 Task: Create a four marketing slide templates set.
Action: Mouse moved to (29, 35)
Screenshot: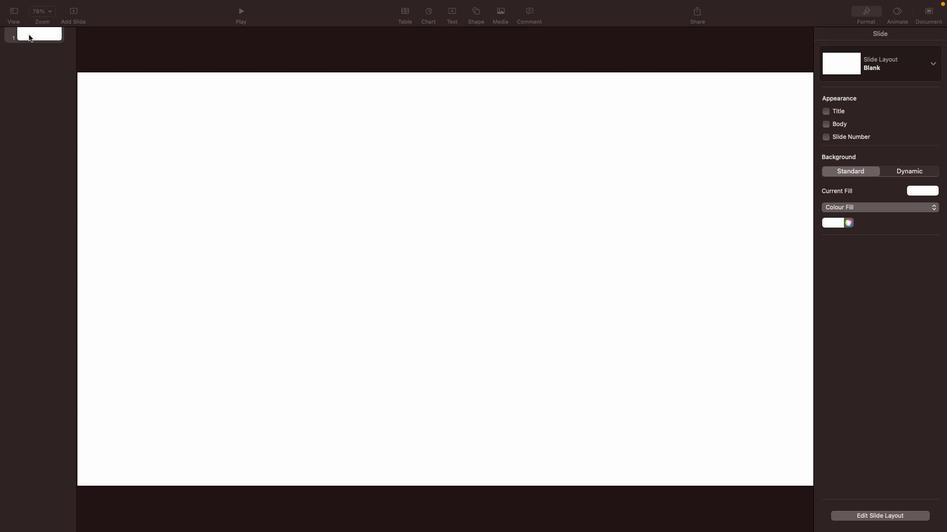 
Action: Mouse pressed right at (29, 35)
Screenshot: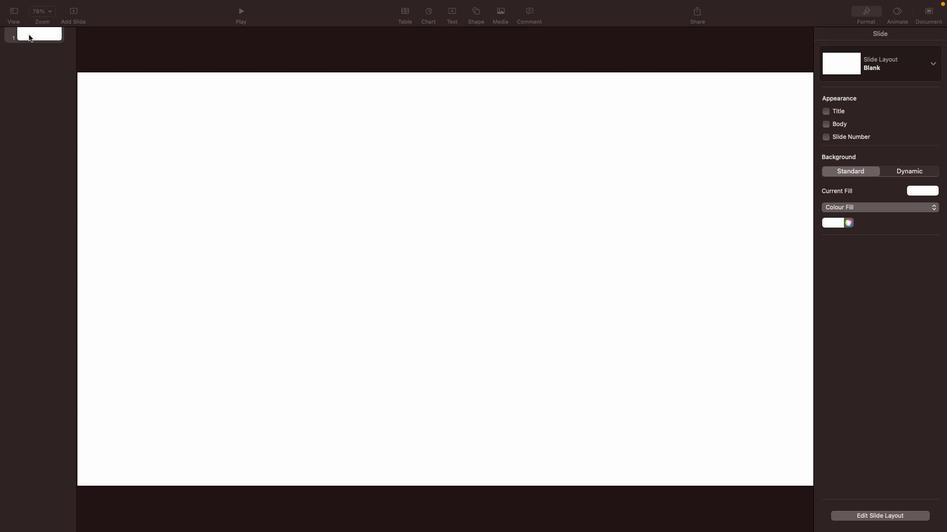 
Action: Mouse moved to (59, 41)
Screenshot: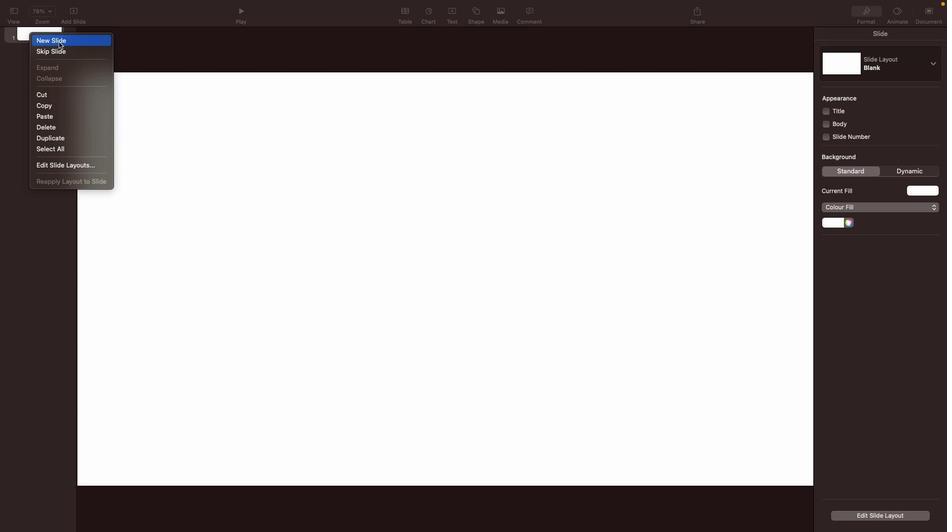 
Action: Mouse pressed left at (59, 41)
Screenshot: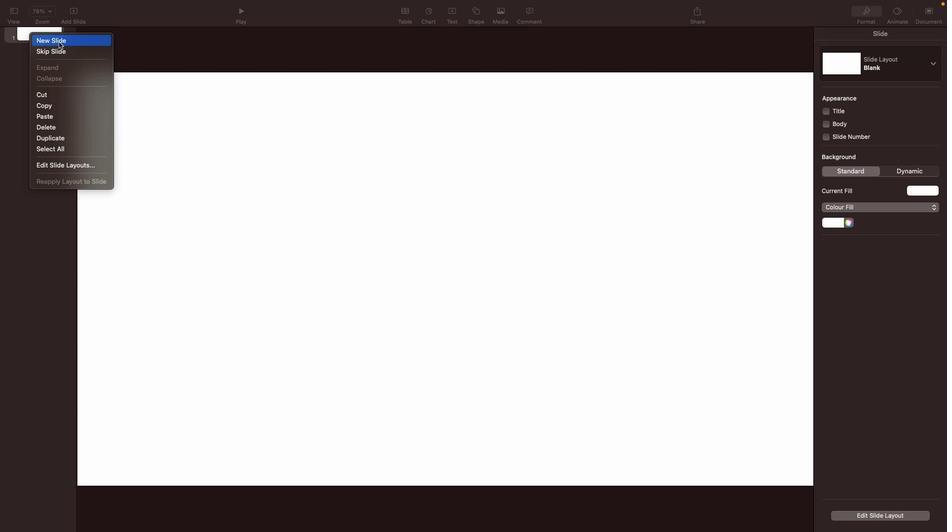 
Action: Mouse moved to (51, 44)
Screenshot: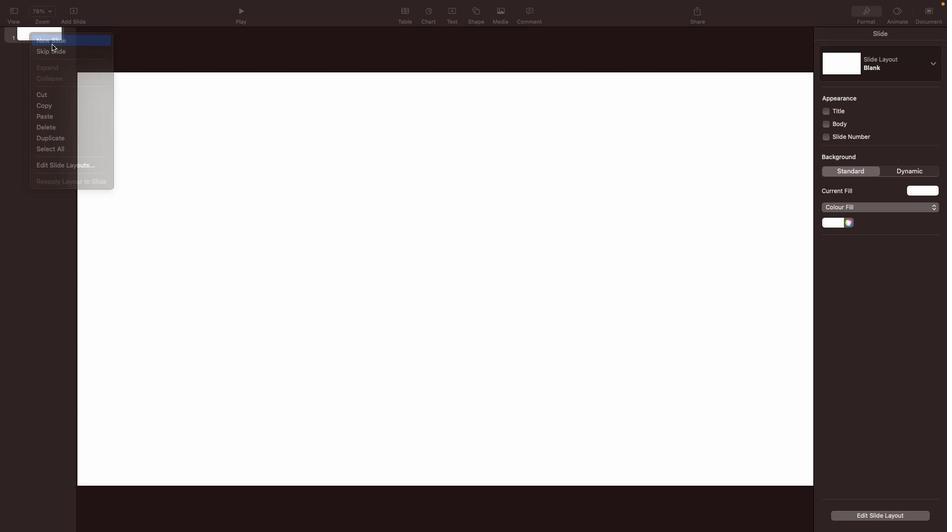 
Action: Mouse pressed right at (51, 44)
Screenshot: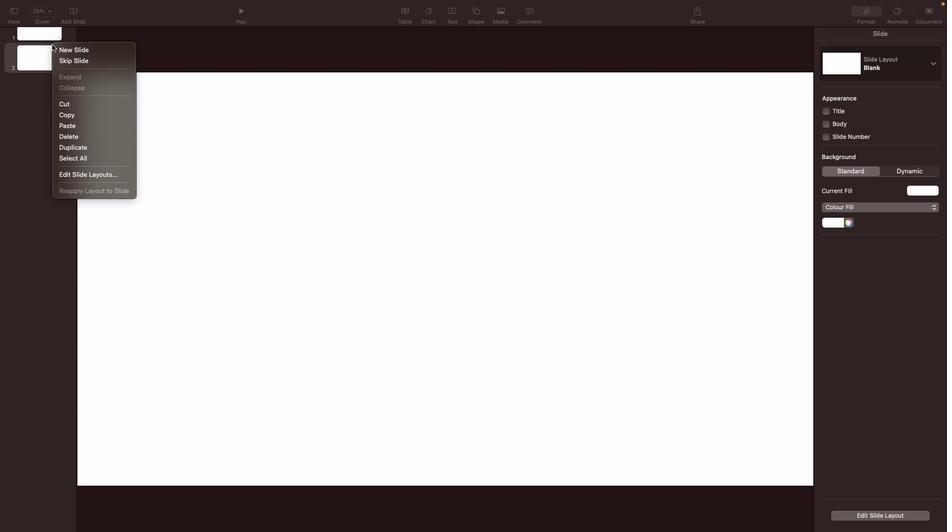 
Action: Mouse moved to (68, 49)
Screenshot: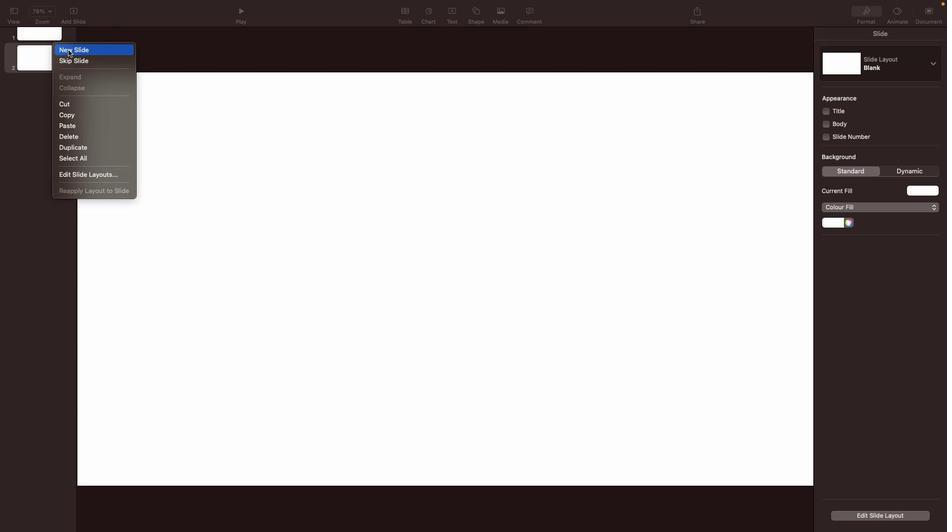 
Action: Mouse pressed left at (68, 49)
Screenshot: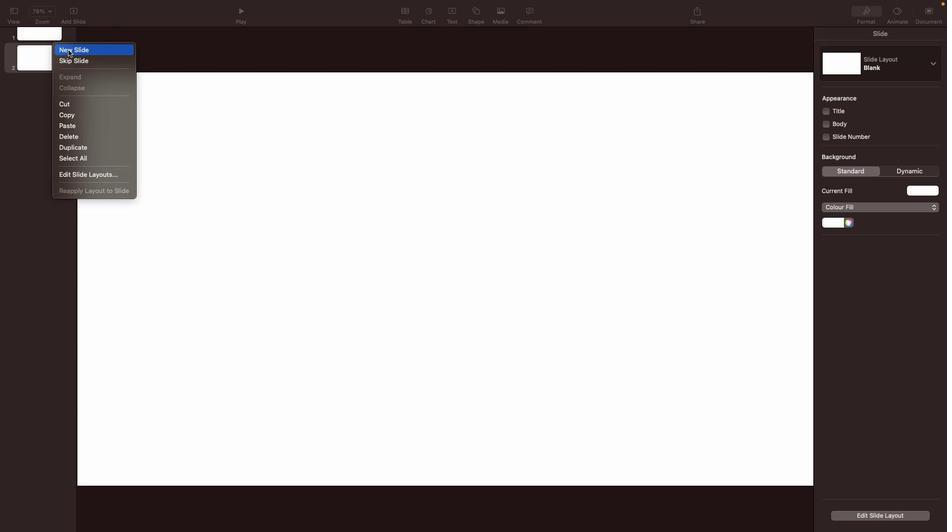 
Action: Mouse moved to (43, 63)
Screenshot: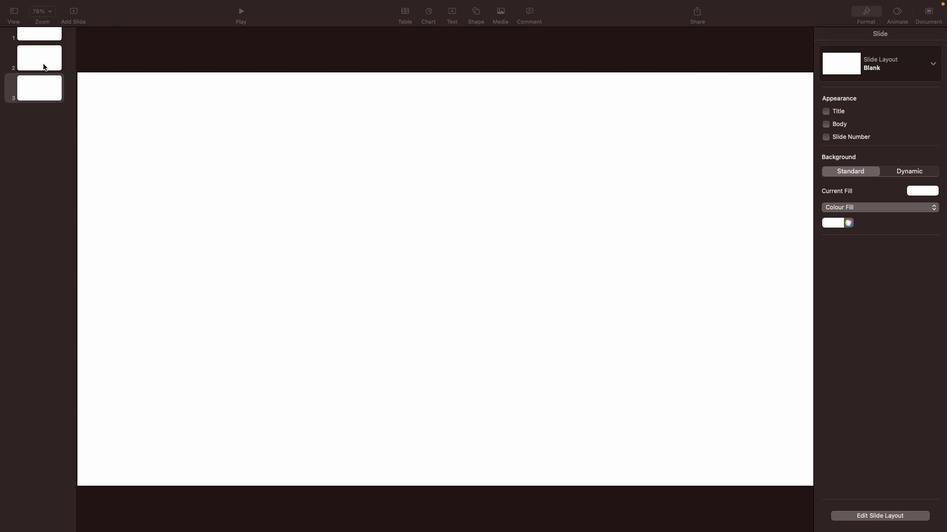 
Action: Mouse pressed right at (43, 63)
Screenshot: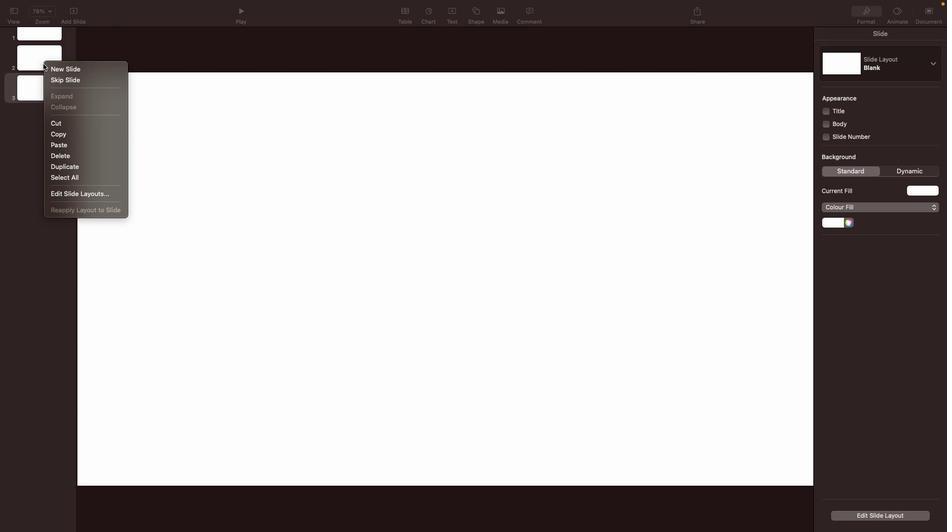 
Action: Mouse moved to (63, 70)
Screenshot: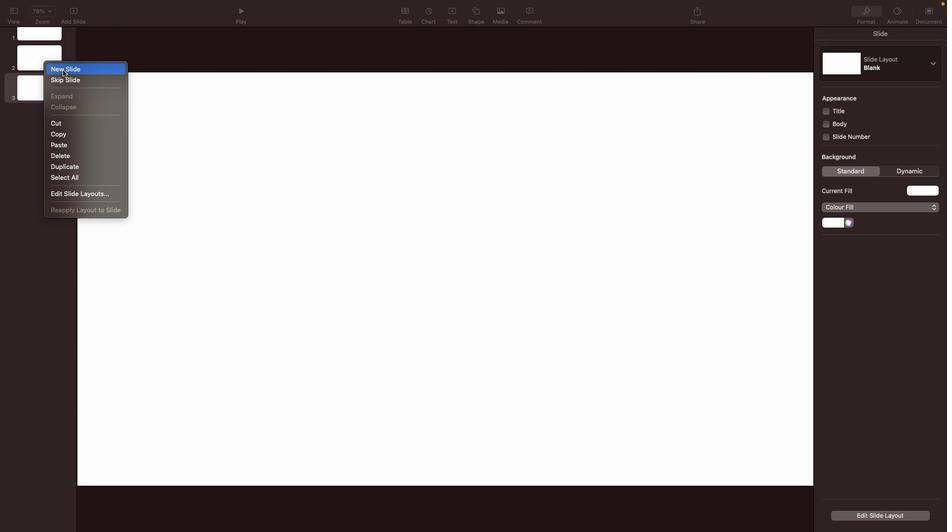 
Action: Mouse pressed left at (63, 70)
Screenshot: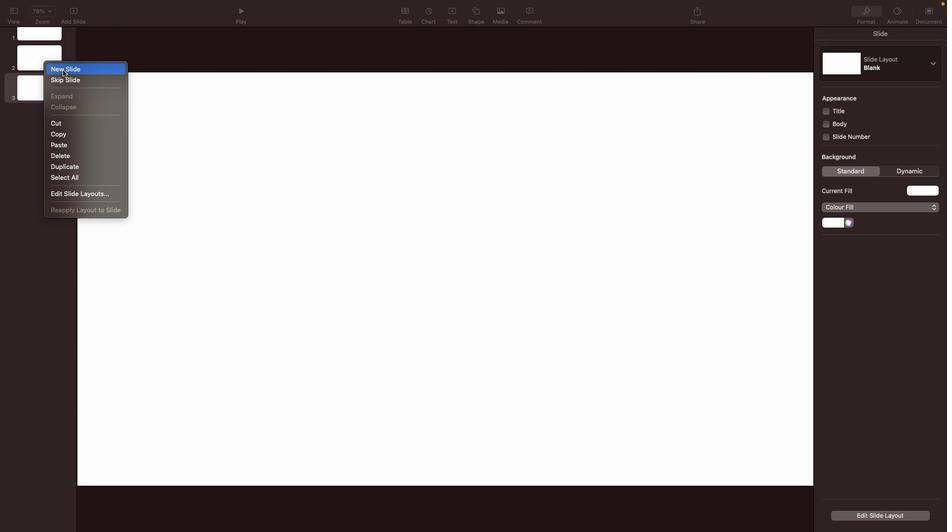 
Action: Mouse moved to (53, 28)
Screenshot: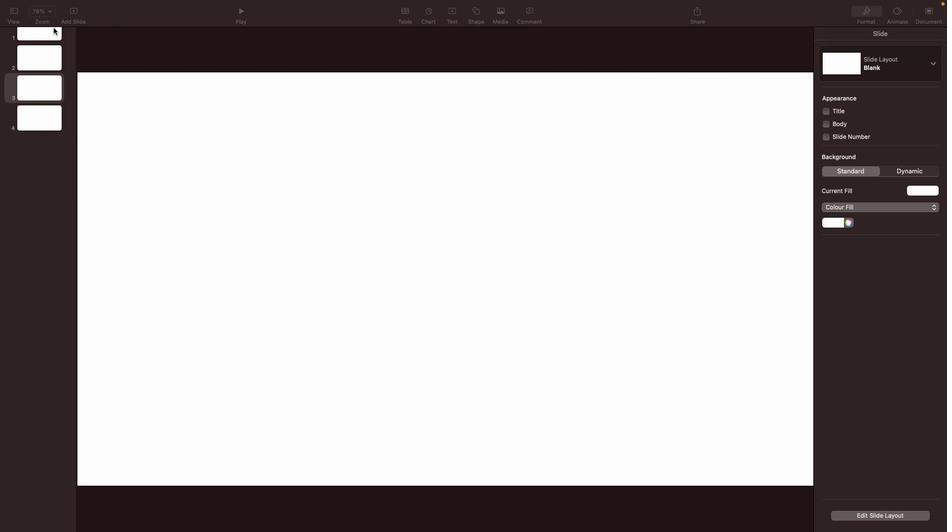 
Action: Mouse pressed left at (53, 28)
Screenshot: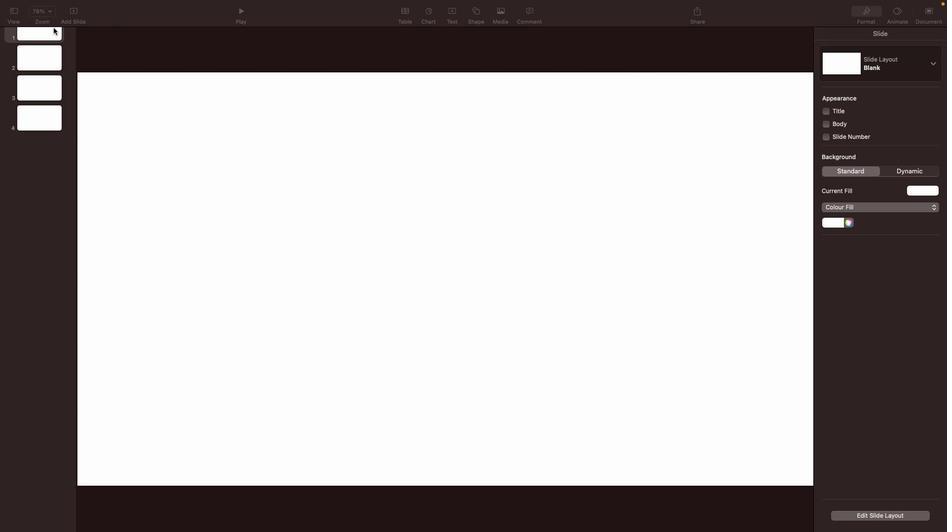 
Action: Mouse moved to (828, 109)
Screenshot: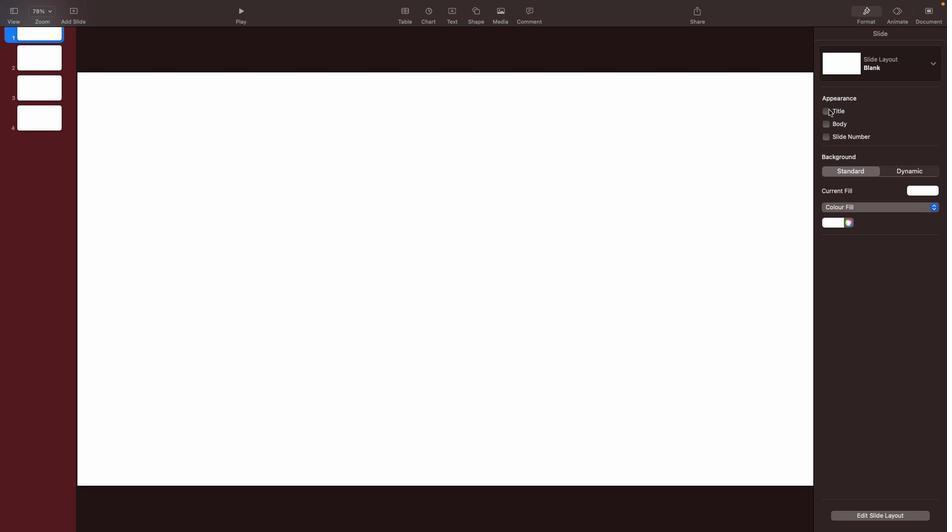 
Action: Mouse pressed left at (828, 109)
Screenshot: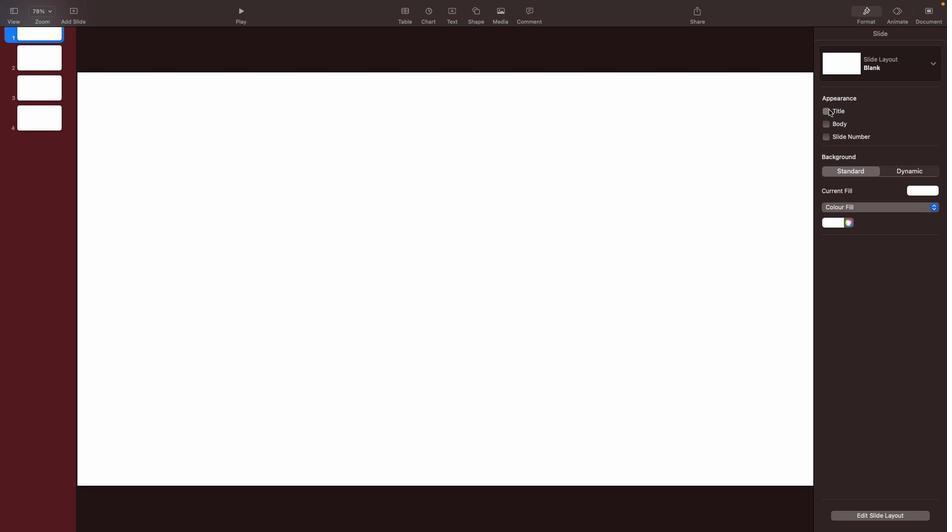 
Action: Mouse moved to (366, 134)
Screenshot: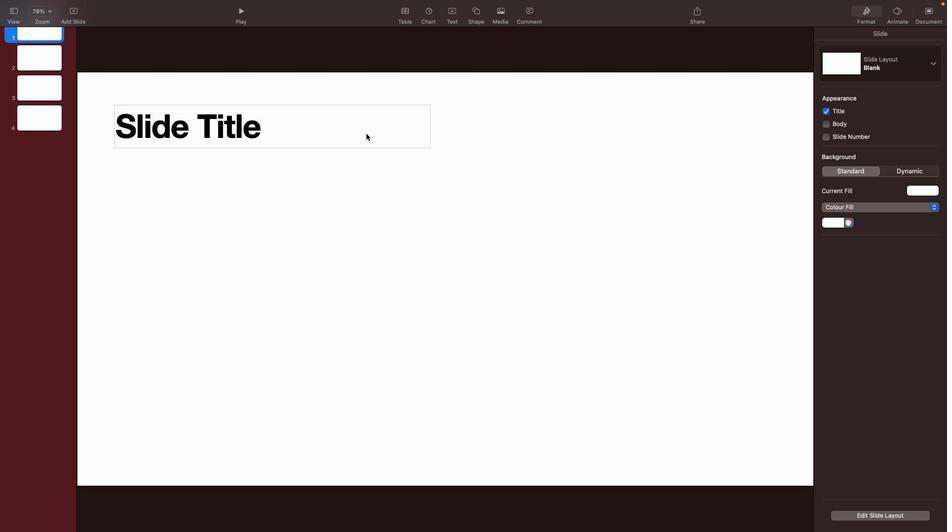 
Action: Mouse pressed left at (366, 134)
Screenshot: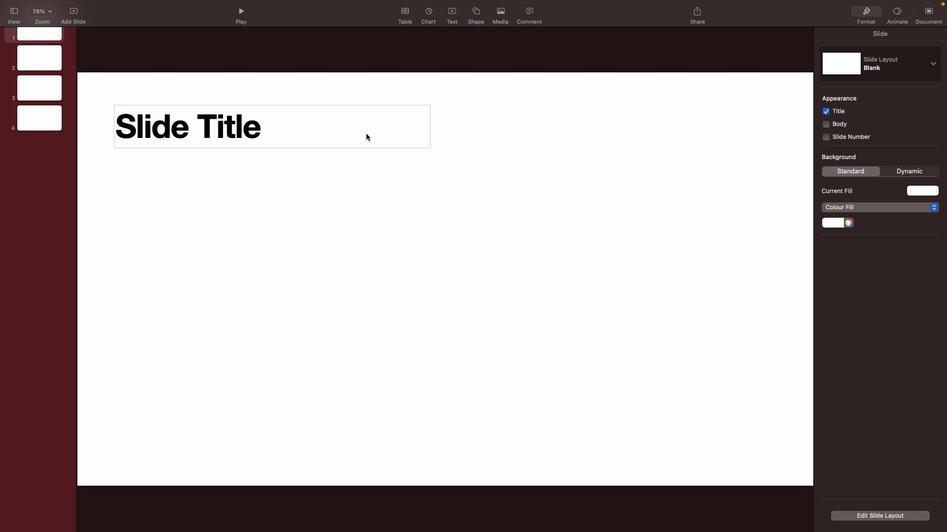 
Action: Mouse moved to (308, 134)
Screenshot: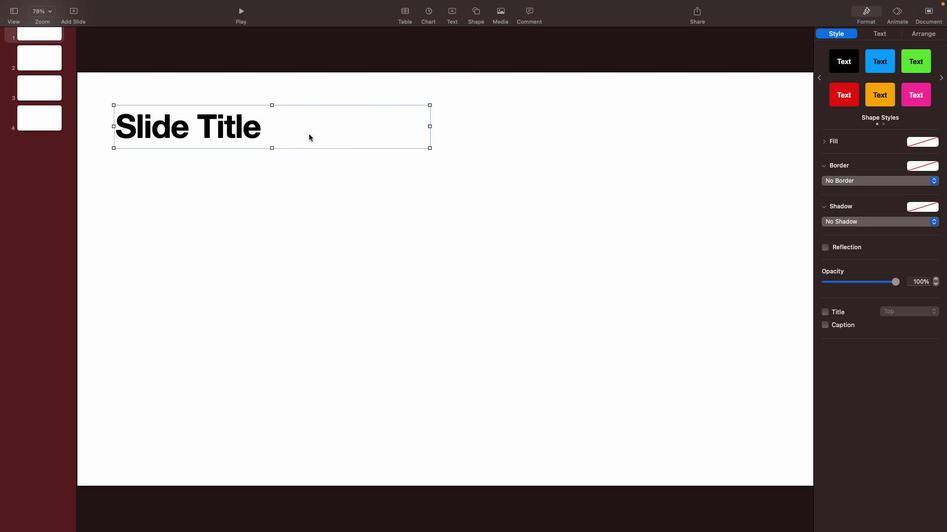 
Action: Mouse pressed left at (308, 134)
Screenshot: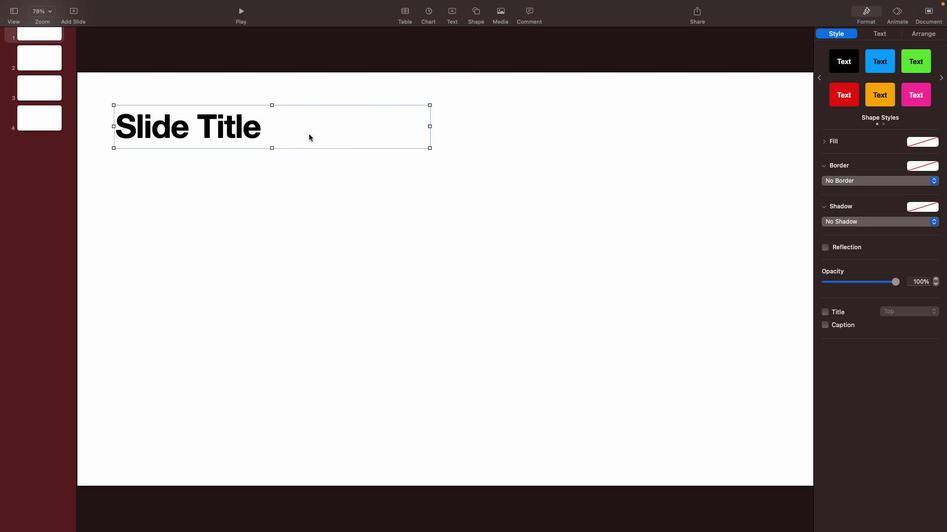 
Action: Mouse moved to (425, 110)
Screenshot: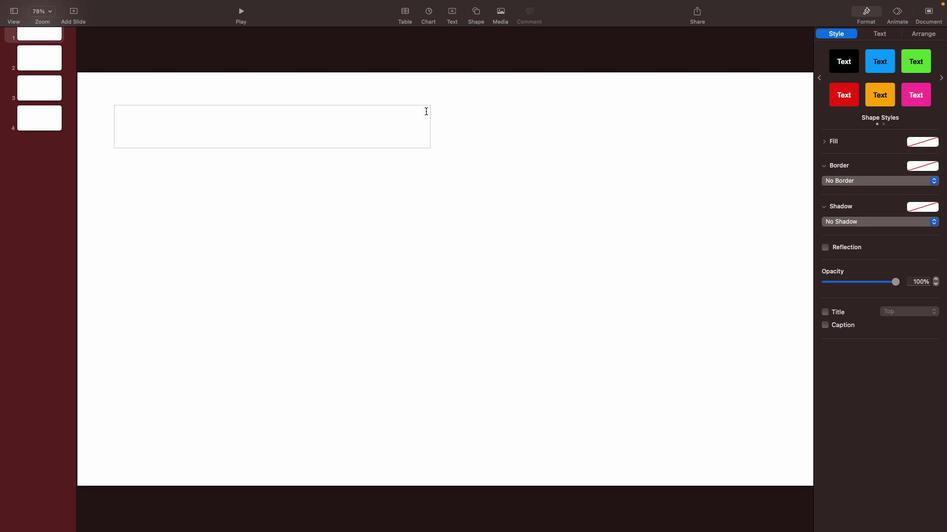 
Action: Mouse pressed left at (425, 110)
Screenshot: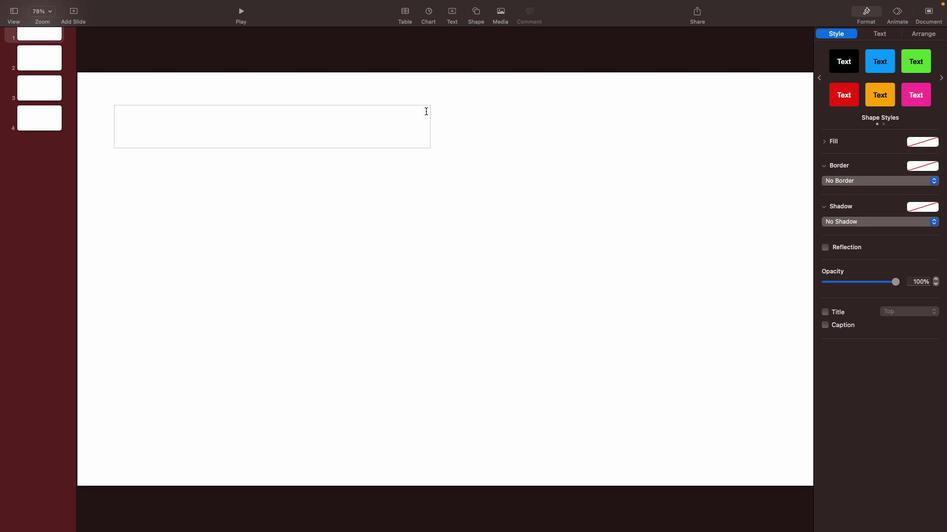 
Action: Mouse moved to (368, 131)
Screenshot: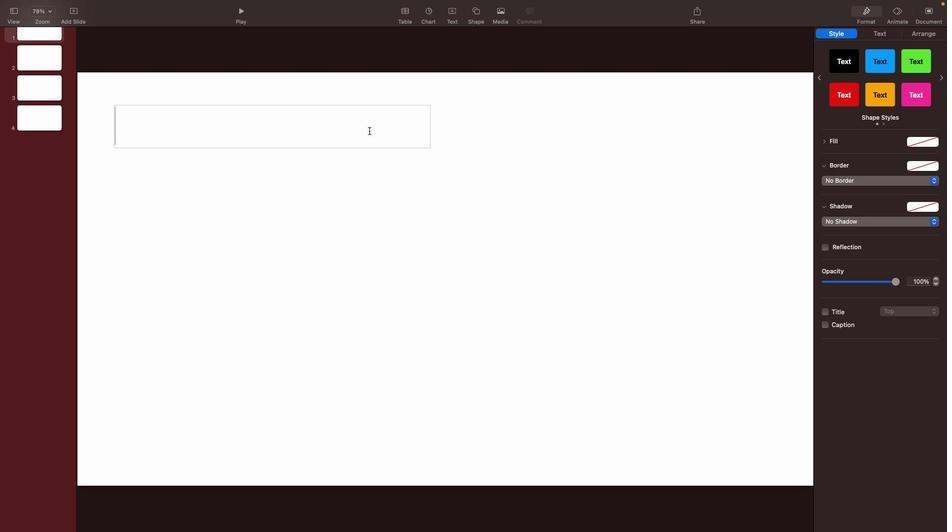 
Action: Mouse pressed left at (368, 131)
Screenshot: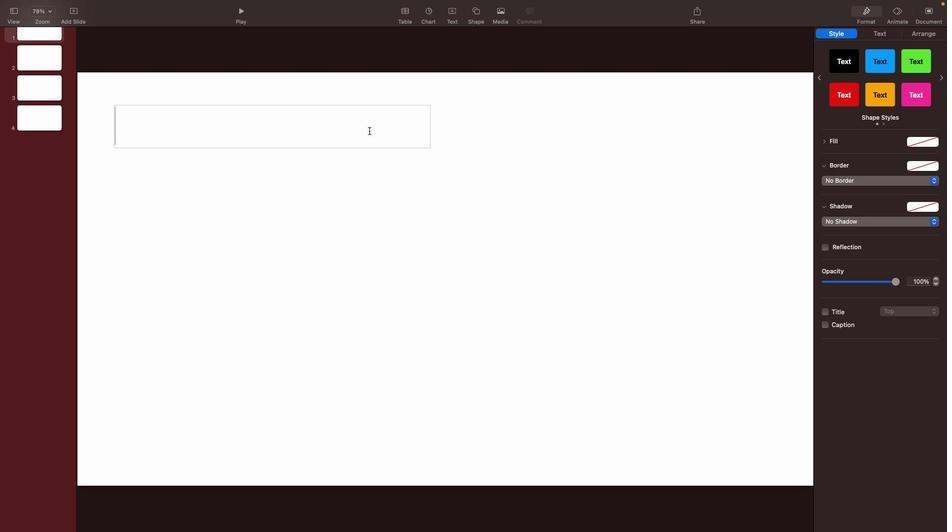
Action: Mouse moved to (480, 112)
Screenshot: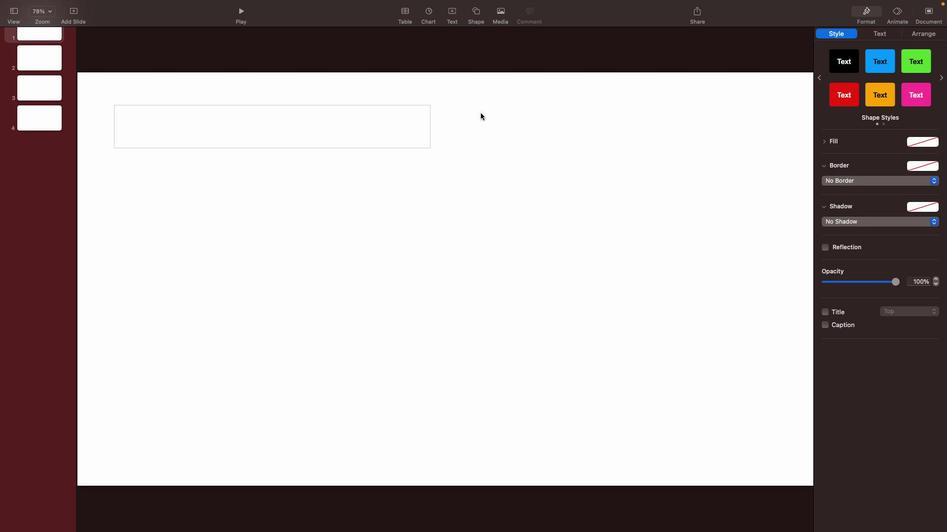 
Action: Mouse pressed left at (480, 112)
Screenshot: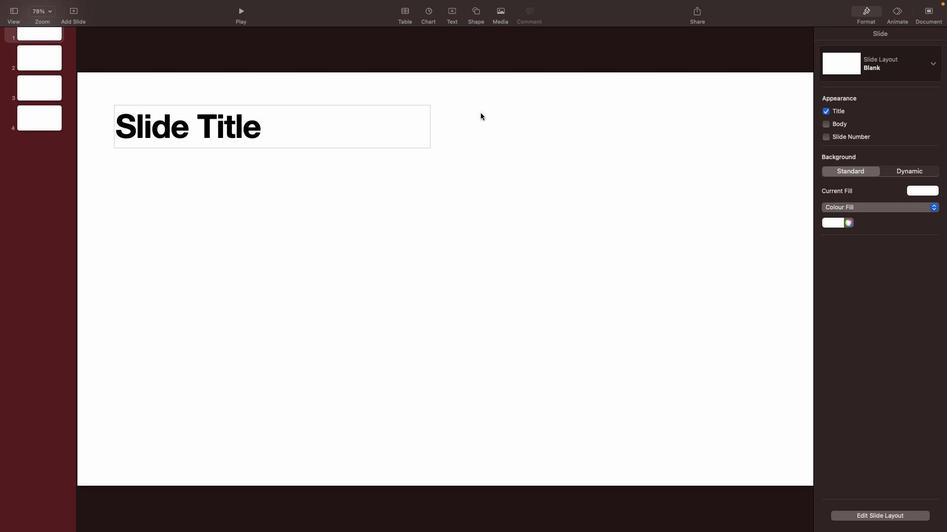 
Action: Mouse moved to (422, 110)
Screenshot: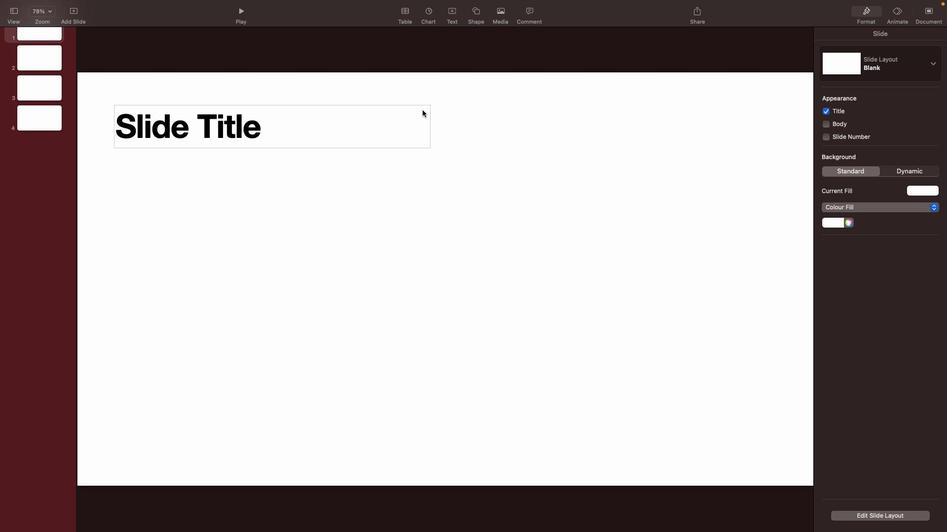
Action: Mouse pressed left at (422, 110)
Screenshot: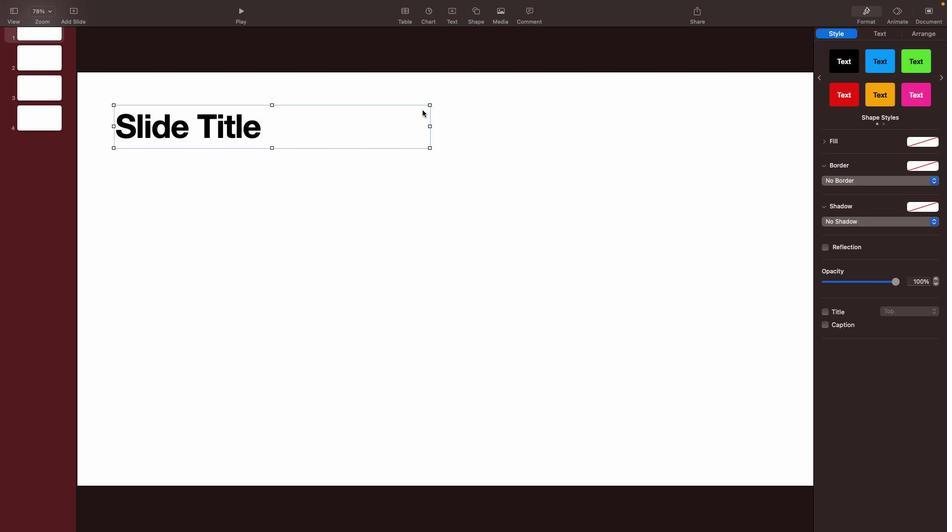 
Action: Mouse moved to (430, 105)
Screenshot: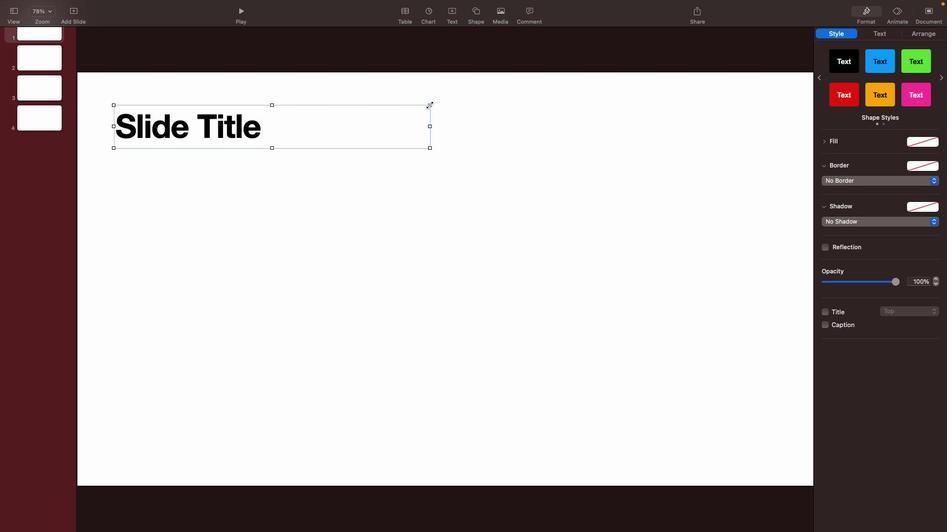 
Action: Mouse pressed left at (430, 105)
Screenshot: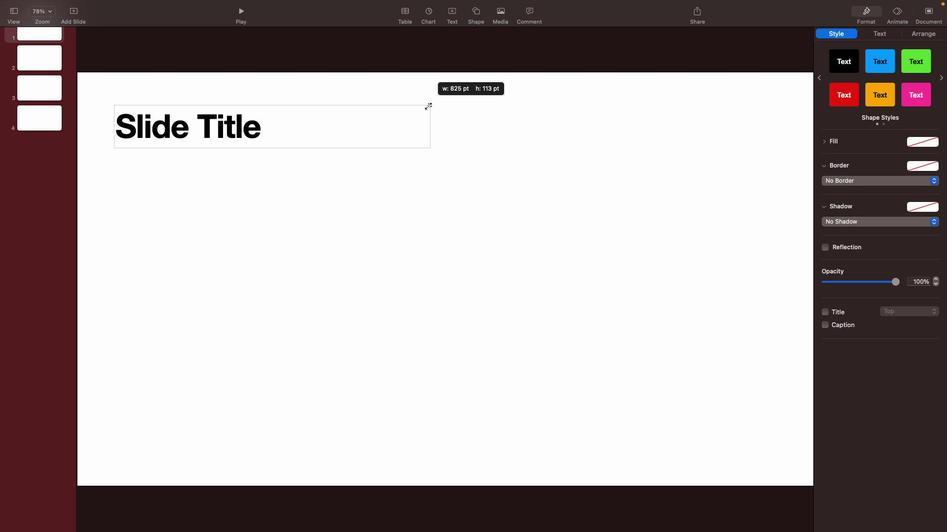 
Action: Mouse moved to (401, 131)
Screenshot: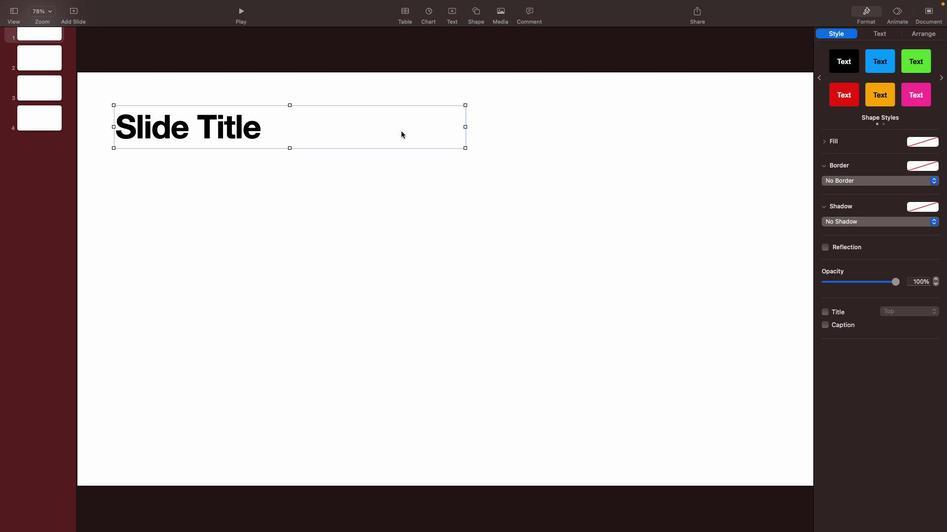 
Action: Mouse pressed left at (401, 131)
Screenshot: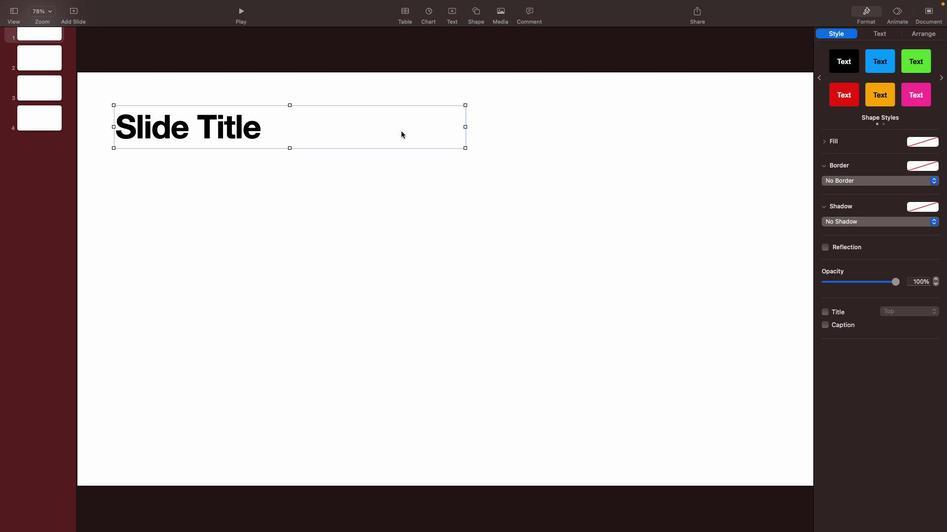 
Action: Key pressed 'L''O''O''C''K''I''N'Key.backspaceKey.backspaceKey.backspaceKey.backspace'K''I''N''G'Key.spaceKey.enter'F''O''R'Key.space'T''H''E'Key.space'P''E''R''F''E''C''T'Key.space'P''R''E''E'
Screenshot: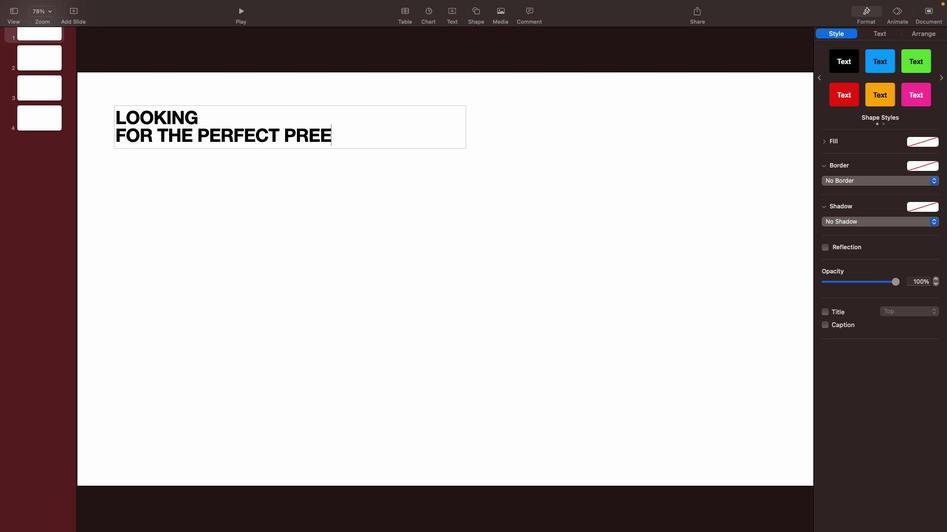 
Action: Mouse moved to (347, 135)
Screenshot: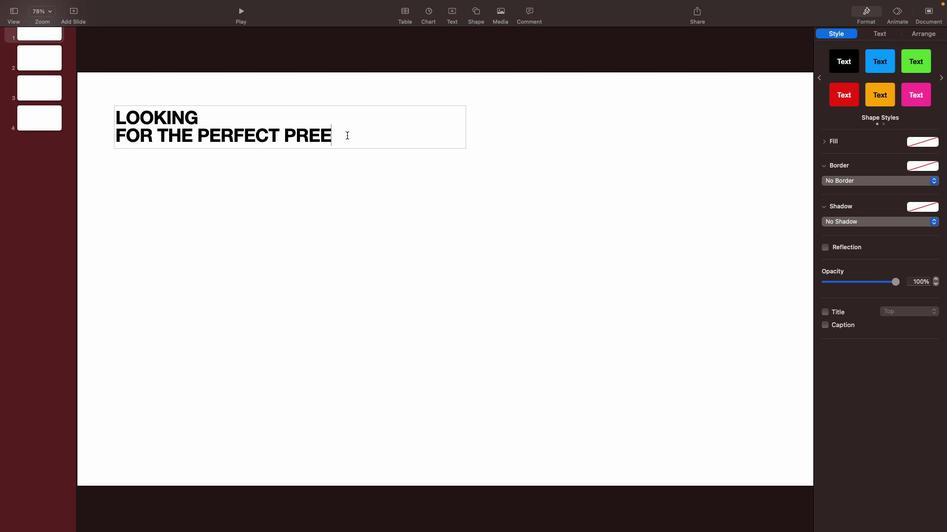 
Action: Key pressed Key.backspace'F''E''C''T'Key.spaceKey.enter'P''R''O'
Screenshot: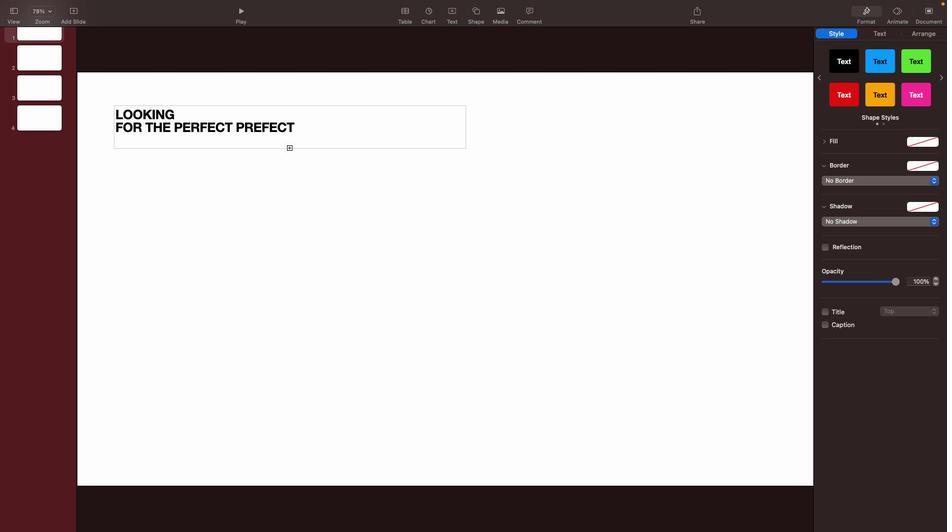 
Action: Mouse moved to (360, 131)
Screenshot: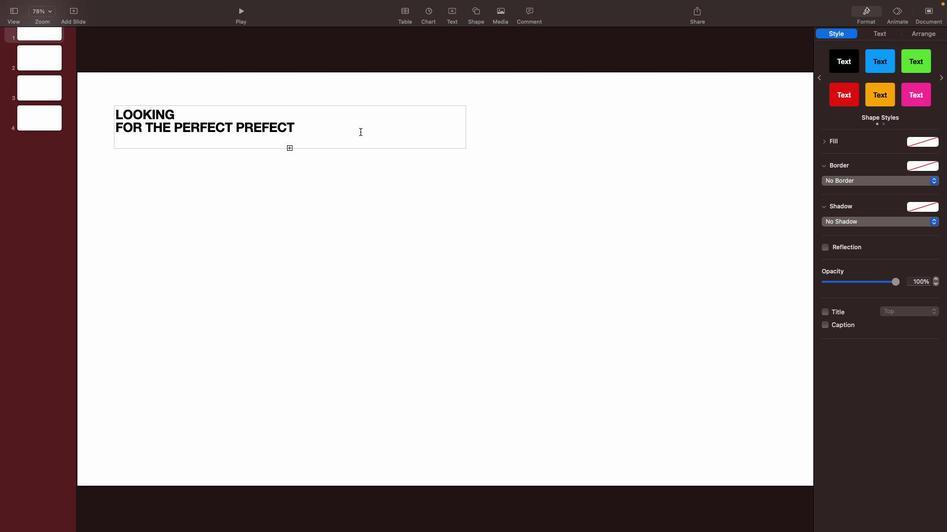 
Action: Mouse pressed left at (360, 131)
Screenshot: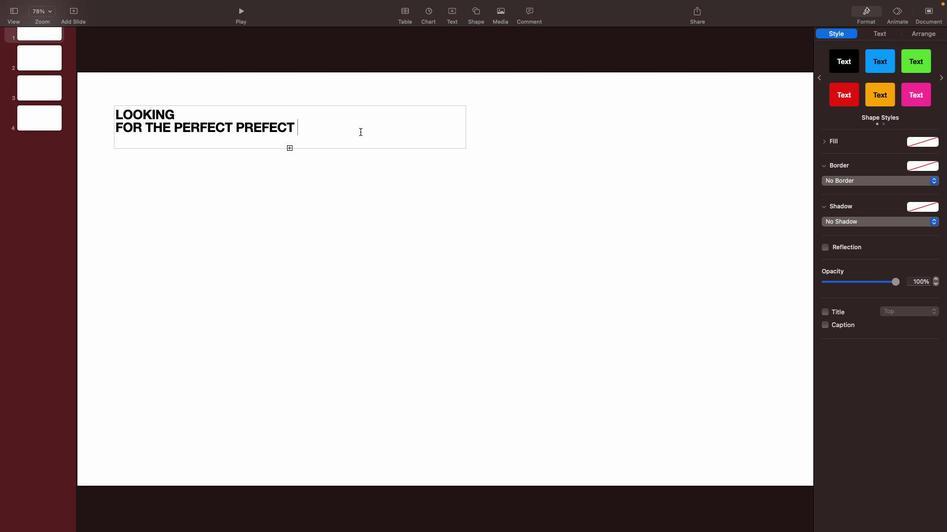 
Action: Mouse moved to (357, 137)
Screenshot: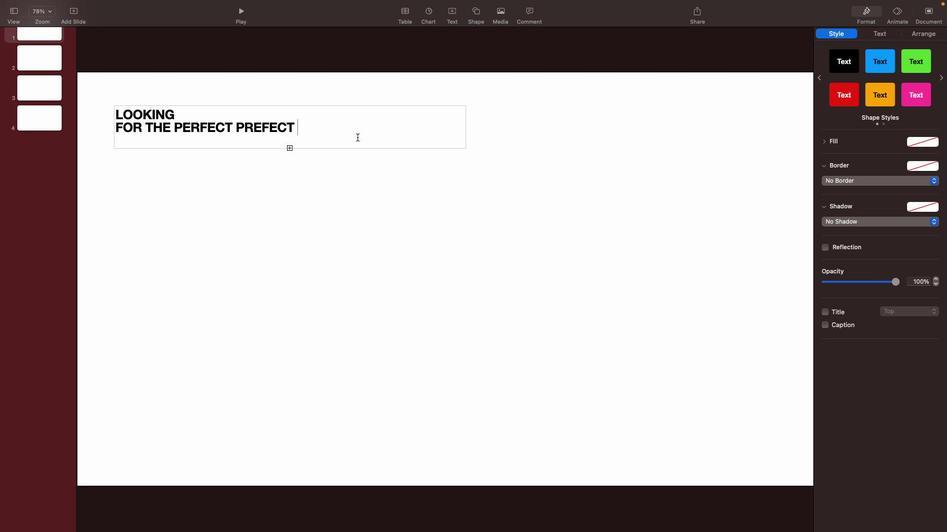 
Action: Mouse pressed left at (357, 137)
Screenshot: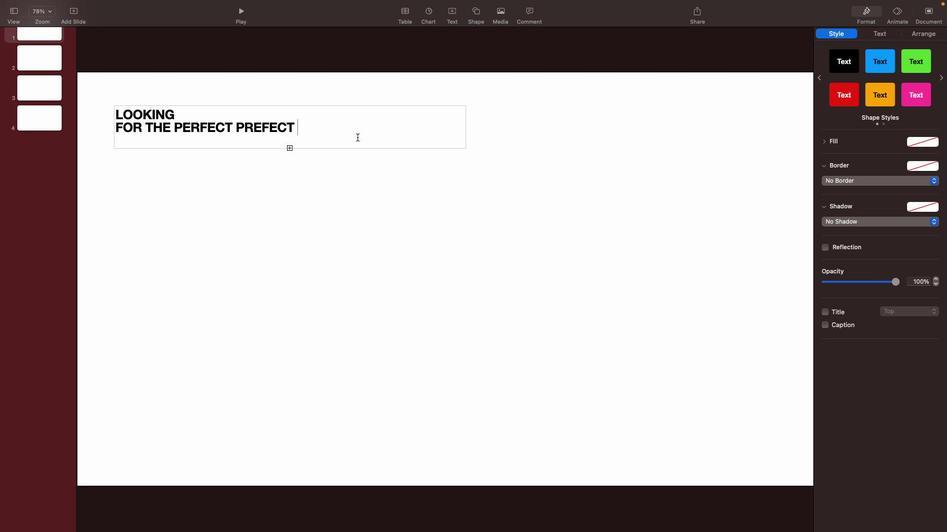 
Action: Mouse moved to (288, 148)
Screenshot: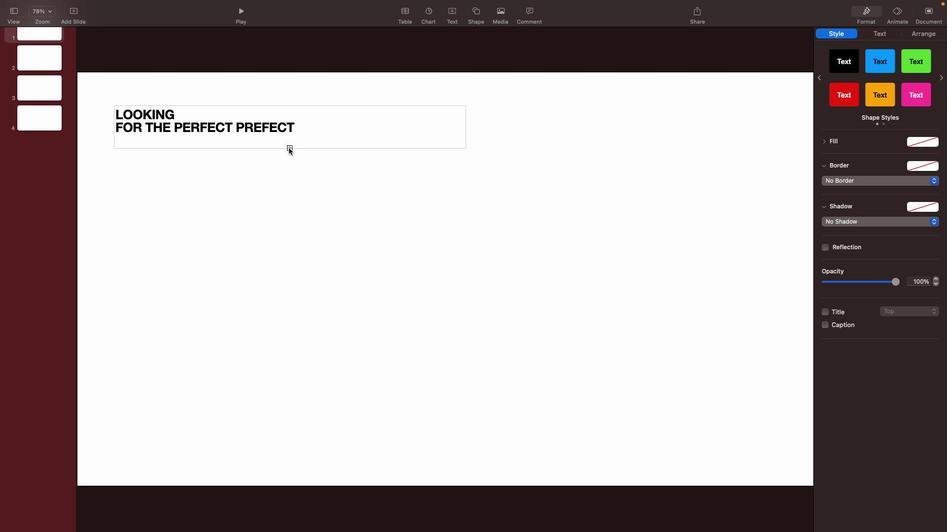 
Action: Mouse pressed left at (288, 148)
Screenshot: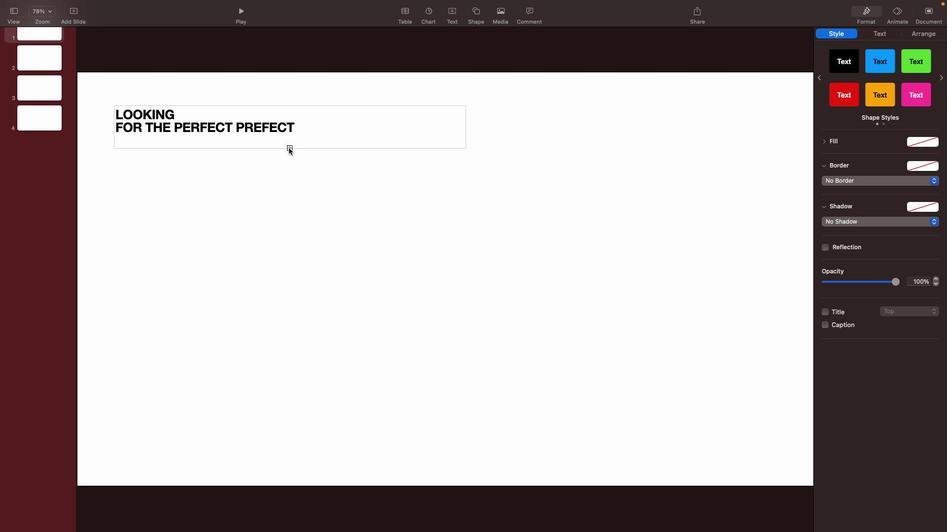 
Action: Mouse moved to (289, 147)
Screenshot: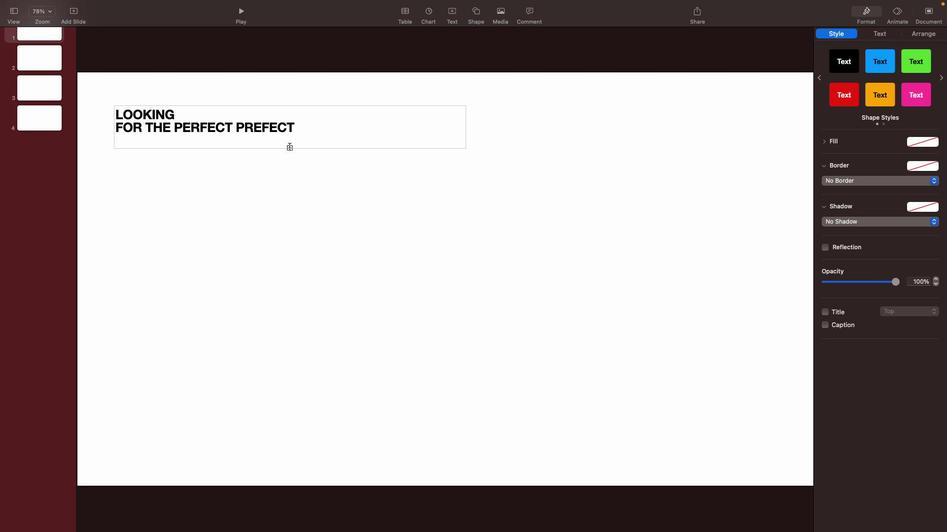 
Action: Mouse pressed left at (289, 147)
Screenshot: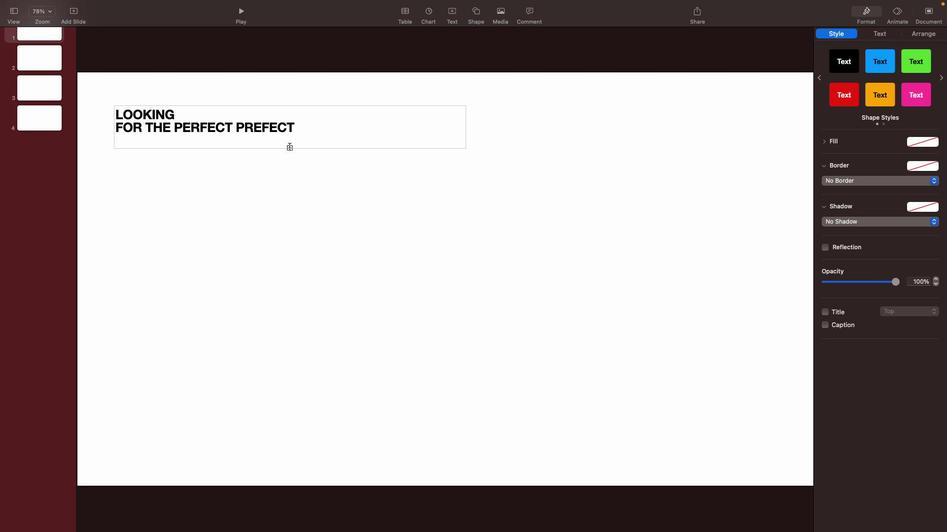 
Action: Mouse moved to (448, 131)
Screenshot: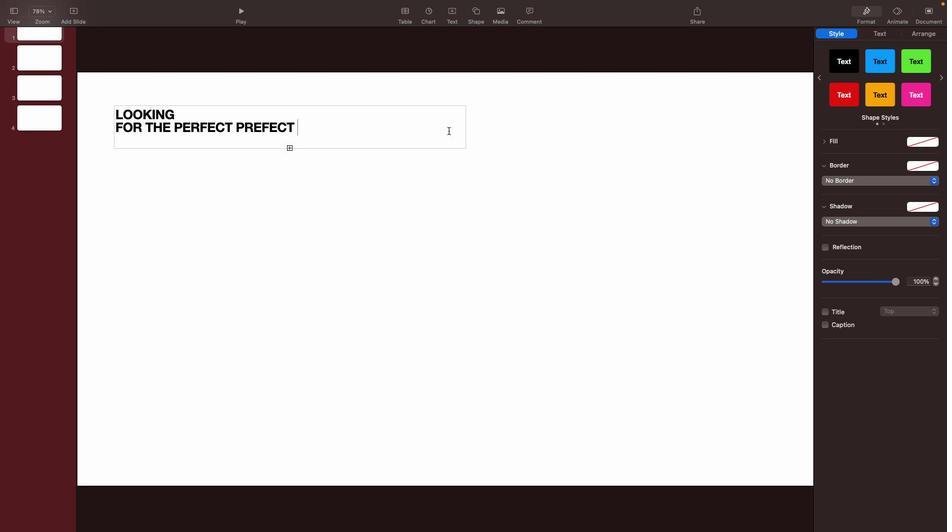 
Action: Mouse pressed left at (448, 131)
Screenshot: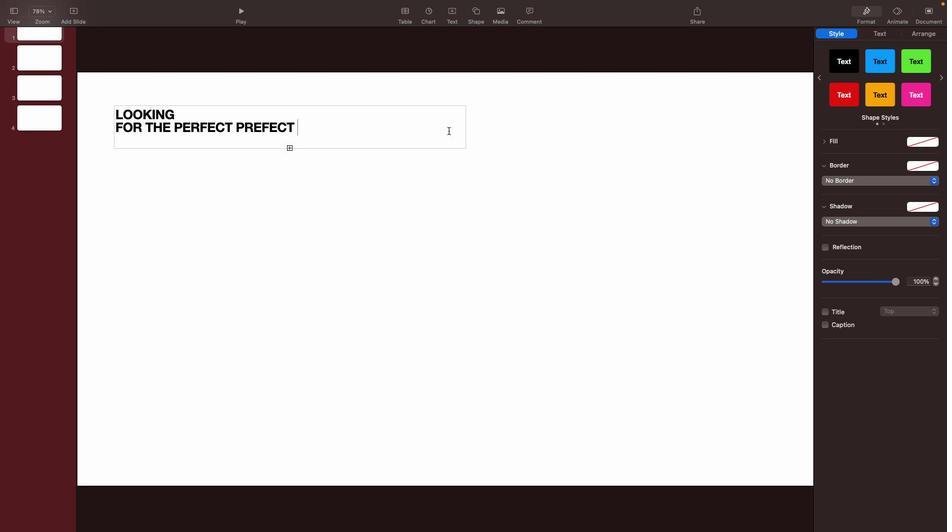 
Action: Mouse moved to (475, 132)
Screenshot: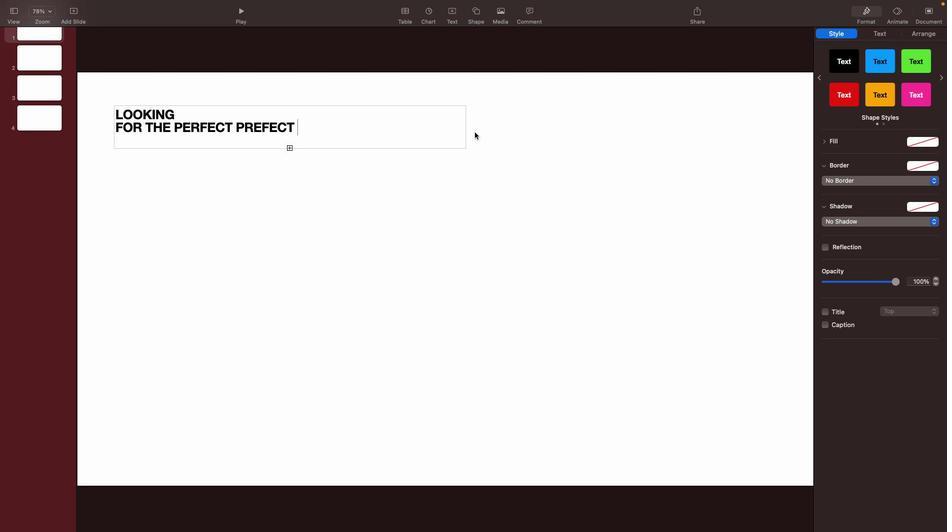 
Action: Mouse pressed left at (475, 132)
Screenshot: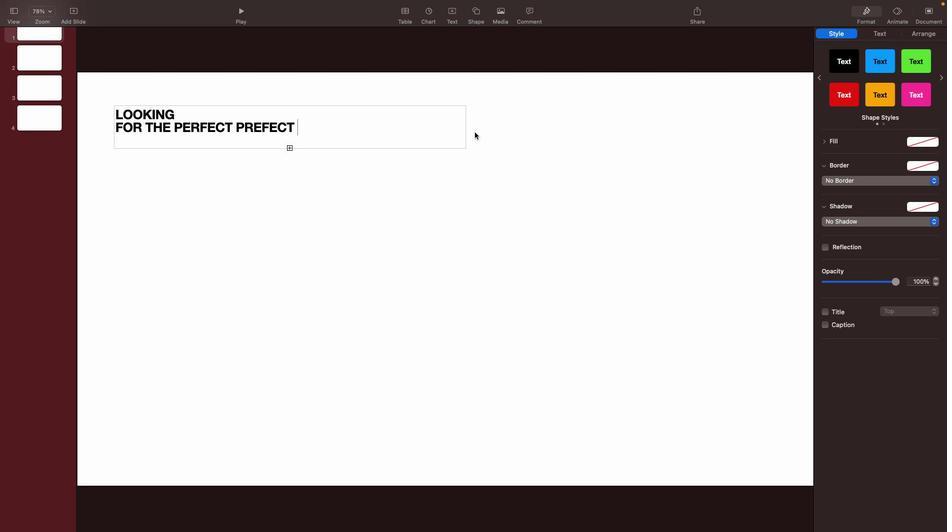 
Action: Mouse moved to (445, 122)
Screenshot: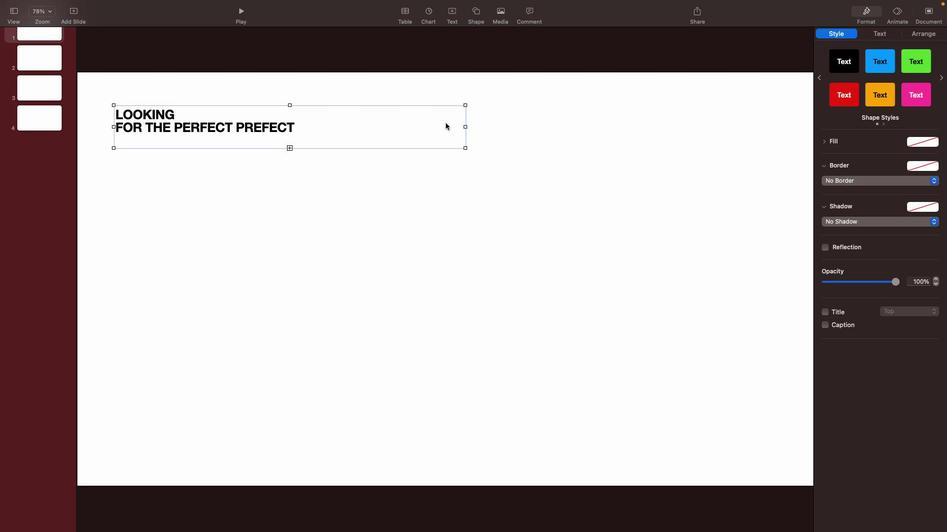 
Action: Mouse pressed left at (445, 122)
Screenshot: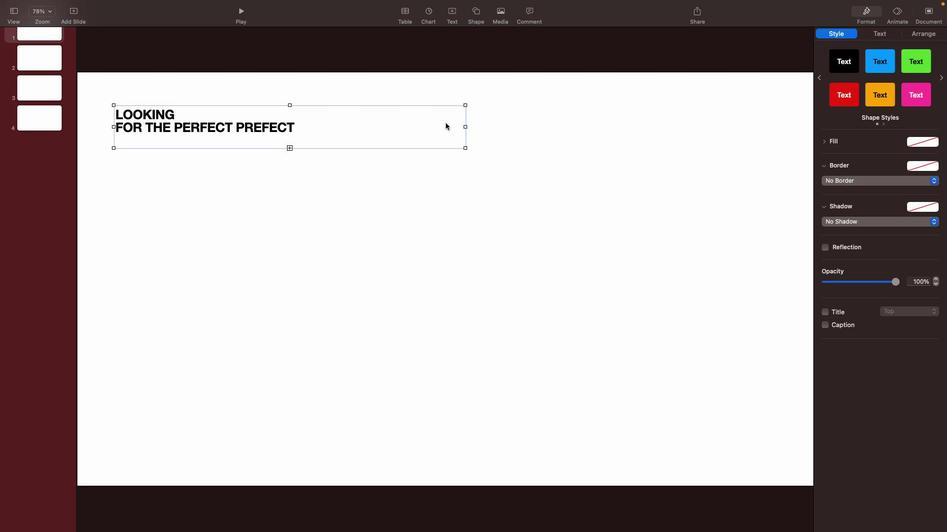 
Action: Mouse moved to (465, 147)
Screenshot: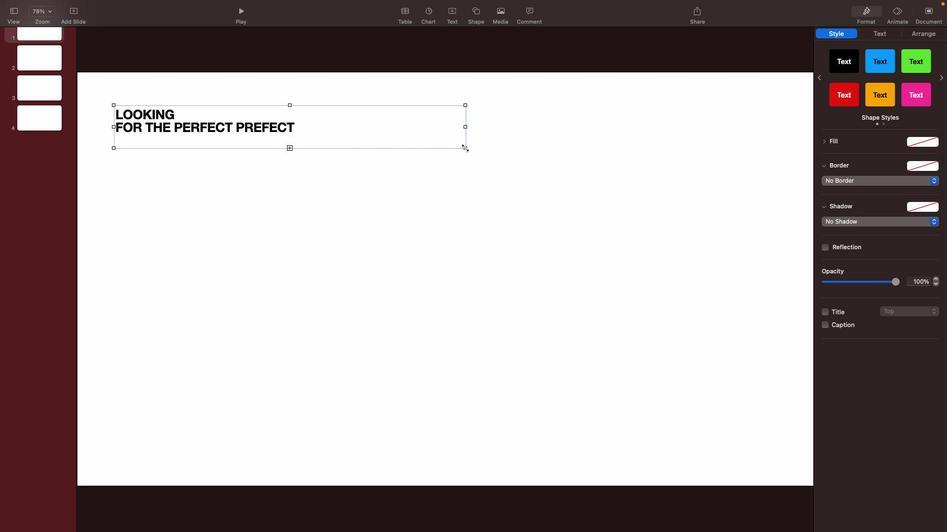 
Action: Mouse pressed left at (465, 147)
Screenshot: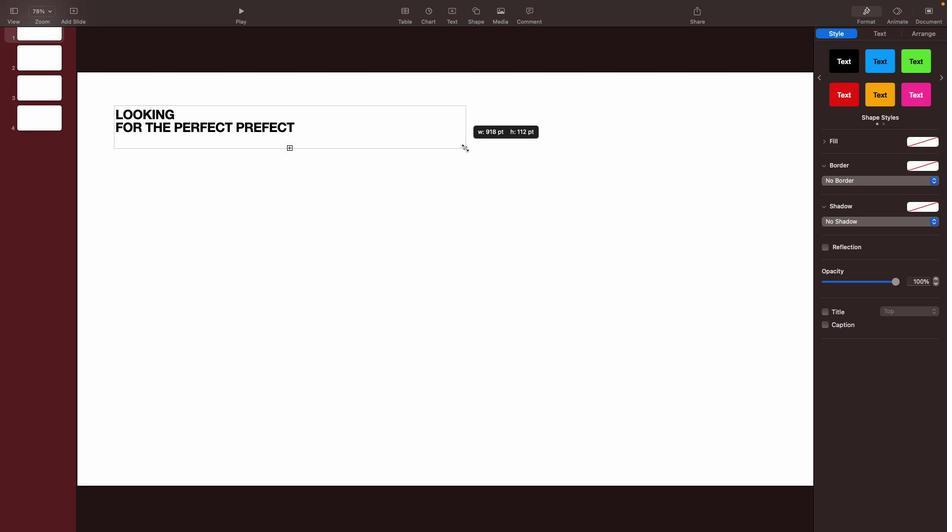 
Action: Mouse moved to (181, 147)
Screenshot: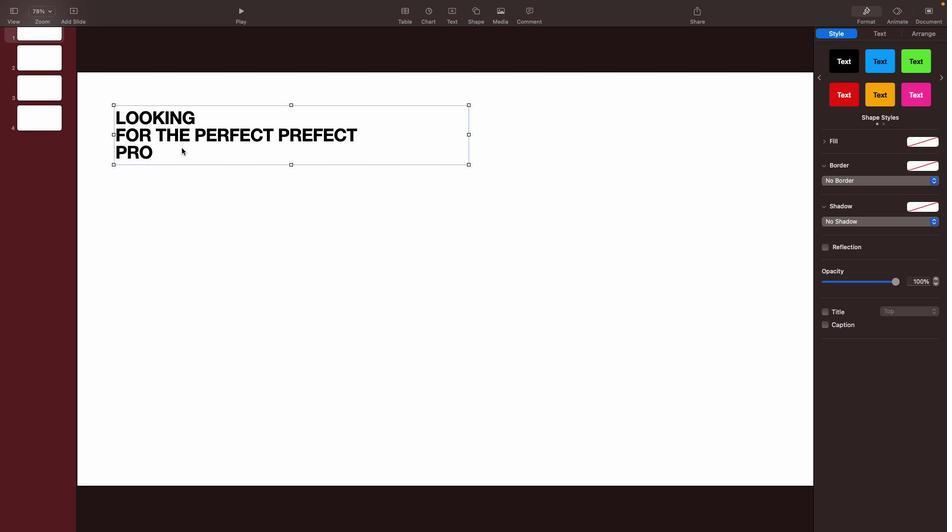 
Action: Mouse pressed left at (181, 147)
Screenshot: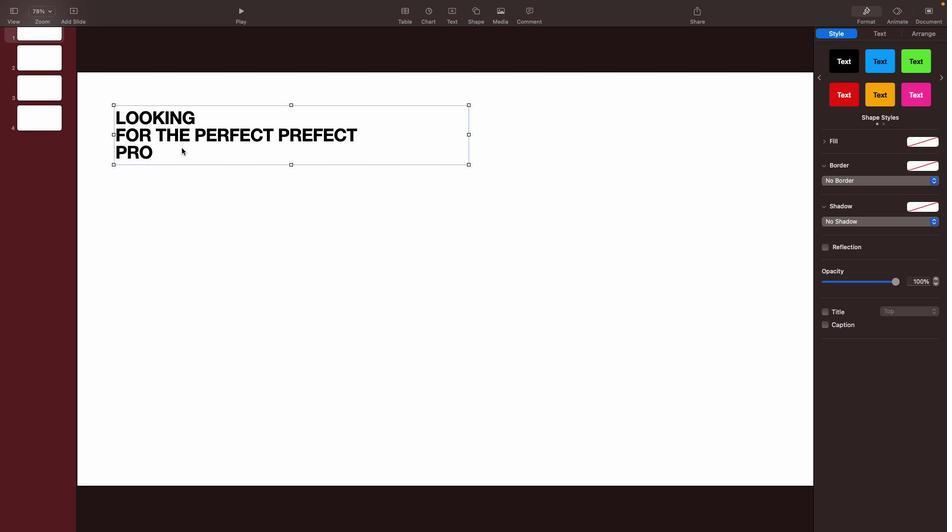 
Action: Key pressed 'P''E''R''T''Y'
Screenshot: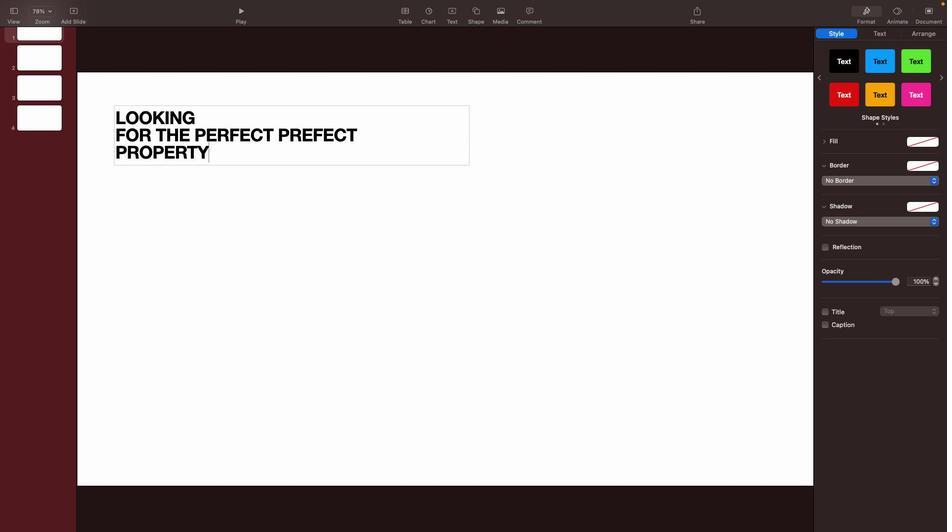 
Action: Mouse moved to (436, 129)
Screenshot: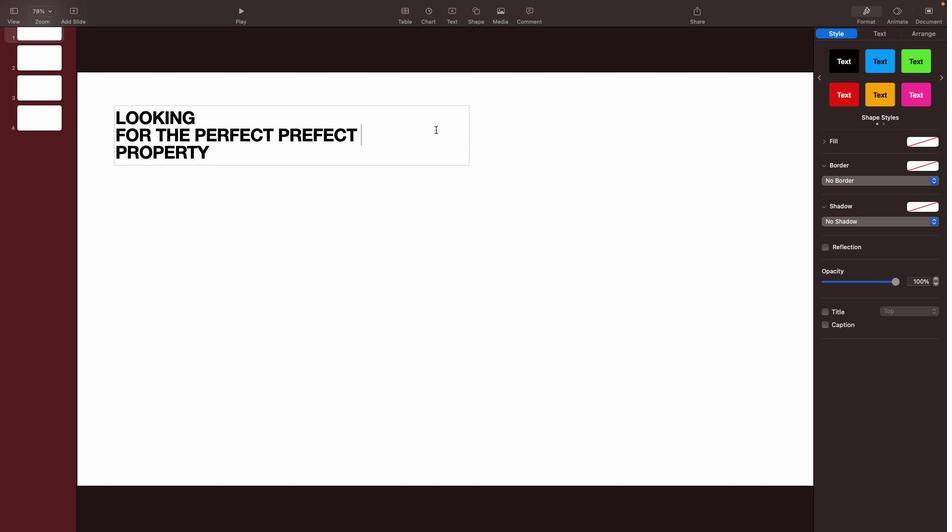 
Action: Mouse pressed left at (436, 129)
Screenshot: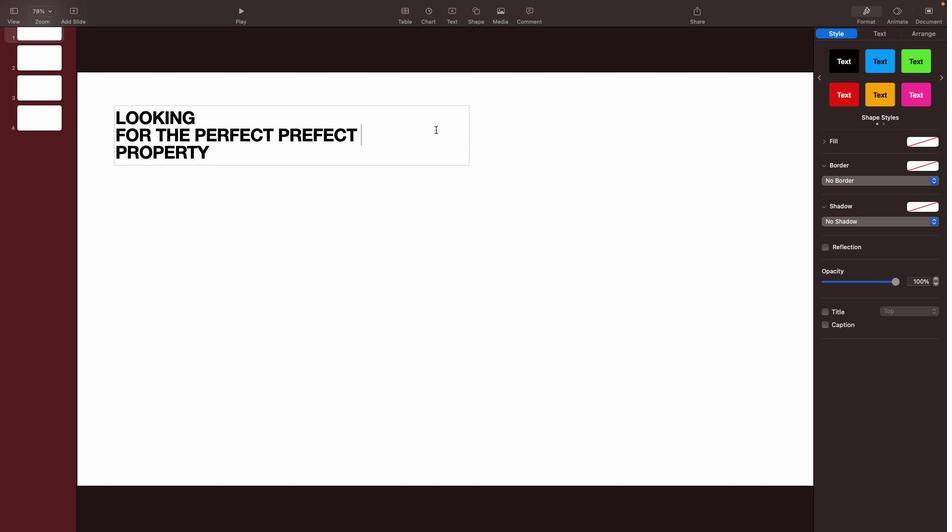 
Action: Mouse moved to (564, 136)
Screenshot: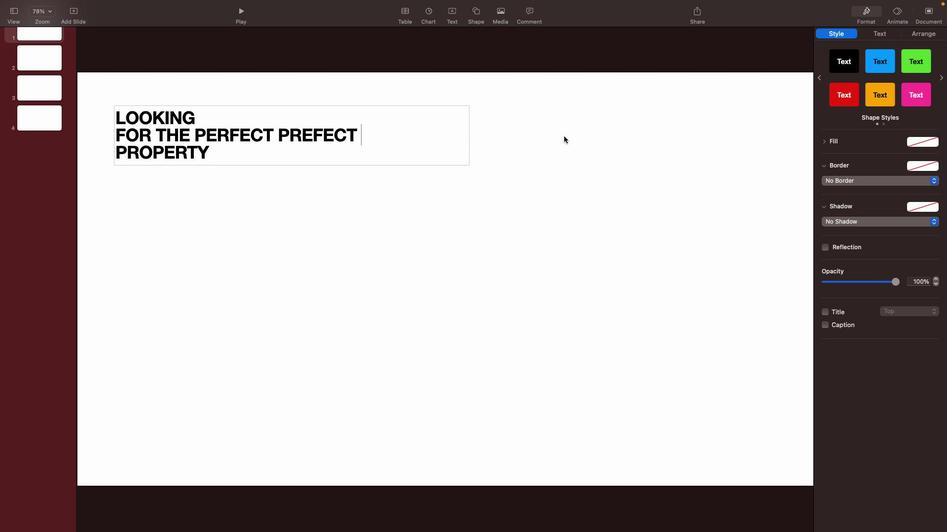 
Action: Mouse pressed left at (564, 136)
Screenshot: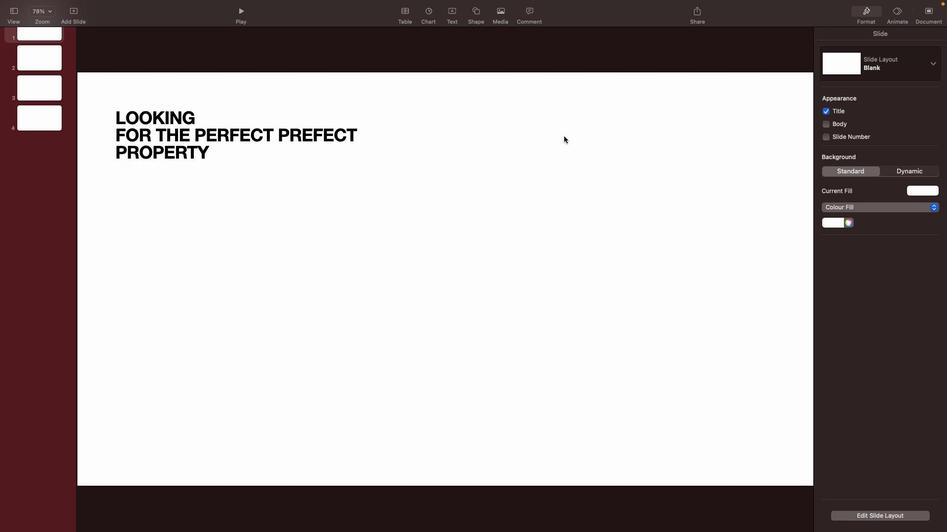 
Action: Mouse moved to (324, 131)
Screenshot: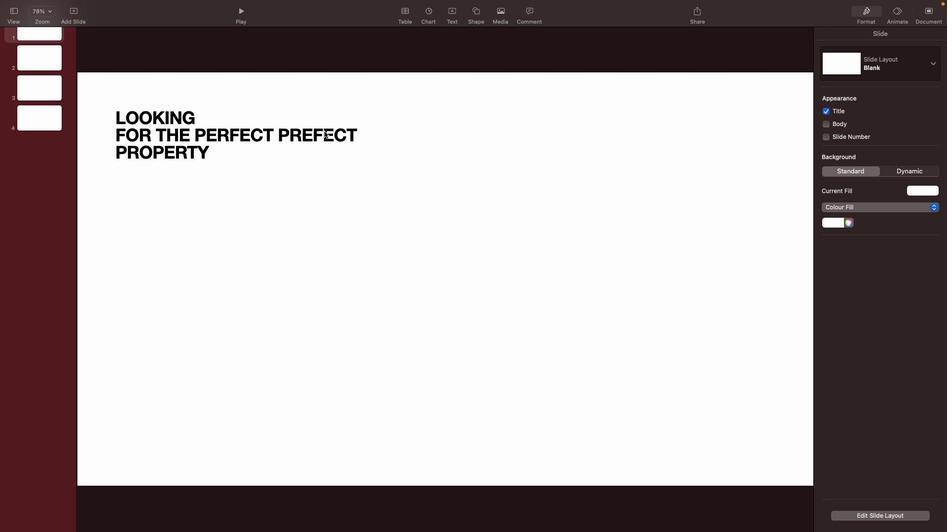 
Action: Mouse pressed left at (324, 131)
Screenshot: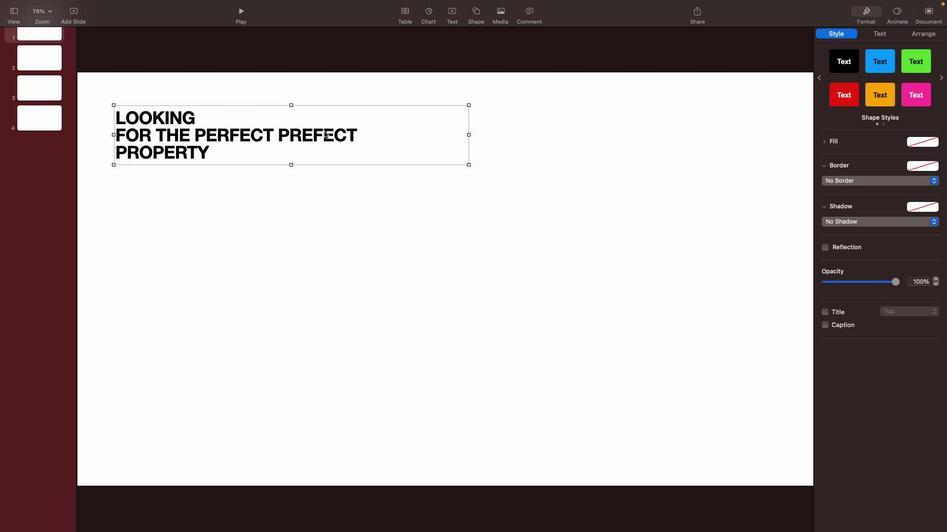 
Action: Mouse moved to (346, 307)
Screenshot: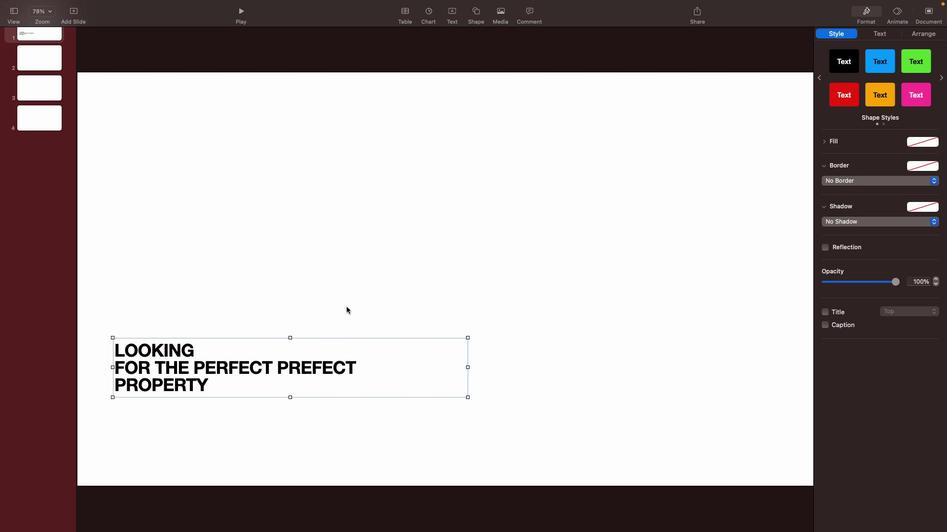 
Action: Mouse pressed left at (346, 307)
Screenshot: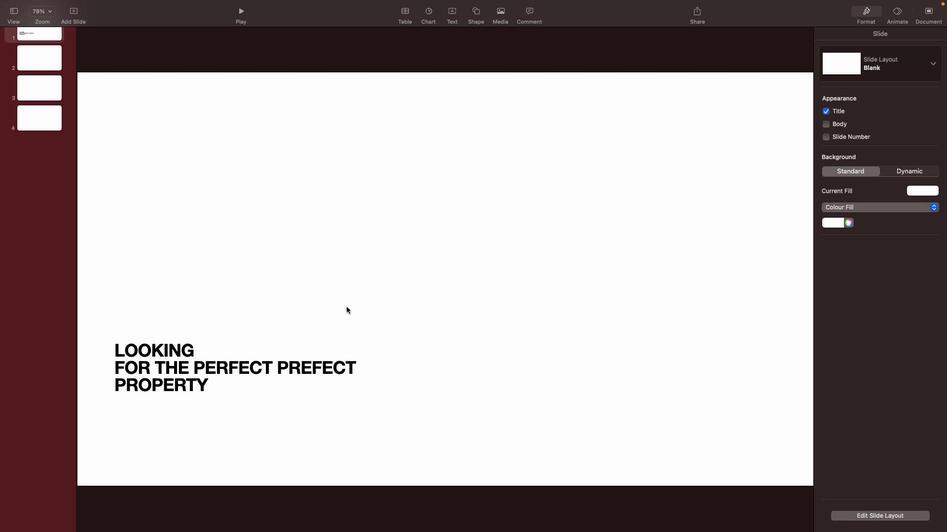 
Action: Mouse moved to (503, 14)
Screenshot: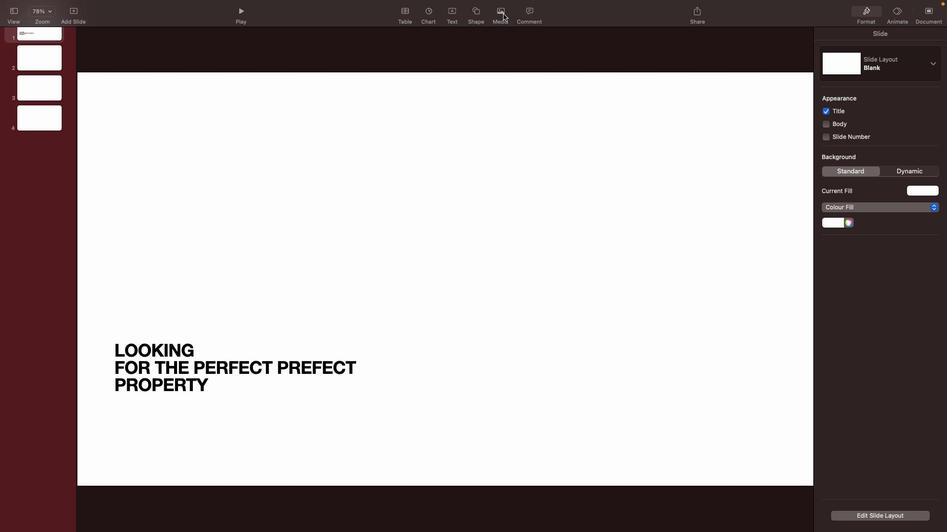 
Action: Mouse pressed left at (503, 14)
Screenshot: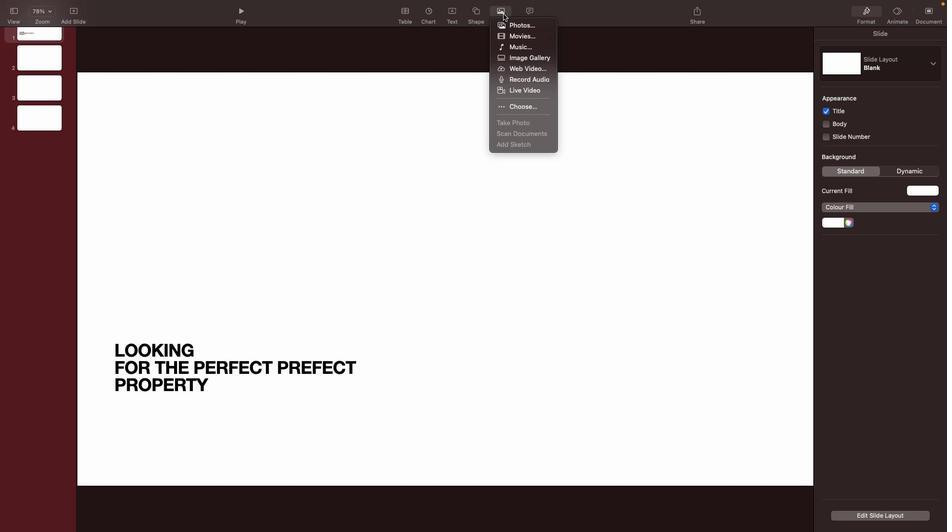 
Action: Mouse moved to (519, 58)
Screenshot: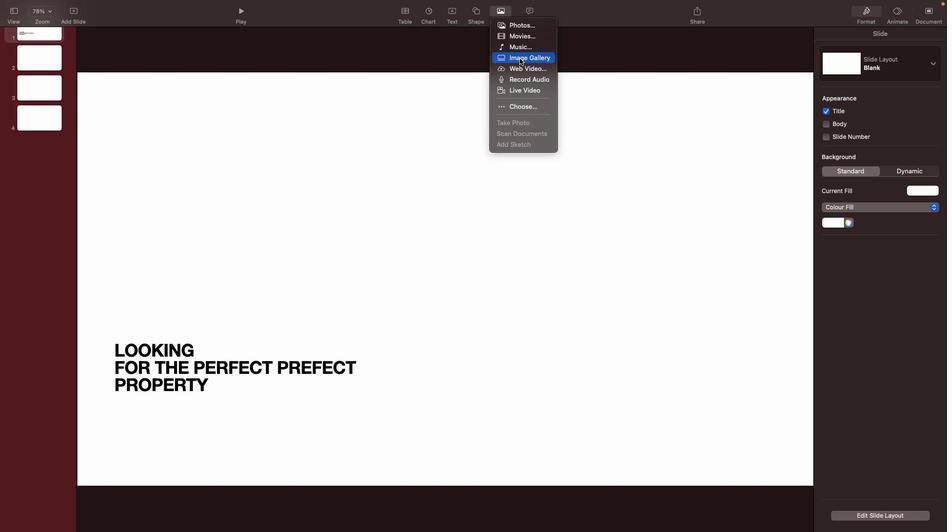 
Action: Mouse pressed left at (519, 58)
Screenshot: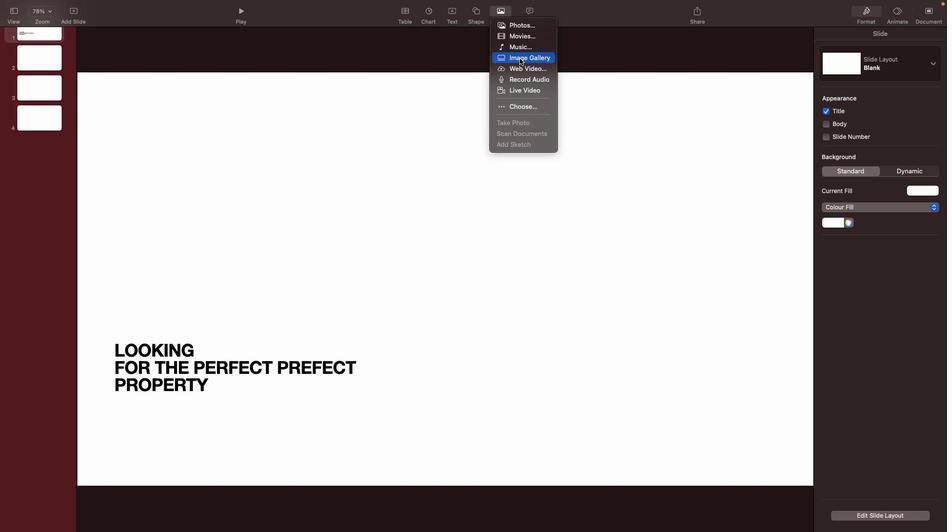 
Action: Mouse moved to (762, 416)
Screenshot: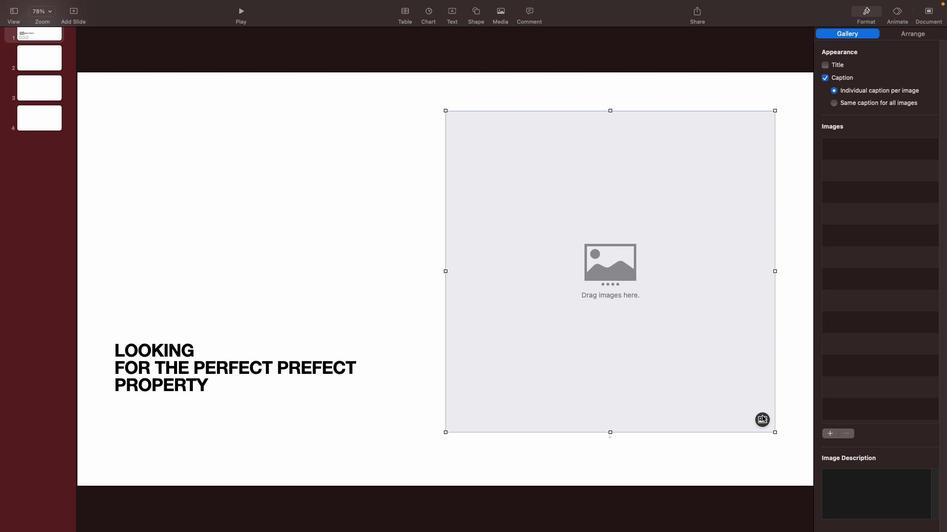 
Action: Mouse pressed left at (762, 416)
Screenshot: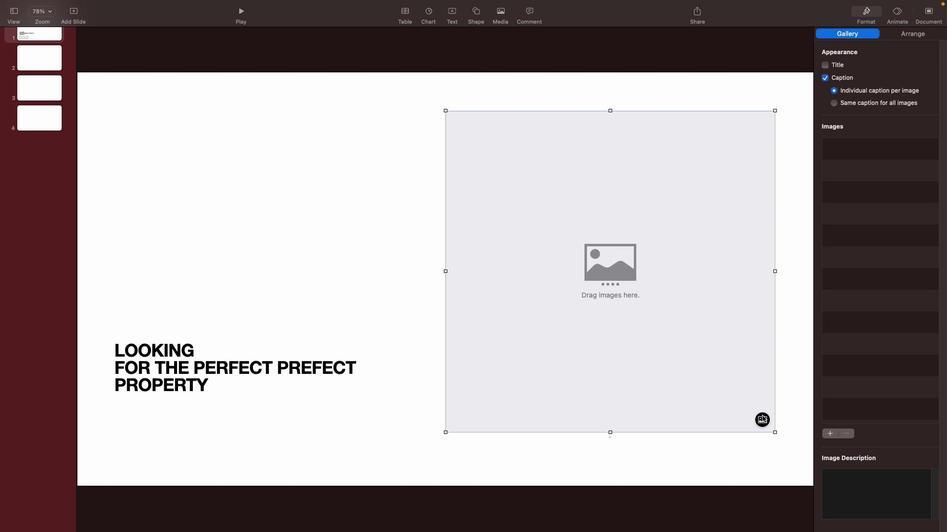 
Action: Mouse moved to (390, 227)
Screenshot: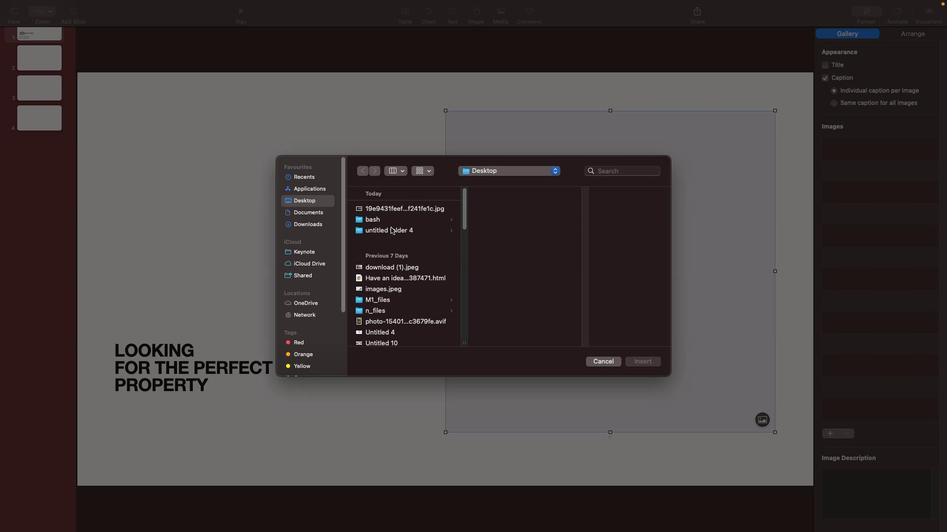 
Action: Mouse pressed left at (390, 227)
Screenshot: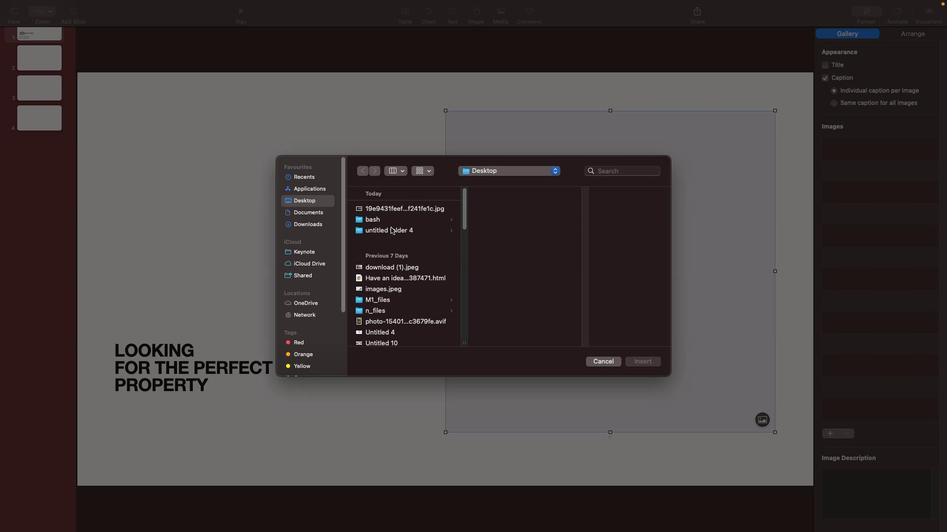 
Action: Mouse moved to (540, 221)
Screenshot: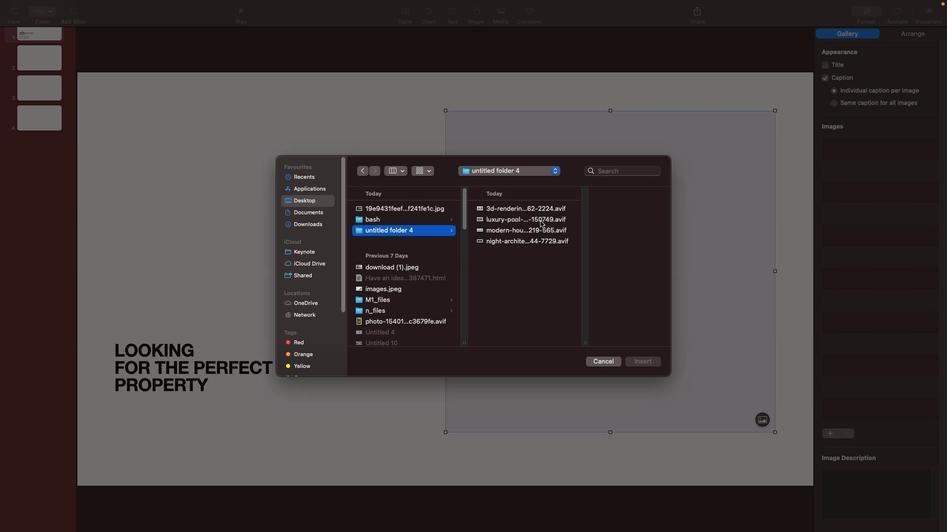 
Action: Mouse pressed left at (540, 221)
Screenshot: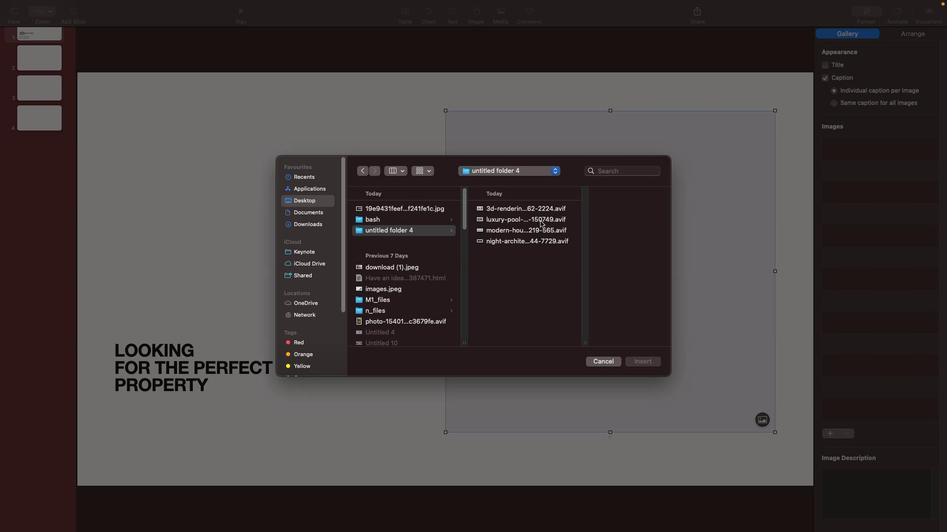 
Action: Mouse moved to (651, 362)
Screenshot: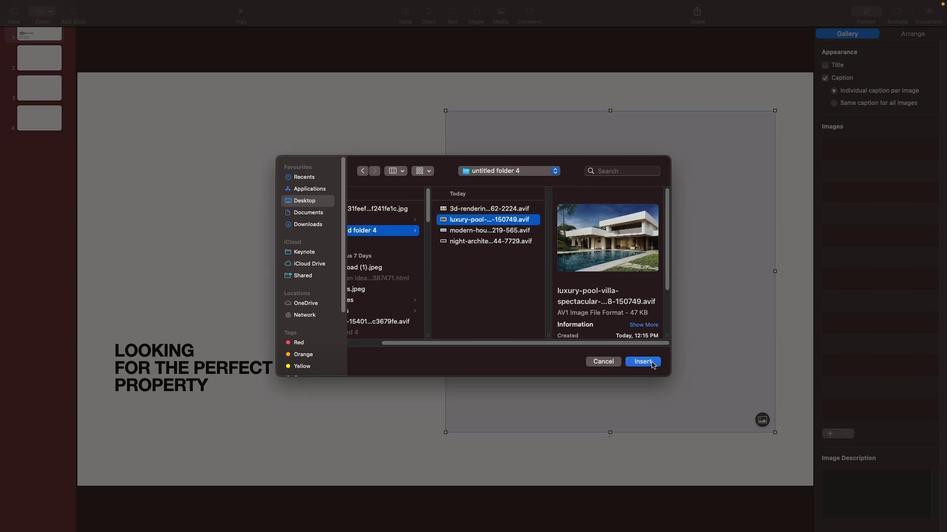 
Action: Mouse pressed left at (651, 362)
Screenshot: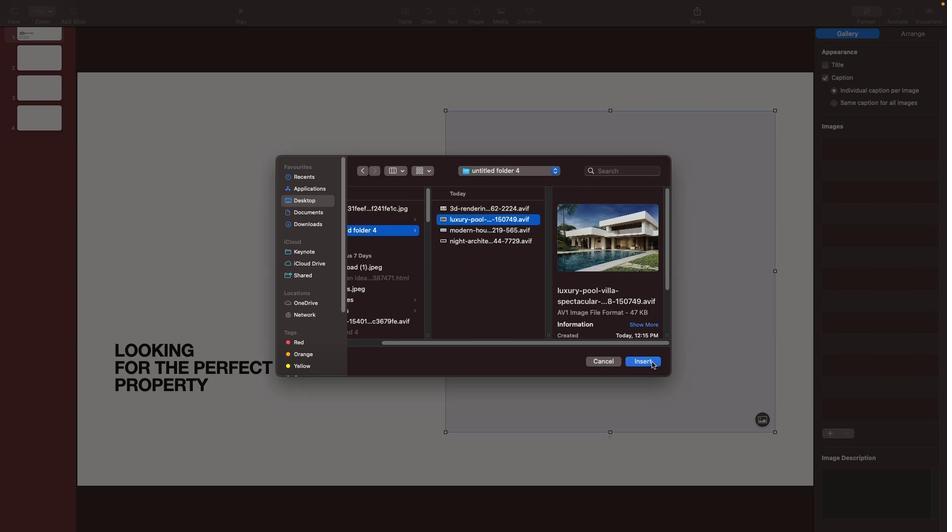 
Action: Mouse moved to (447, 110)
Screenshot: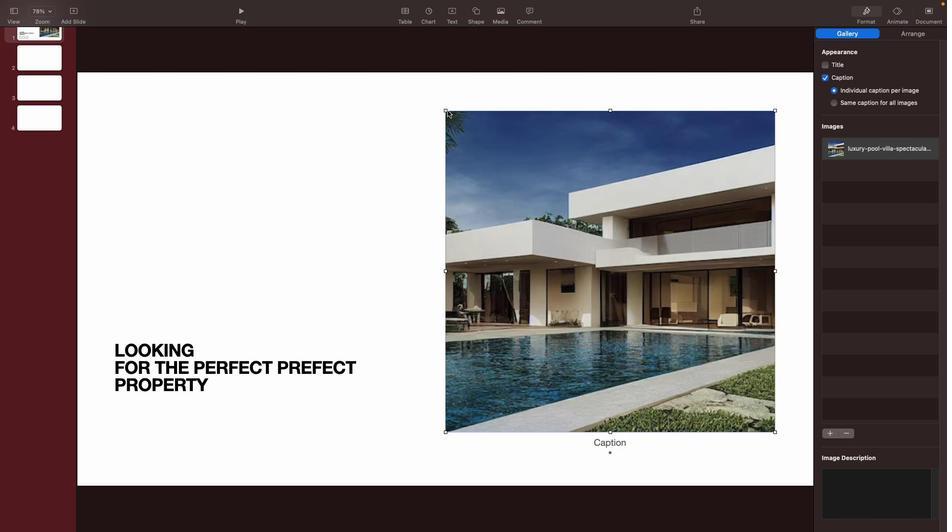 
Action: Mouse pressed left at (447, 110)
Screenshot: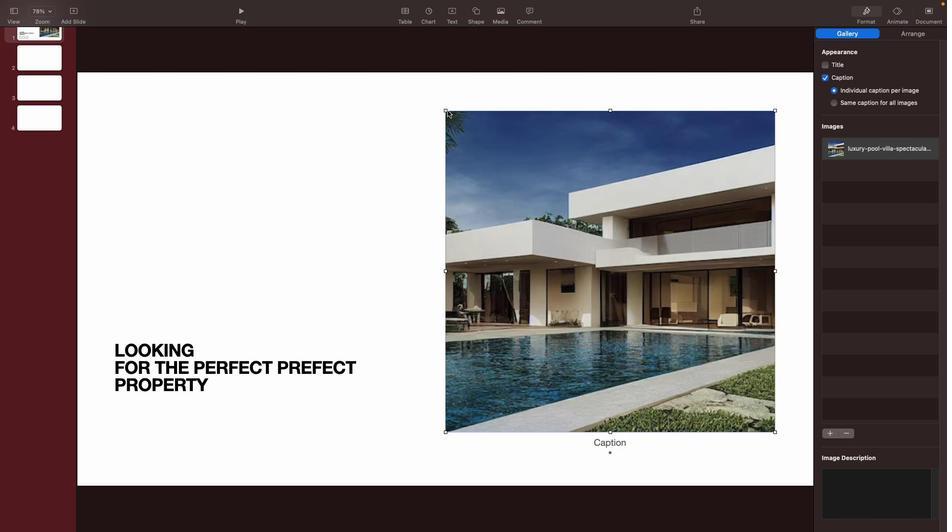 
Action: Mouse moved to (611, 393)
Screenshot: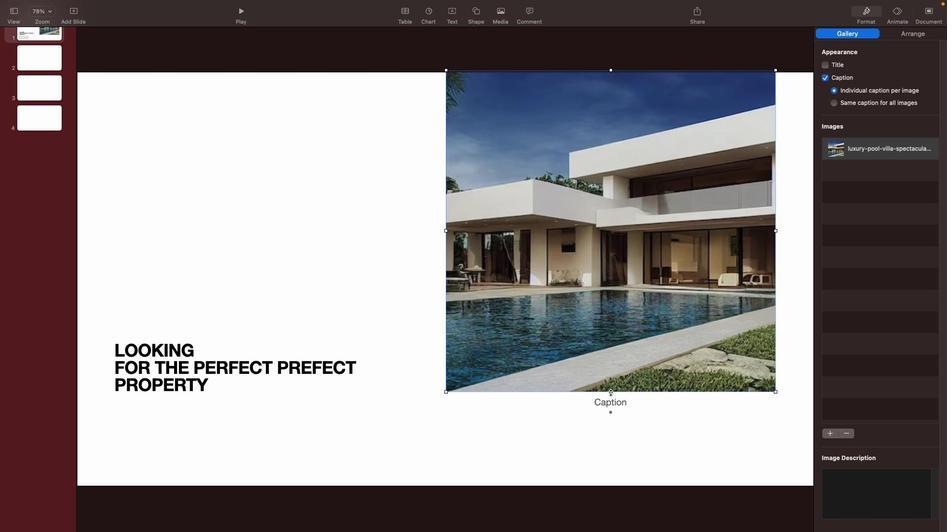 
Action: Mouse pressed left at (611, 393)
Screenshot: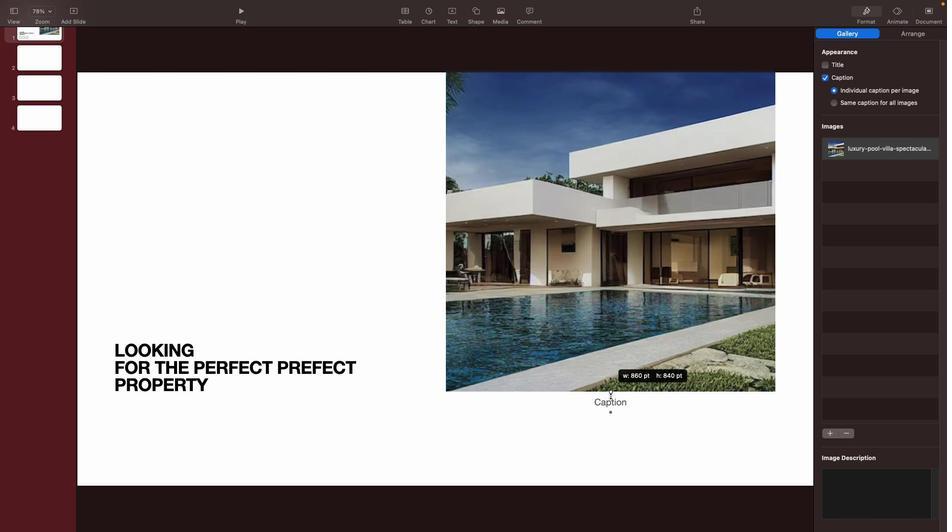 
Action: Mouse moved to (776, 276)
Screenshot: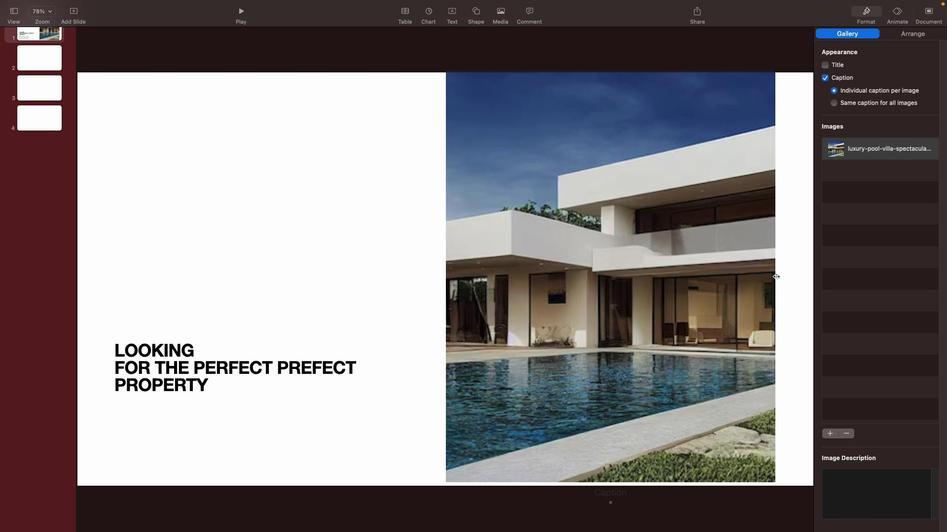 
Action: Mouse pressed left at (776, 276)
Screenshot: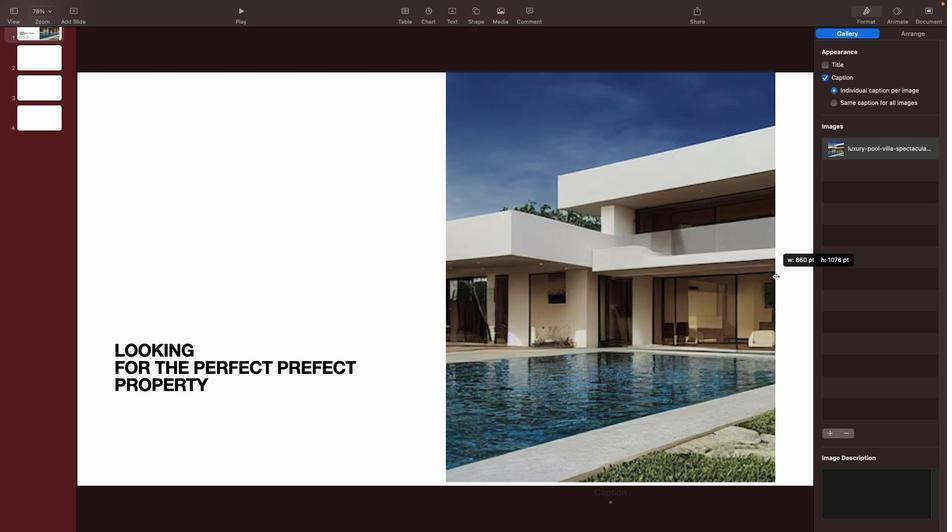 
Action: Mouse moved to (447, 276)
Screenshot: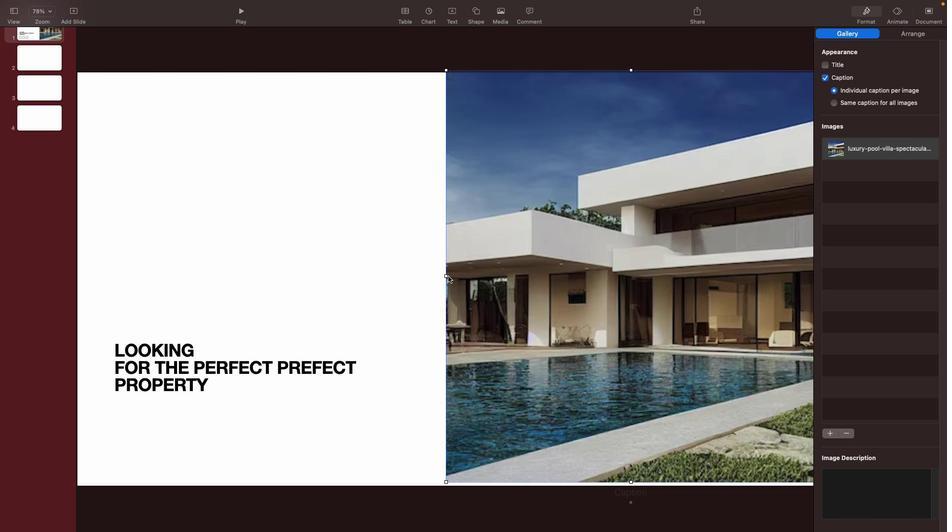 
Action: Mouse pressed left at (447, 276)
Screenshot: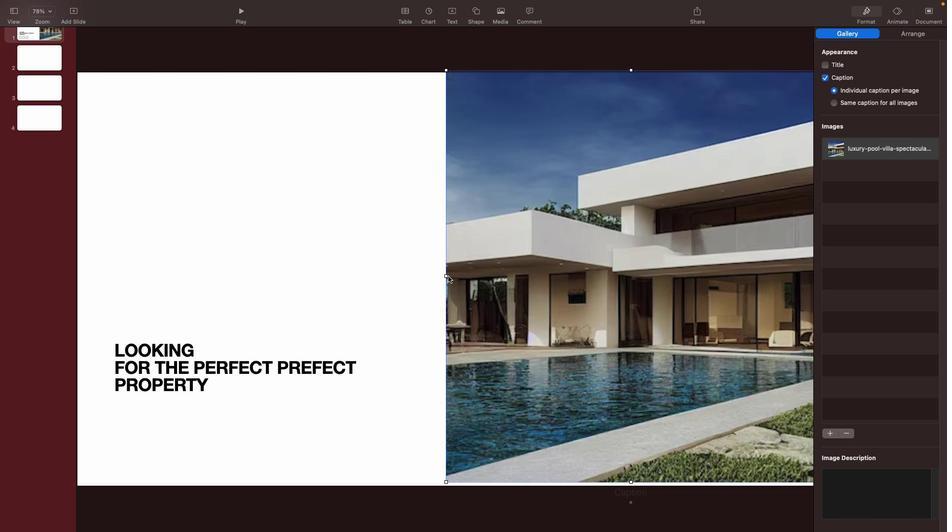 
Action: Mouse moved to (226, 354)
Screenshot: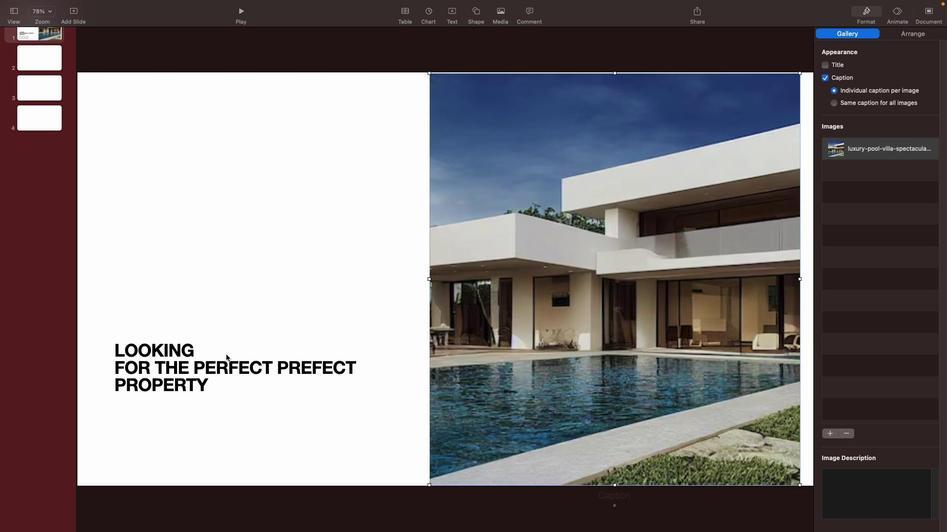 
Action: Mouse pressed right at (226, 354)
Screenshot: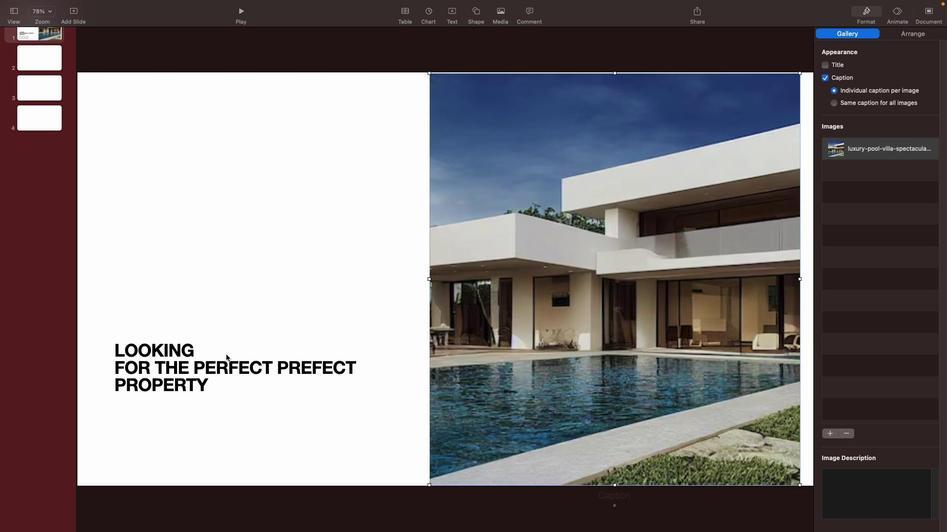 
Action: Mouse moved to (241, 424)
Screenshot: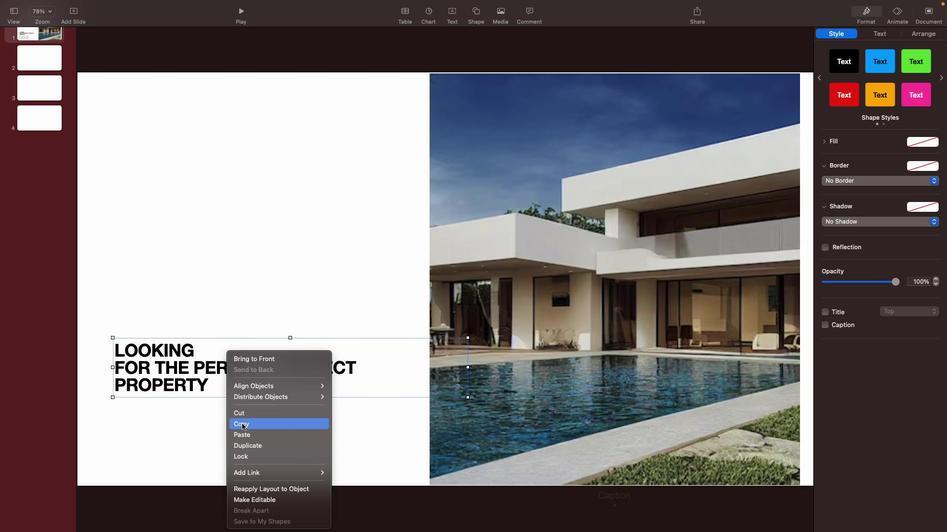 
Action: Mouse pressed left at (241, 424)
Screenshot: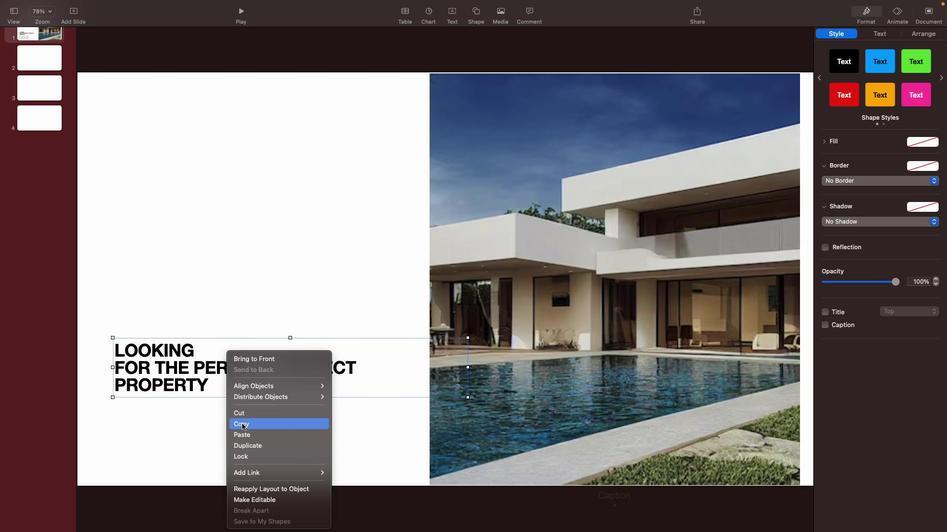 
Action: Mouse moved to (273, 383)
Screenshot: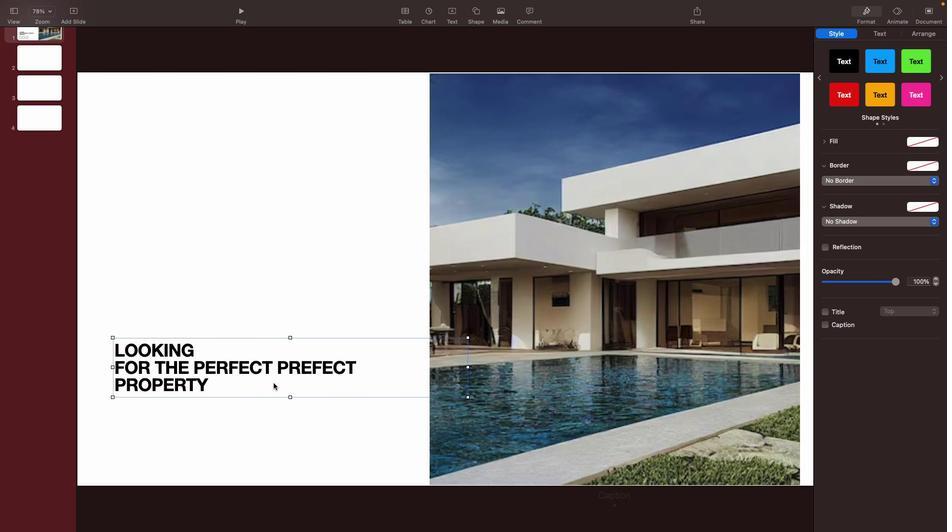 
Action: Mouse pressed right at (273, 383)
Screenshot: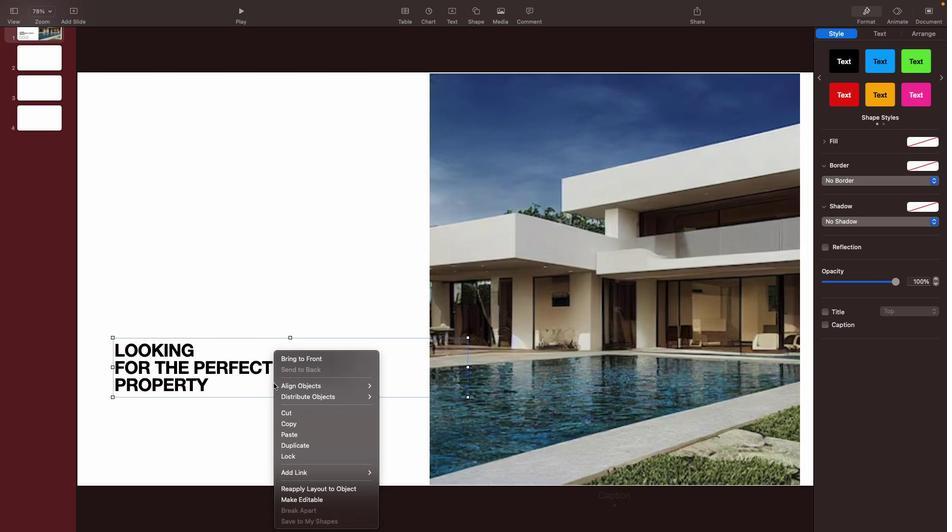 
Action: Mouse moved to (349, 324)
Screenshot: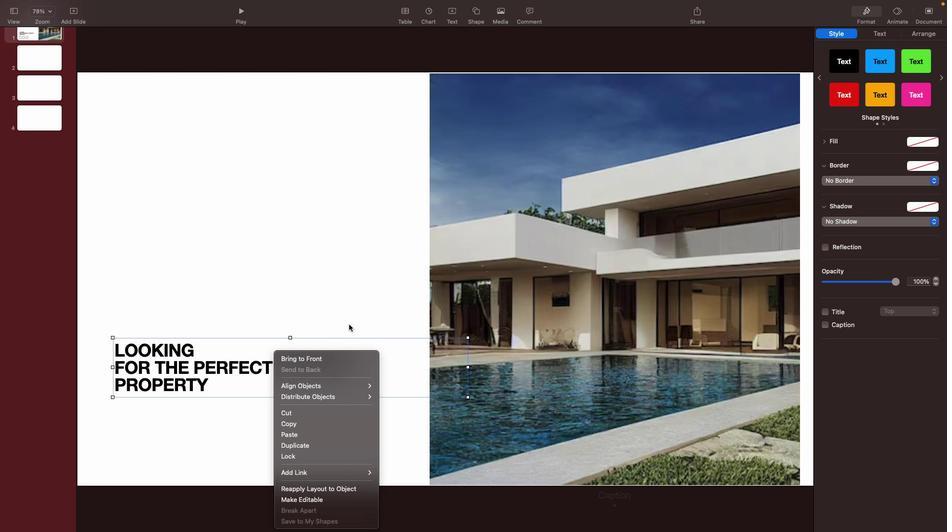 
Action: Mouse pressed left at (349, 324)
Screenshot: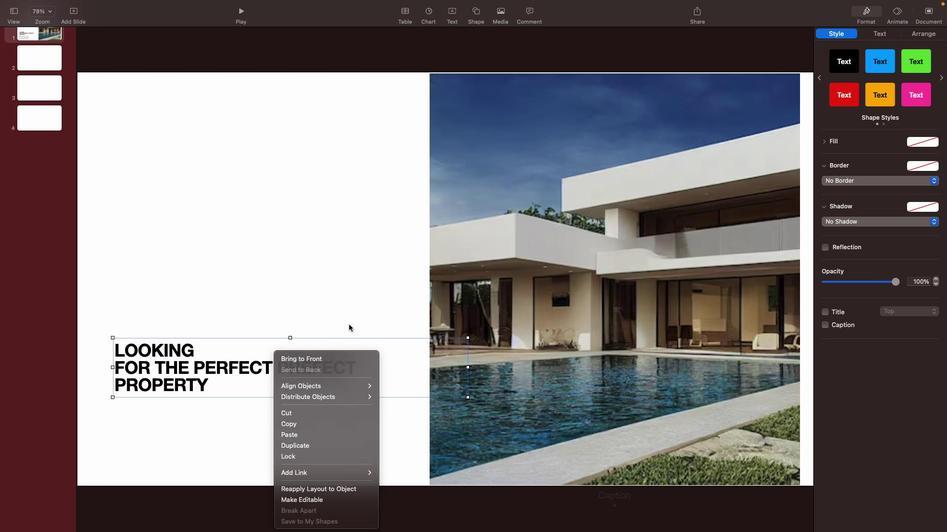 
Action: Mouse moved to (304, 369)
Screenshot: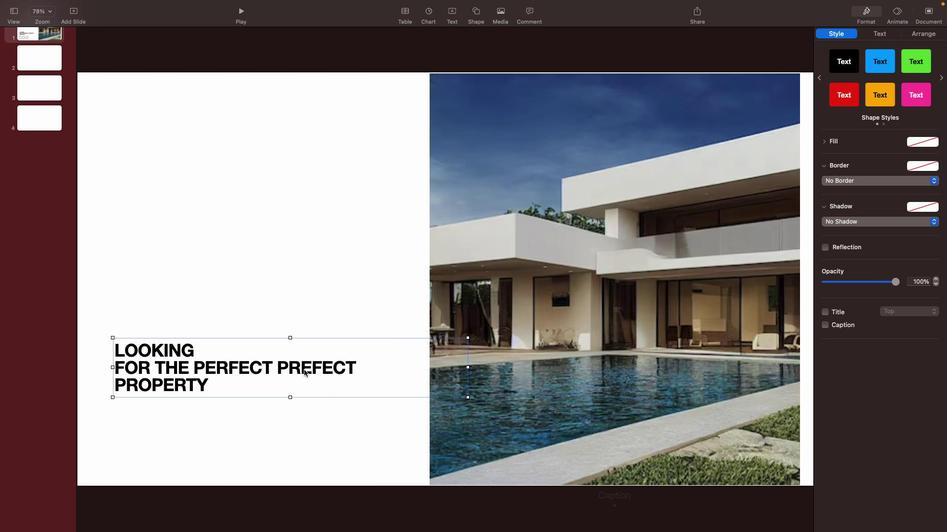 
Action: Mouse pressed right at (304, 369)
Screenshot: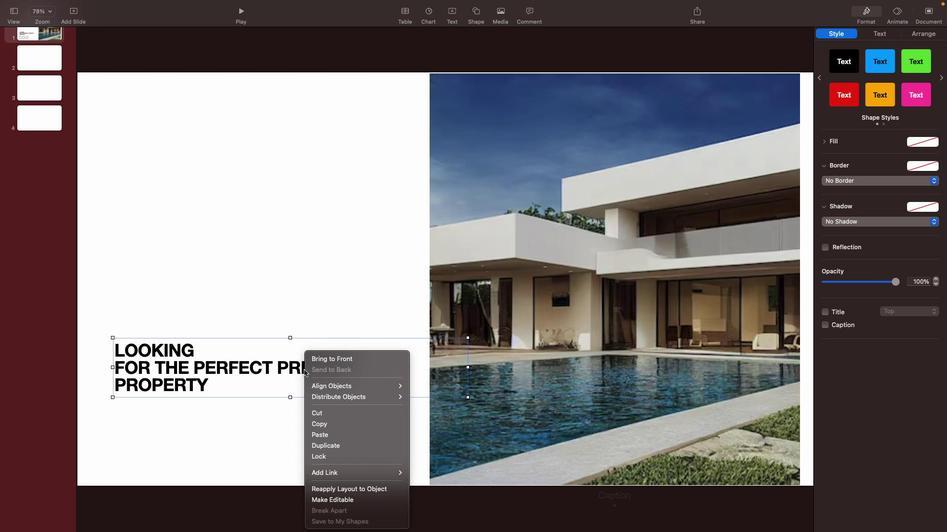 
Action: Mouse moved to (313, 412)
Screenshot: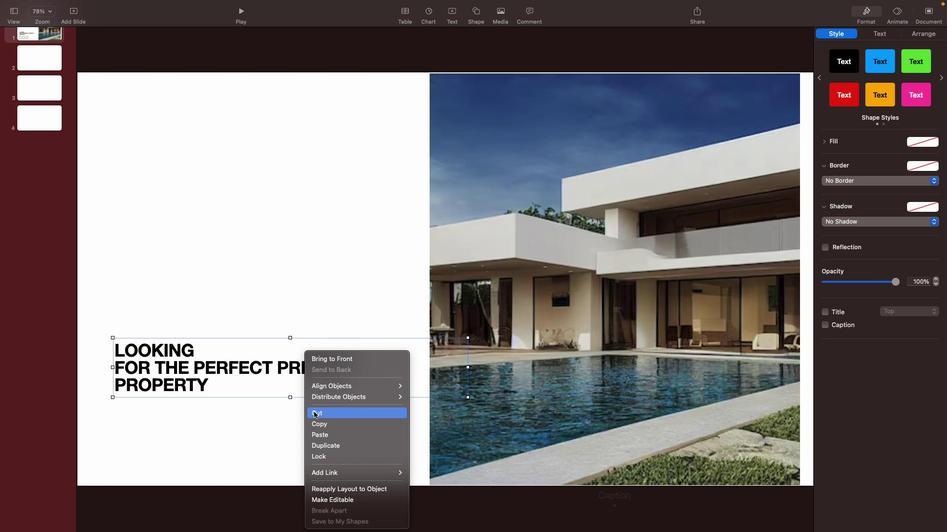 
Action: Mouse pressed left at (313, 412)
Screenshot: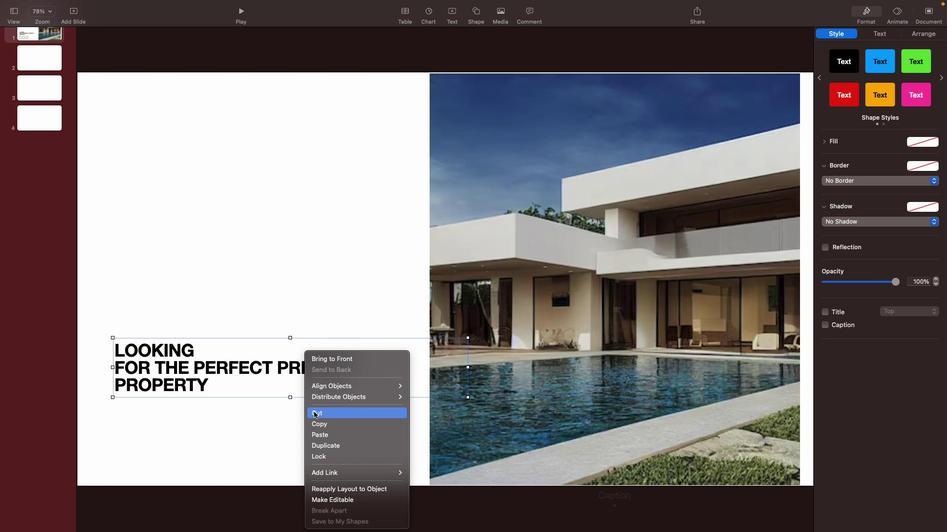 
Action: Mouse moved to (424, 272)
Screenshot: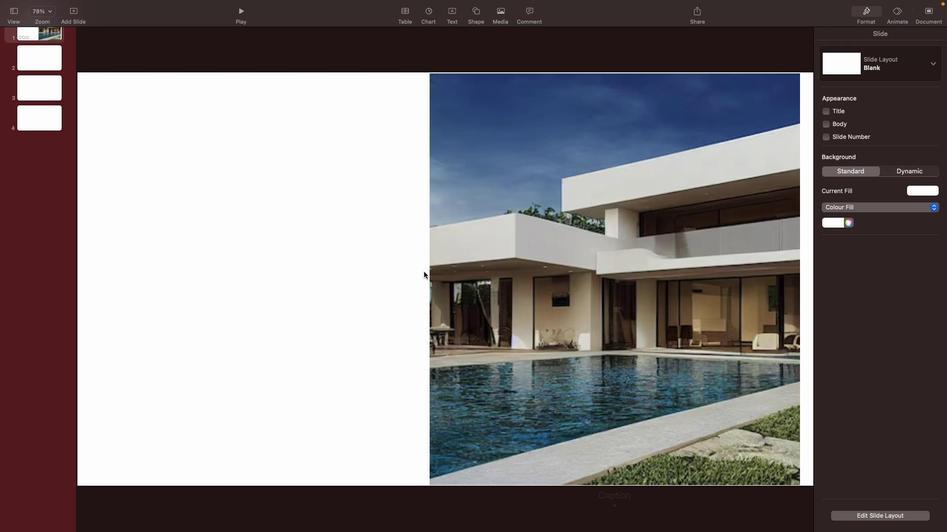 
Action: Mouse pressed left at (424, 272)
Screenshot: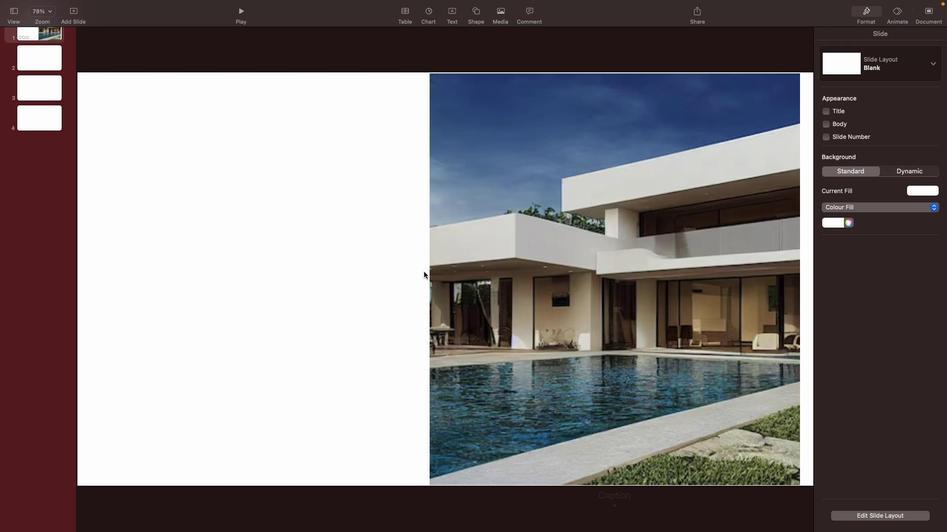 
Action: Mouse moved to (433, 270)
Screenshot: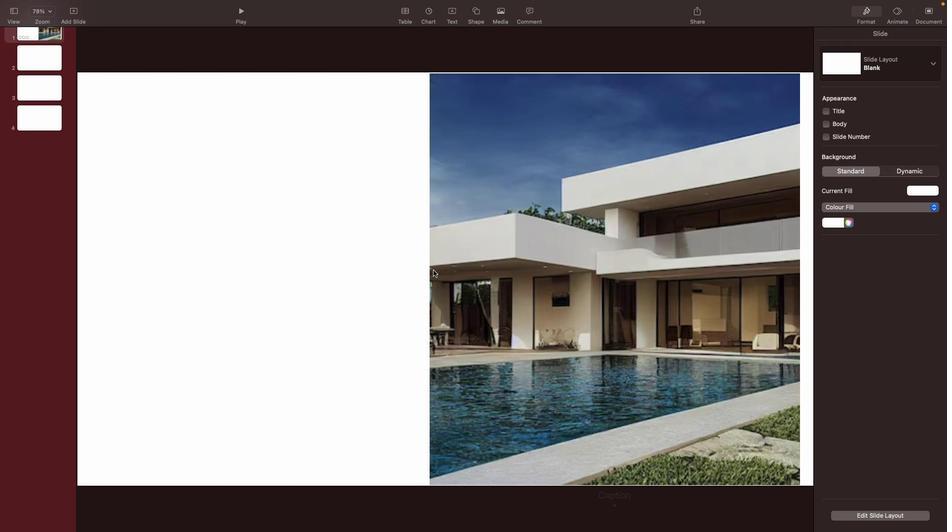 
Action: Mouse pressed left at (433, 270)
Screenshot: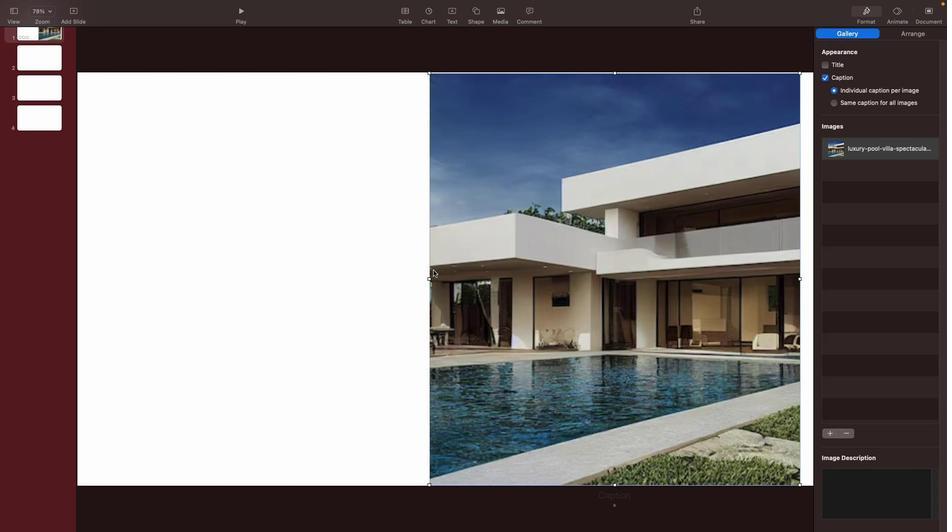 
Action: Mouse moved to (429, 279)
Screenshot: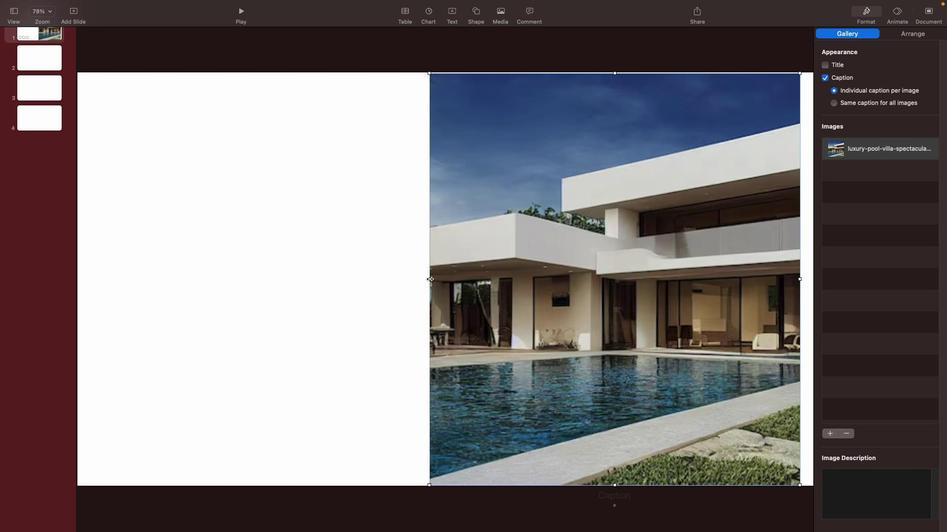 
Action: Mouse pressed left at (429, 279)
Screenshot: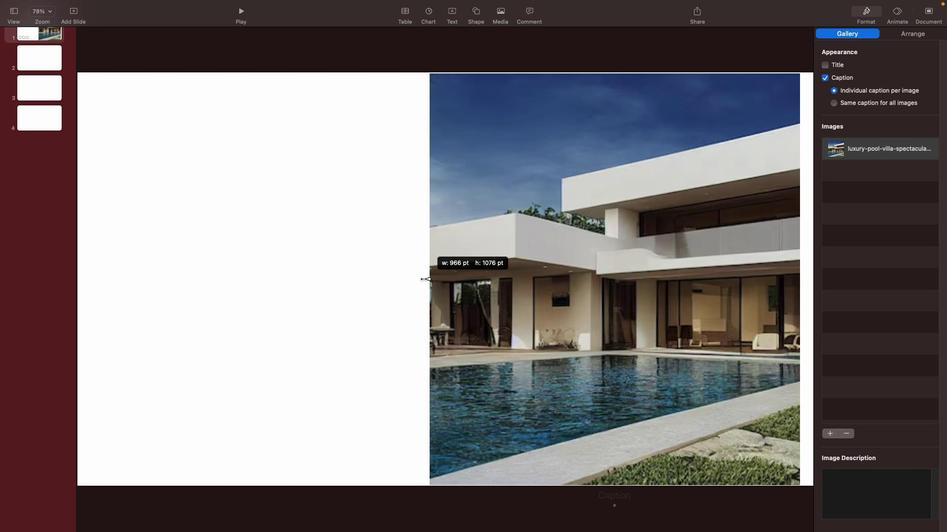 
Action: Mouse moved to (241, 338)
Screenshot: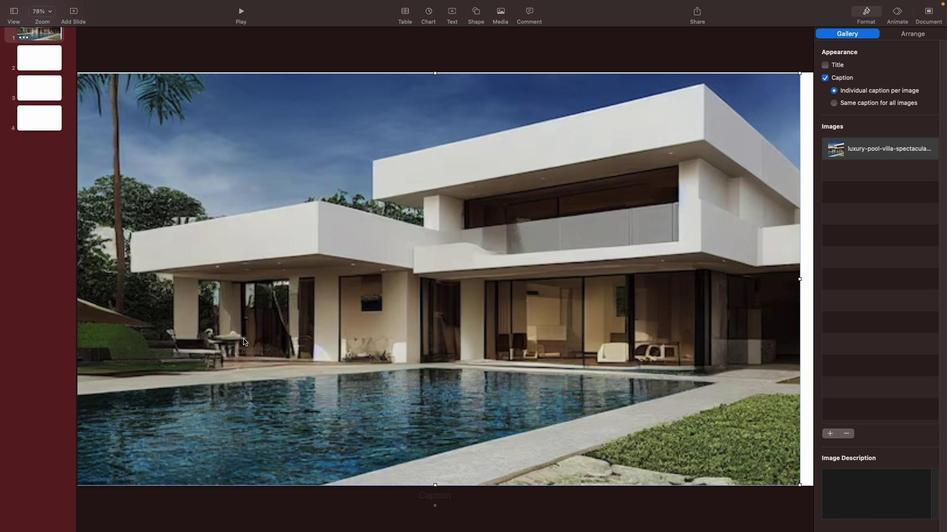 
Action: Mouse pressed left at (241, 338)
Screenshot: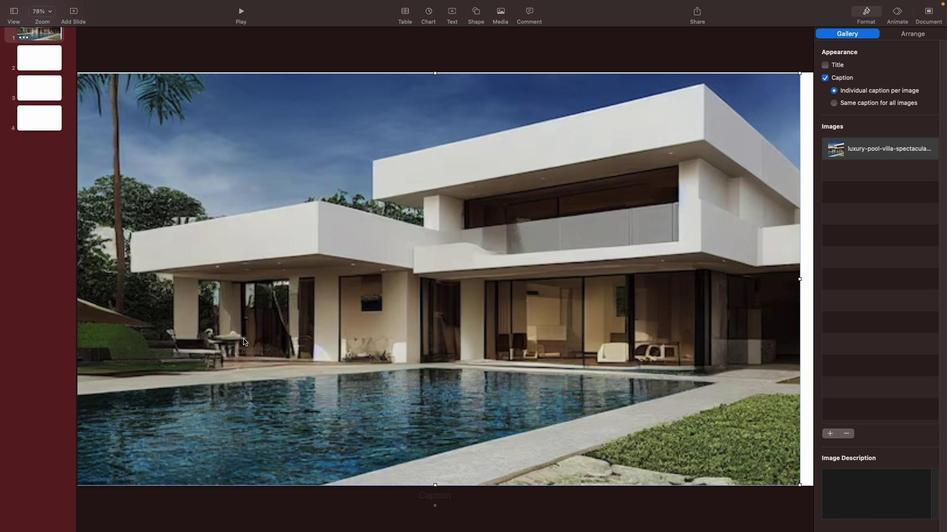 
Action: Mouse moved to (371, 351)
Screenshot: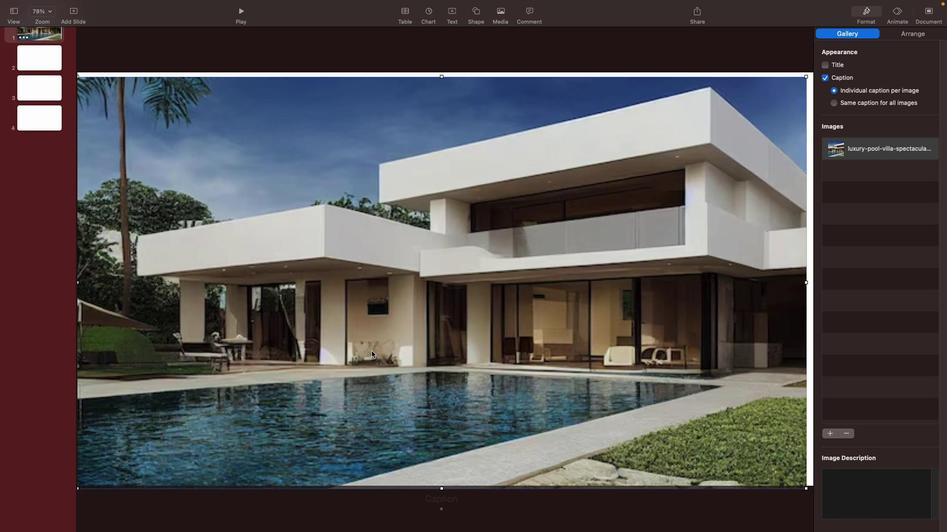 
Action: Mouse pressed left at (371, 351)
Screenshot: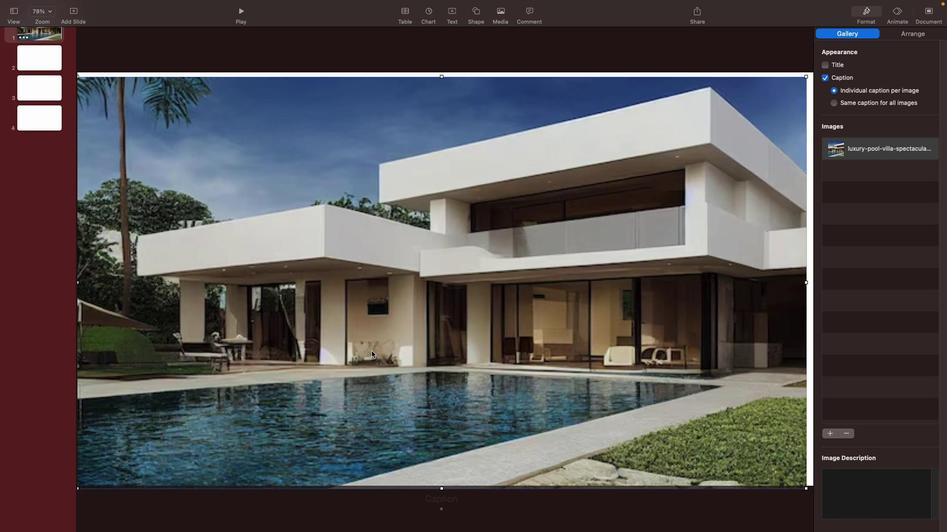 
Action: Mouse moved to (809, 284)
Screenshot: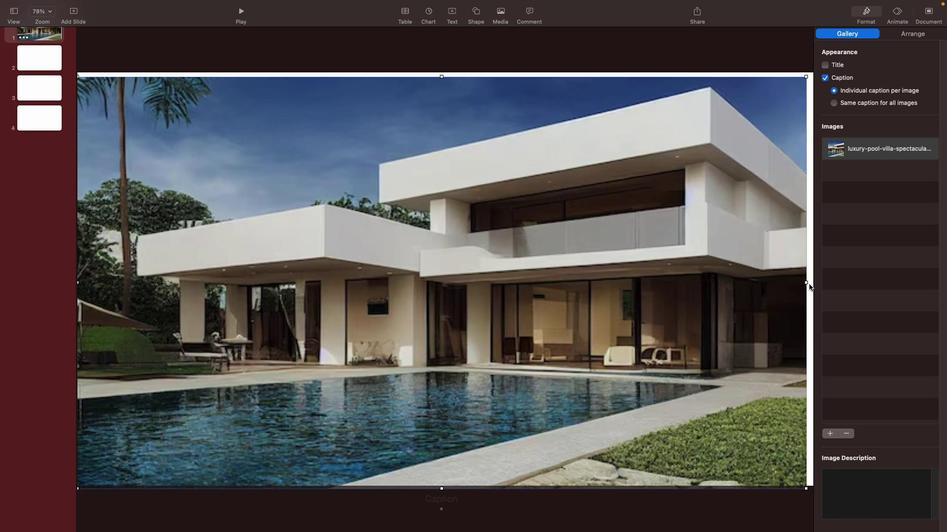 
Action: Mouse pressed left at (809, 284)
Screenshot: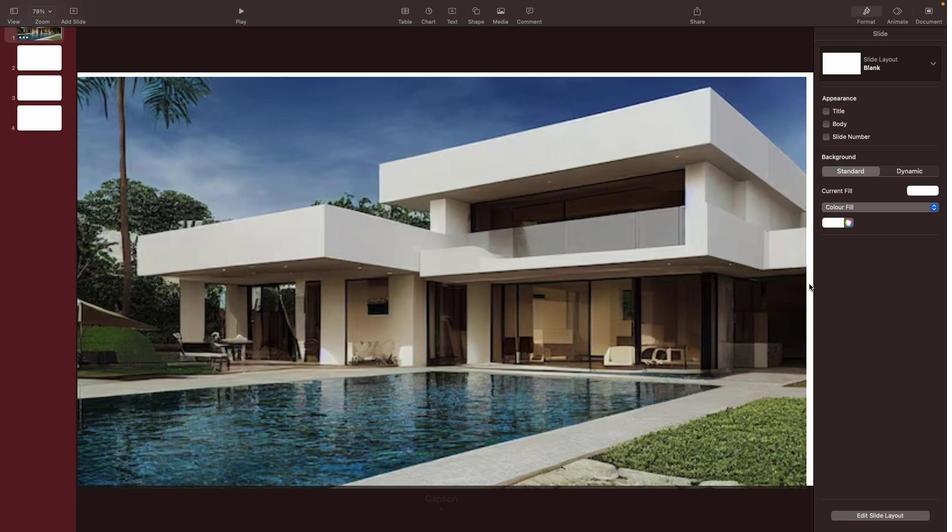 
Action: Mouse moved to (805, 284)
Screenshot: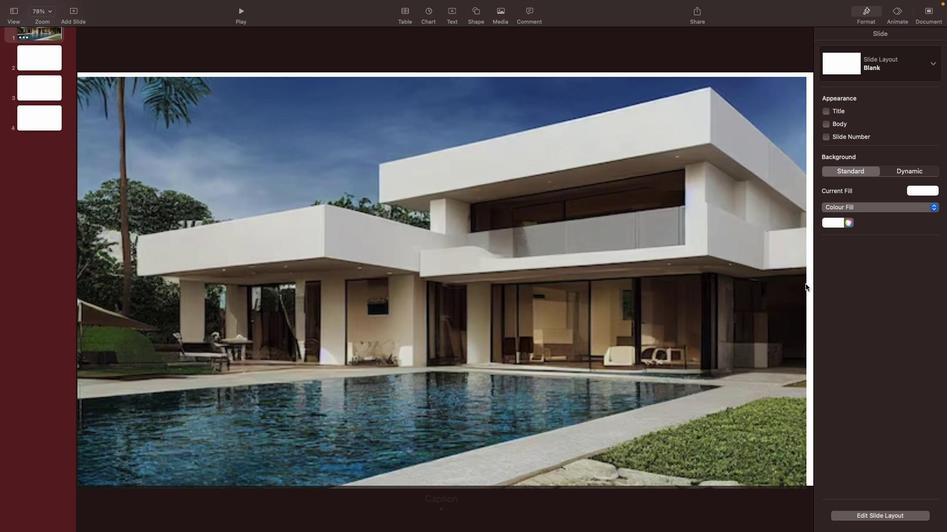 
Action: Mouse pressed left at (805, 284)
Screenshot: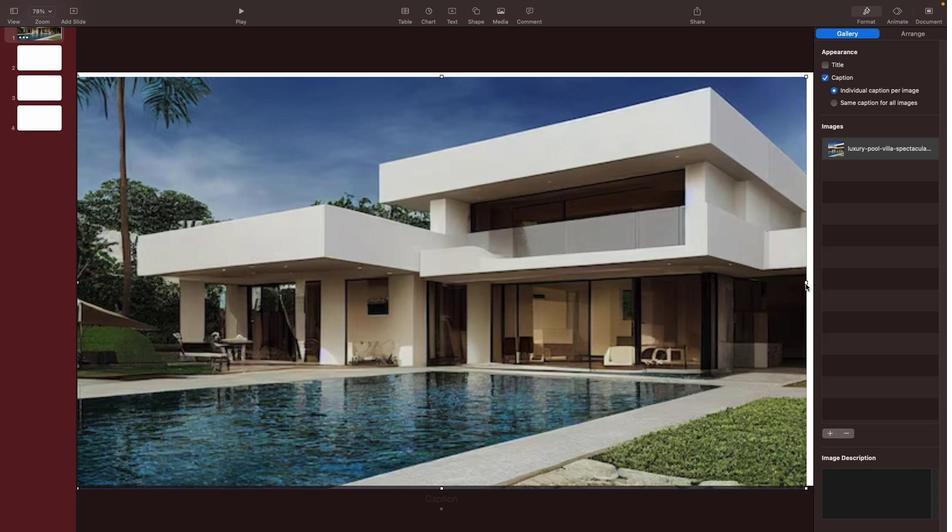 
Action: Mouse moved to (806, 284)
Screenshot: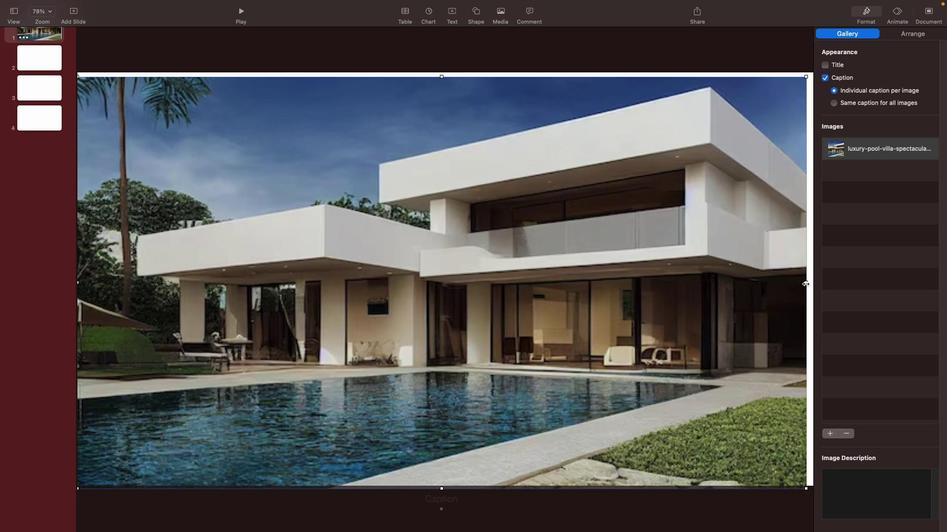 
Action: Mouse pressed left at (806, 284)
Screenshot: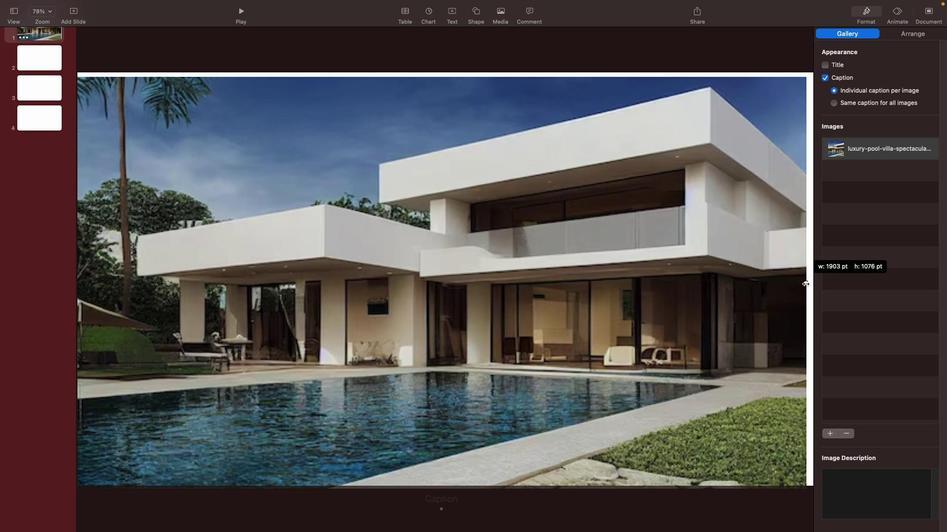 
Action: Mouse moved to (712, 305)
Screenshot: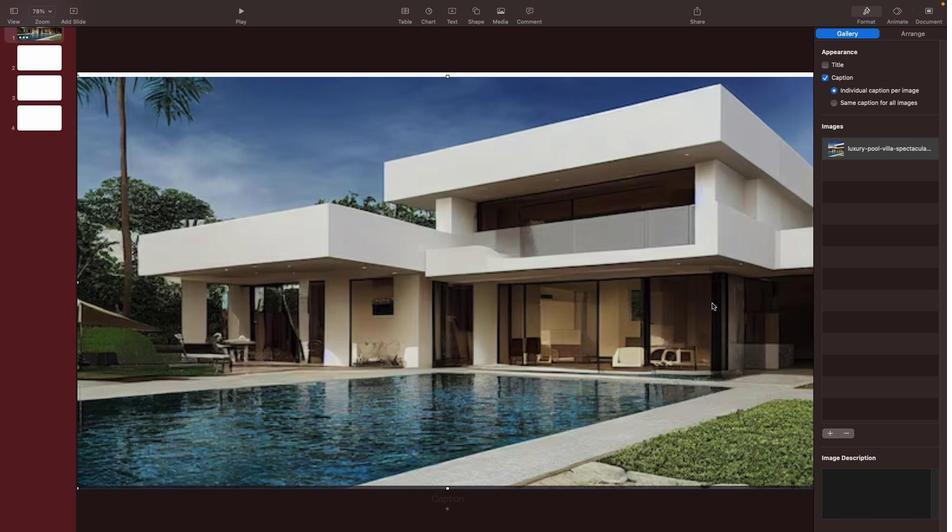
Action: Mouse pressed left at (712, 305)
Screenshot: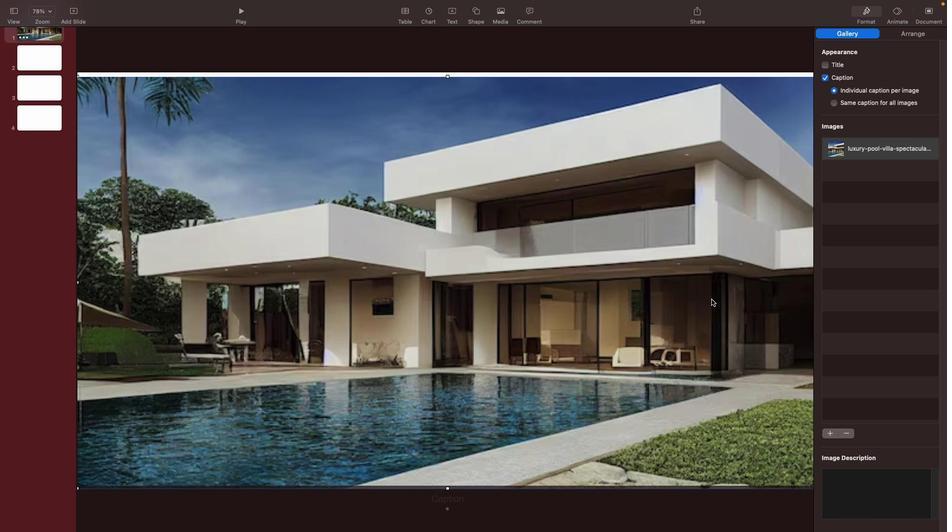 
Action: Mouse moved to (445, 482)
Screenshot: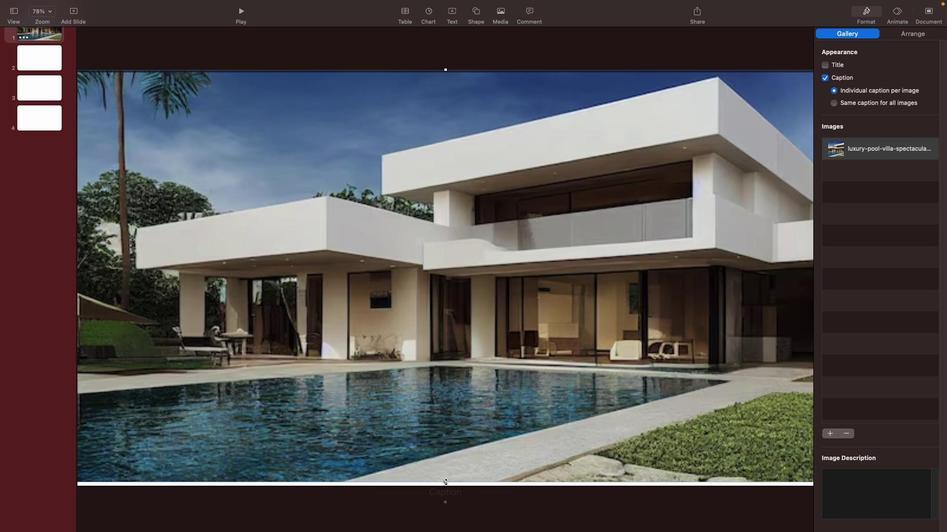 
Action: Mouse pressed left at (445, 482)
Screenshot: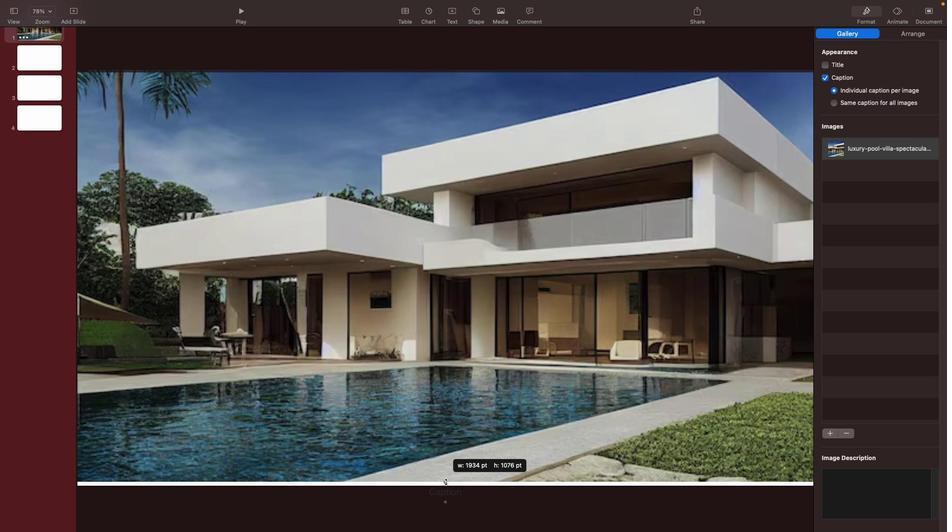 
Action: Mouse moved to (442, 289)
Screenshot: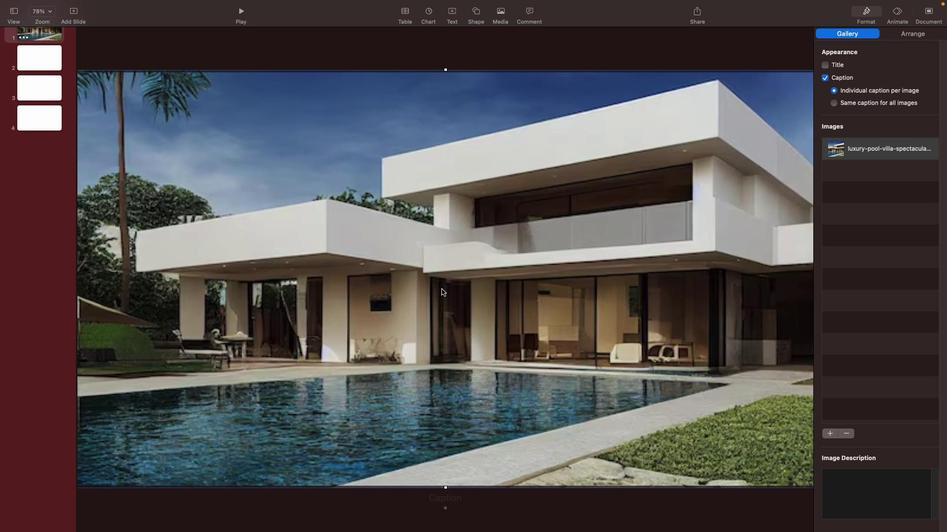 
Action: Mouse pressed left at (442, 289)
Screenshot: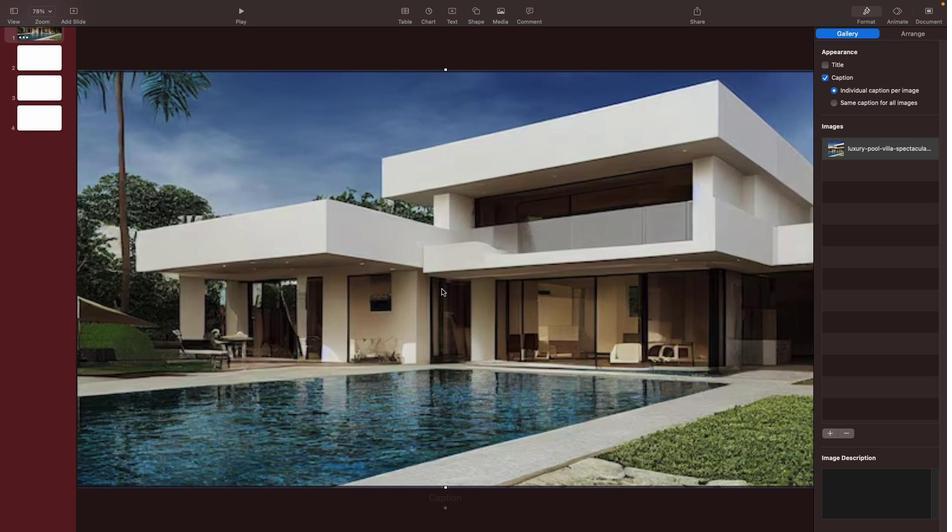 
Action: Mouse moved to (436, 182)
Screenshot: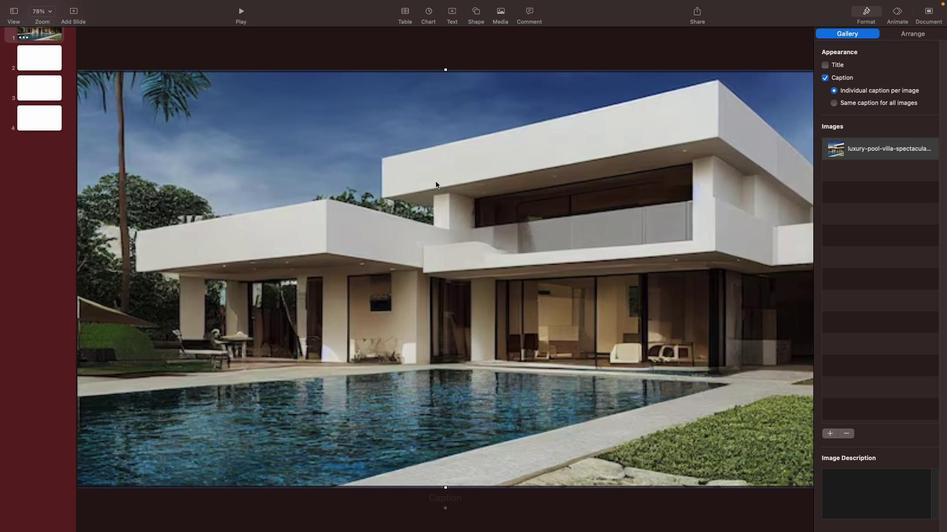 
Action: Mouse pressed left at (436, 182)
Screenshot: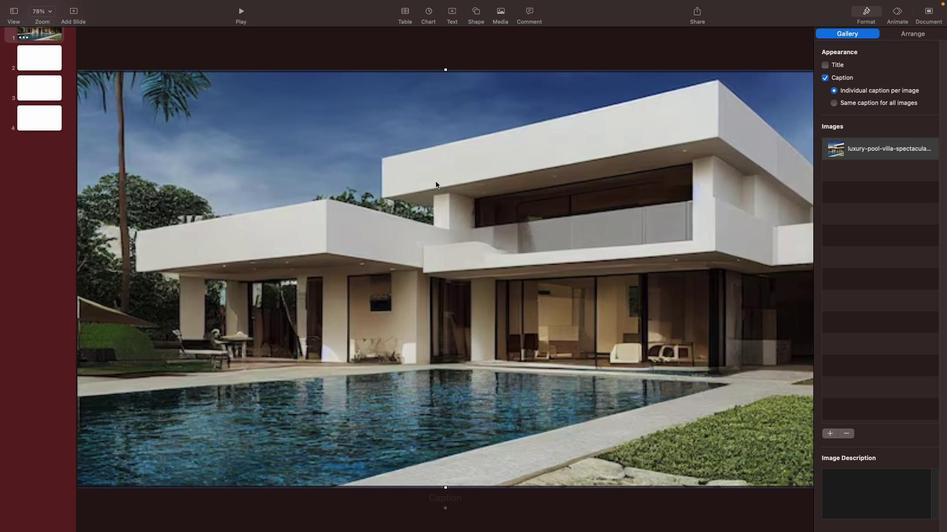 
Action: Mouse moved to (431, 179)
Screenshot: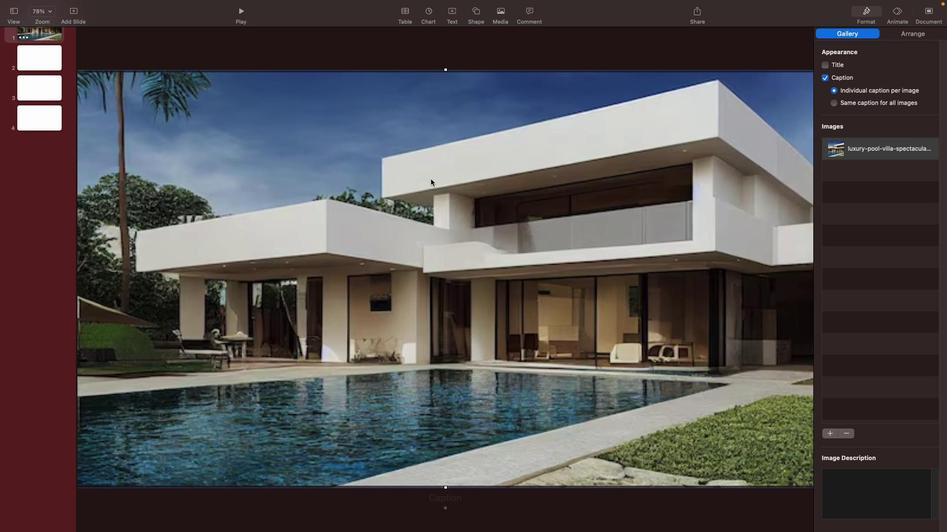 
Action: Key pressed Key.cmd'z'
Screenshot: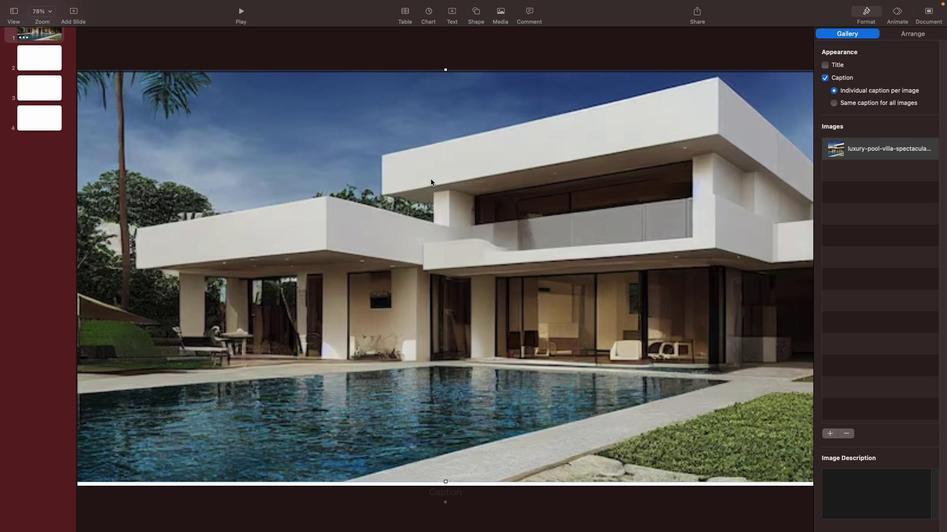 
Action: Mouse moved to (461, 421)
Screenshot: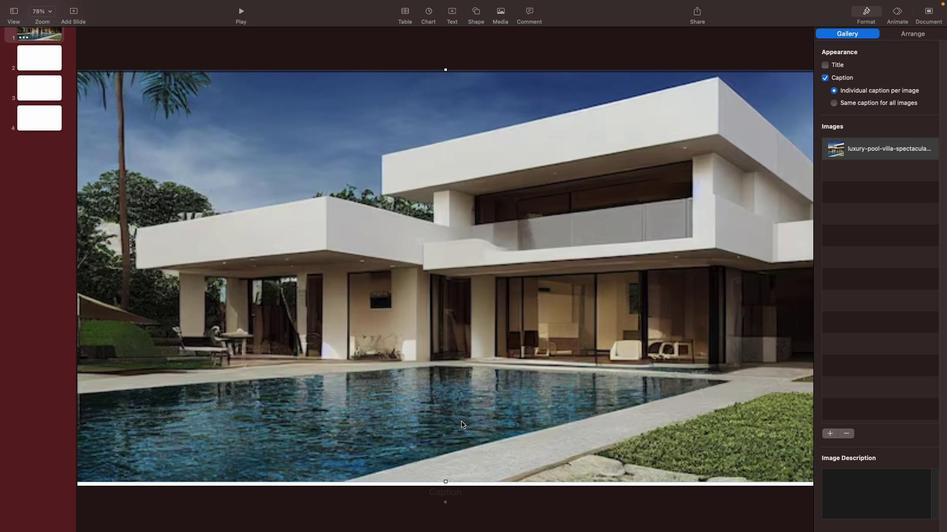 
Action: Mouse pressed left at (461, 421)
Screenshot: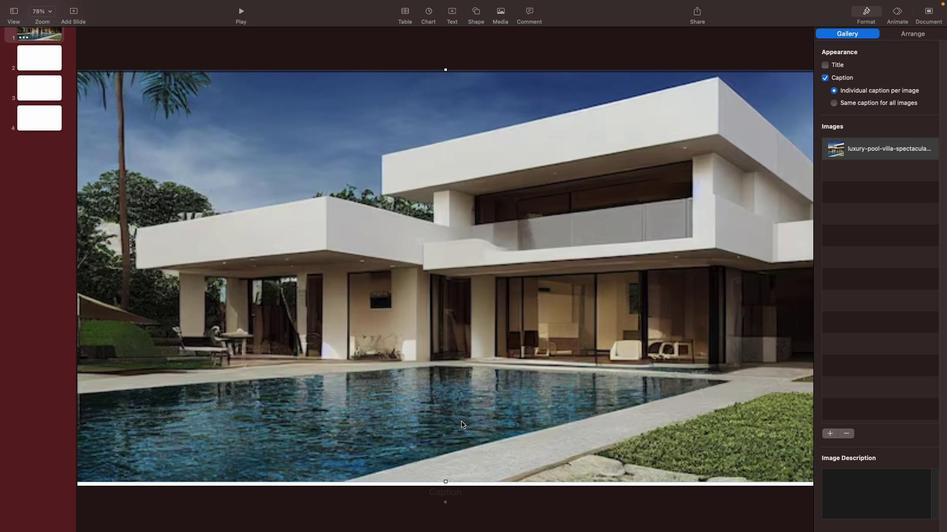 
Action: Mouse moved to (446, 481)
Screenshot: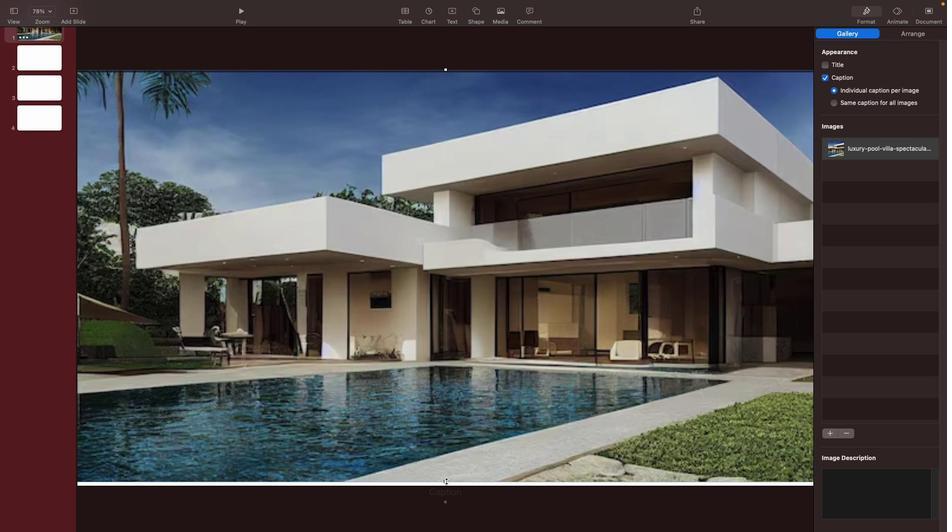 
Action: Mouse pressed left at (446, 481)
Screenshot: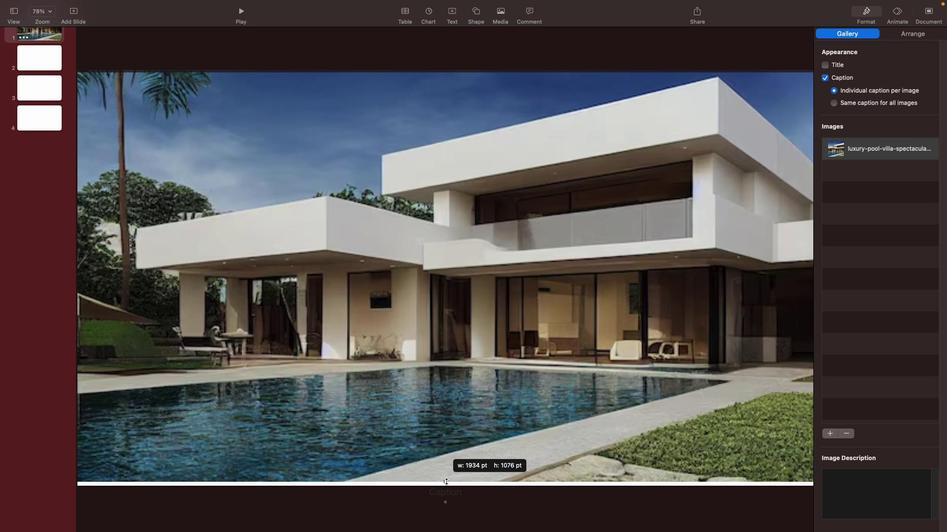 
Action: Mouse moved to (500, 256)
Screenshot: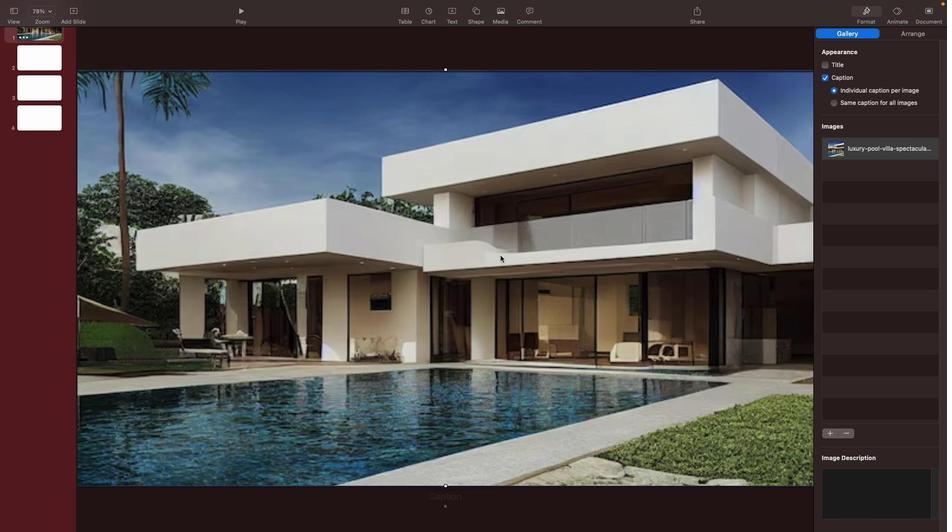 
Action: Mouse pressed right at (500, 256)
Screenshot: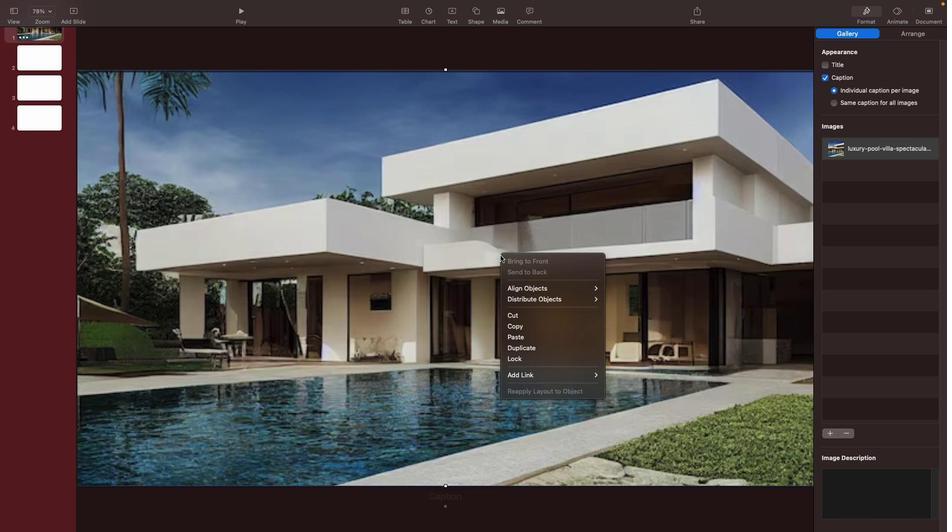
Action: Mouse moved to (517, 335)
Screenshot: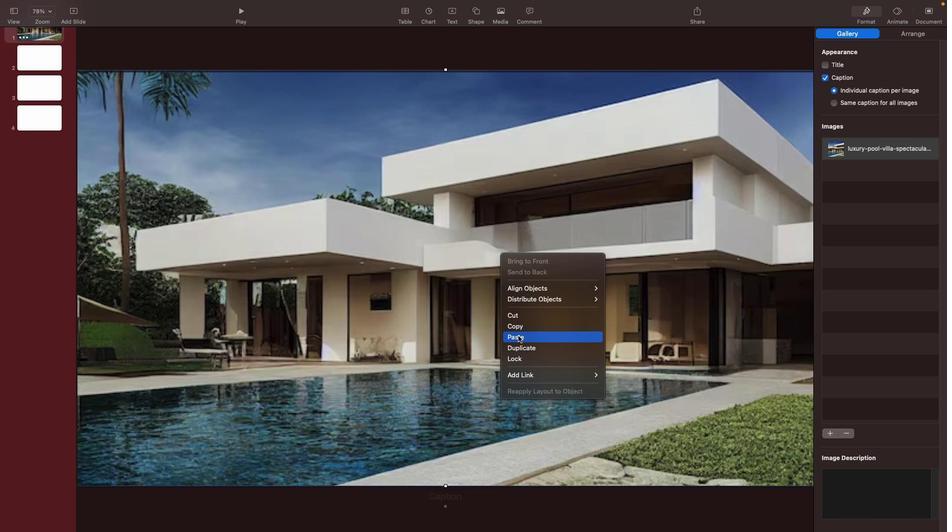 
Action: Mouse pressed left at (517, 335)
Screenshot: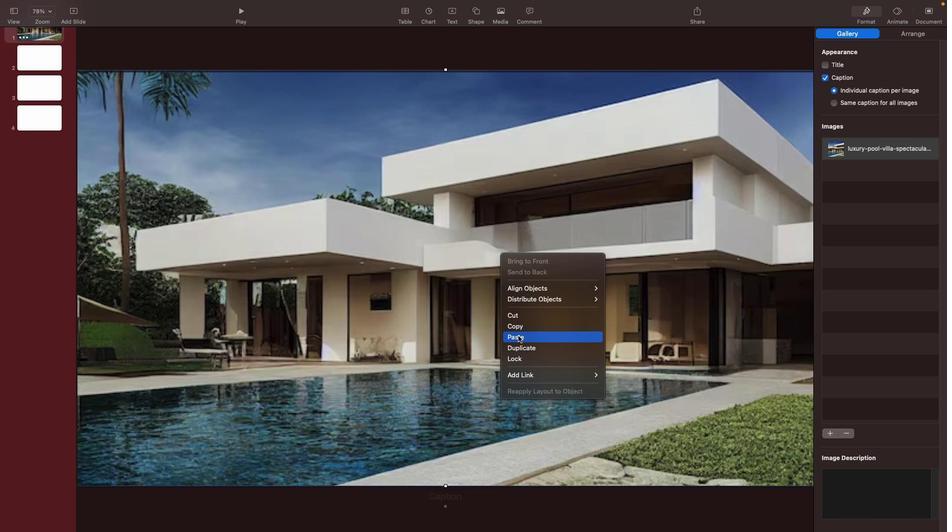 
Action: Mouse moved to (294, 354)
Screenshot: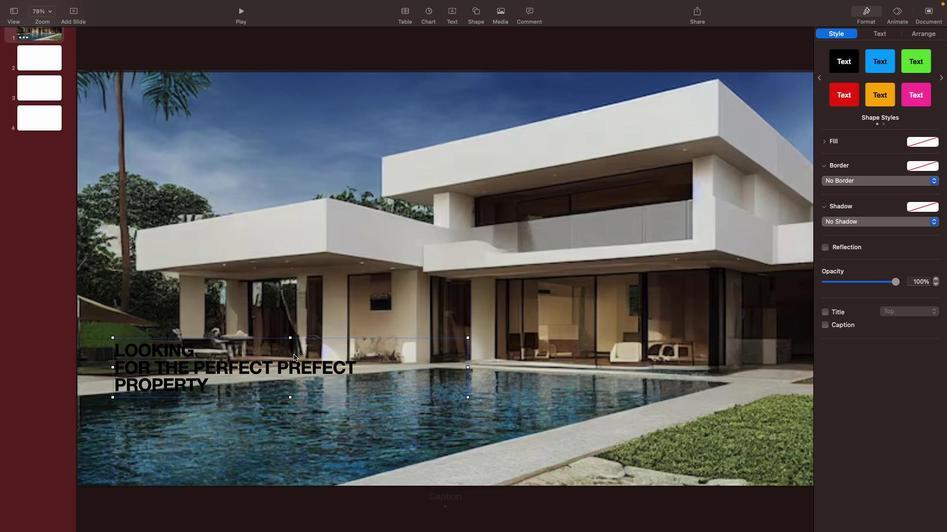
Action: Mouse pressed left at (294, 354)
Screenshot: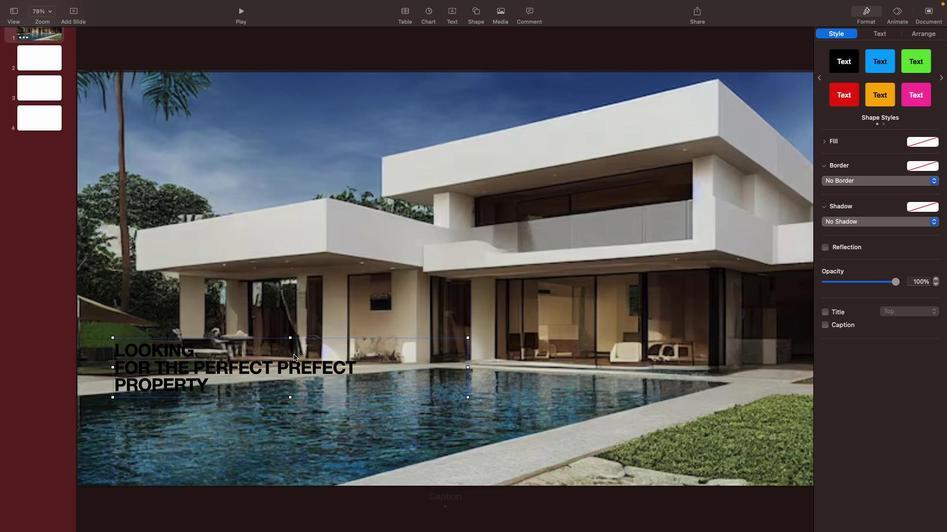 
Action: Mouse moved to (290, 128)
Screenshot: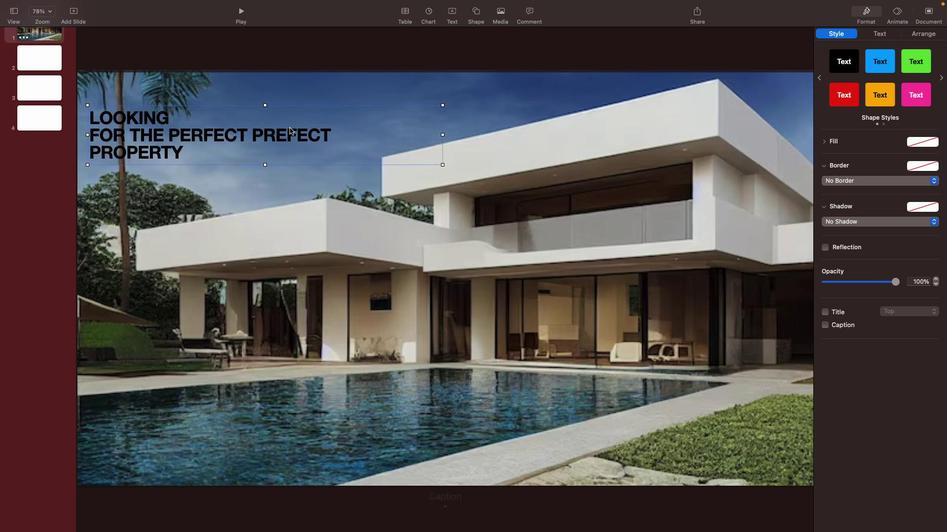 
Action: Mouse pressed left at (290, 128)
Screenshot: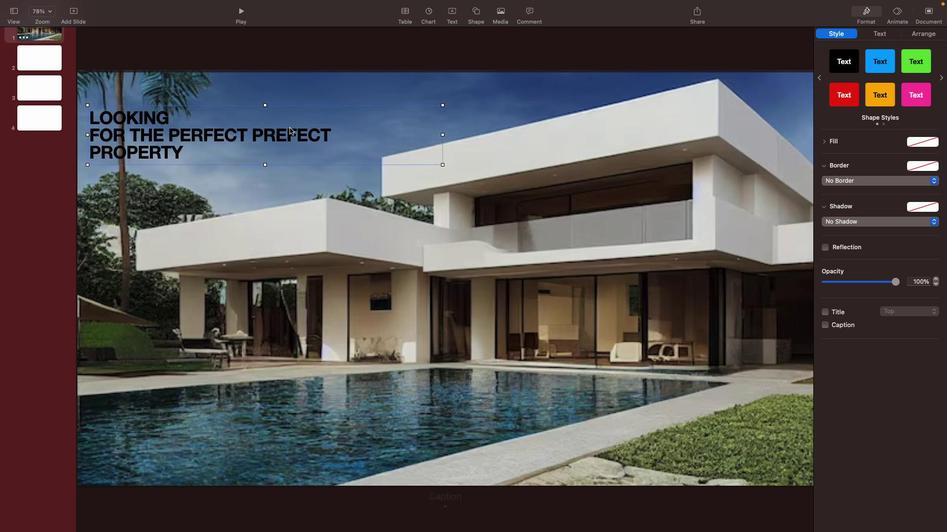 
Action: Mouse moved to (490, 120)
Screenshot: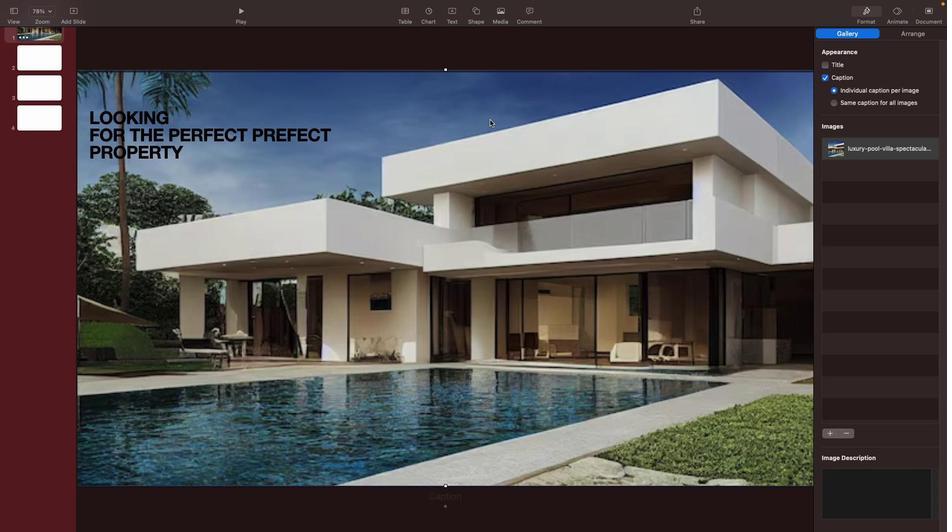 
Action: Mouse pressed left at (490, 120)
Screenshot: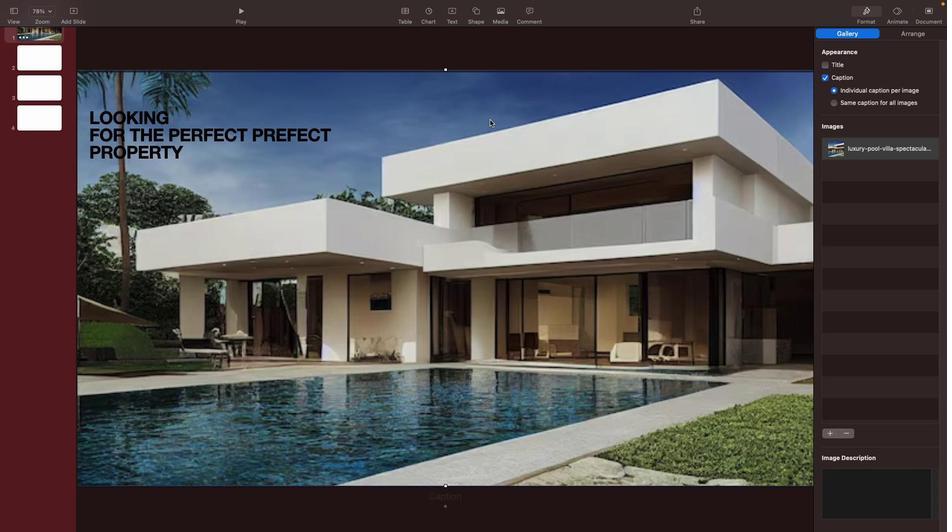 
Action: Mouse moved to (427, 227)
Screenshot: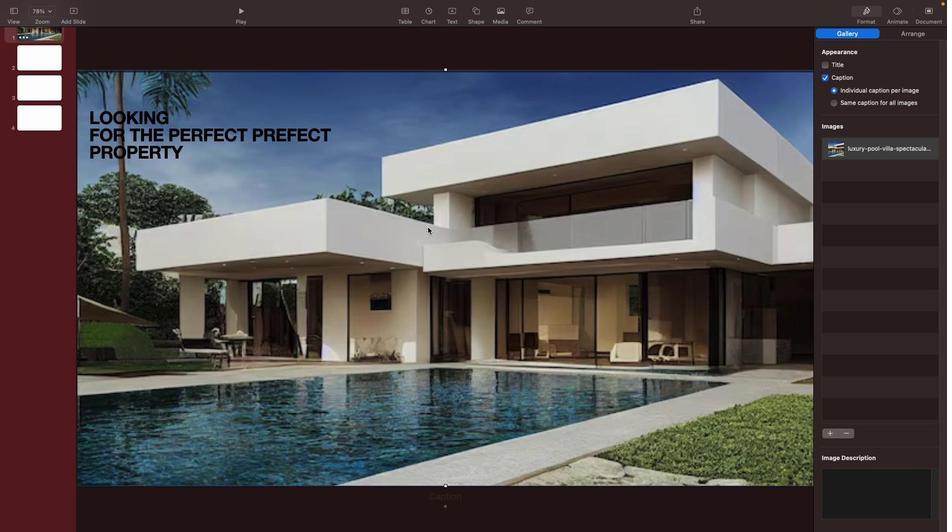 
Action: Mouse pressed left at (427, 227)
Screenshot: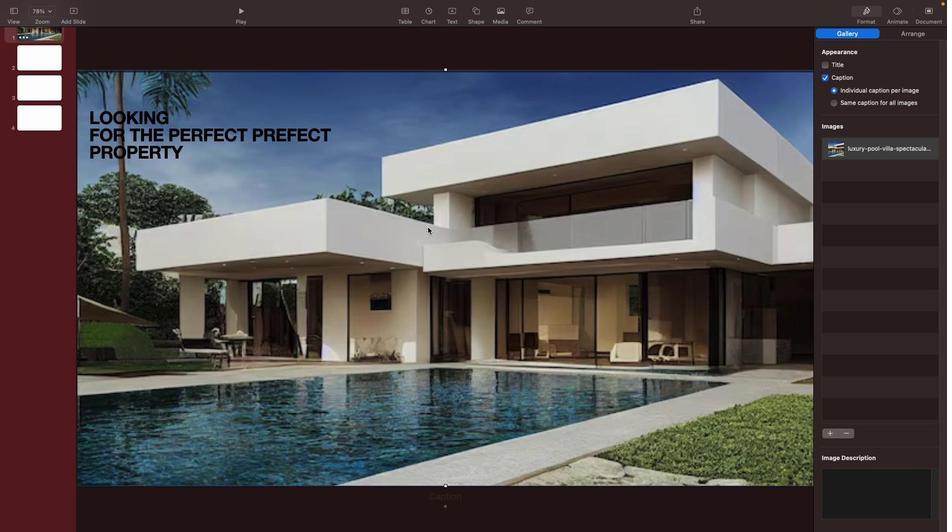 
Action: Mouse moved to (828, 64)
Screenshot: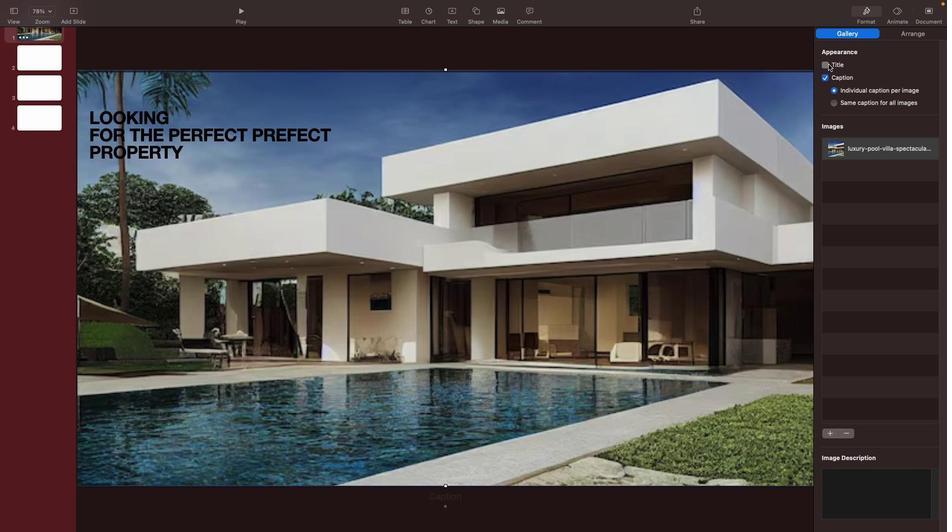 
Action: Mouse pressed left at (828, 64)
Screenshot: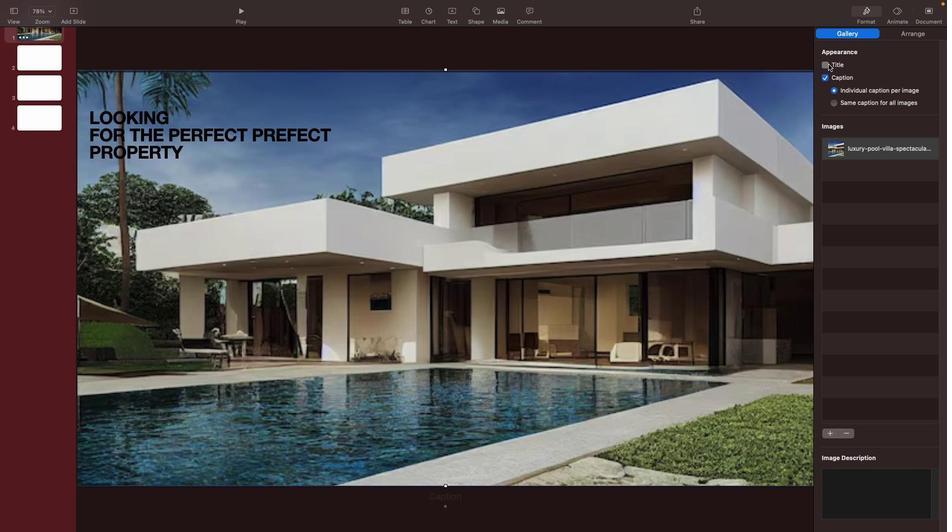 
Action: Mouse moved to (407, 200)
Screenshot: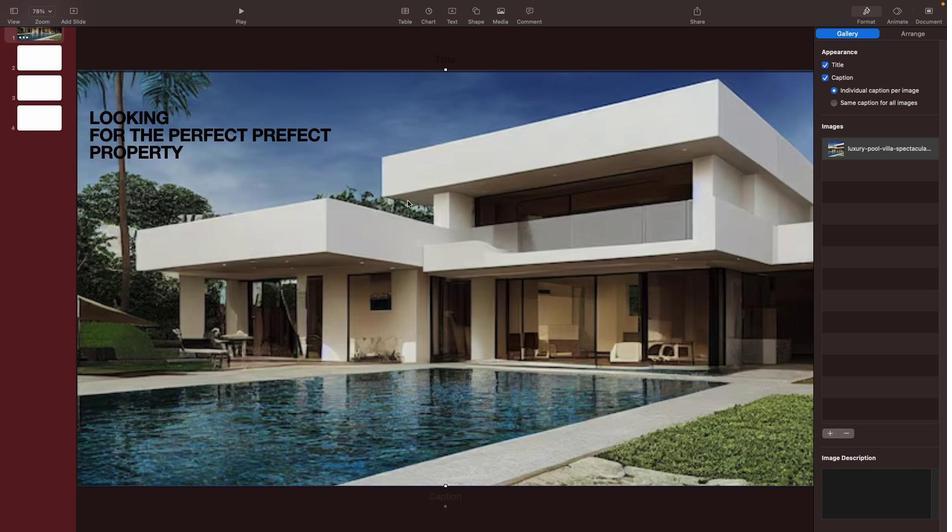 
Action: Mouse pressed left at (407, 200)
Screenshot: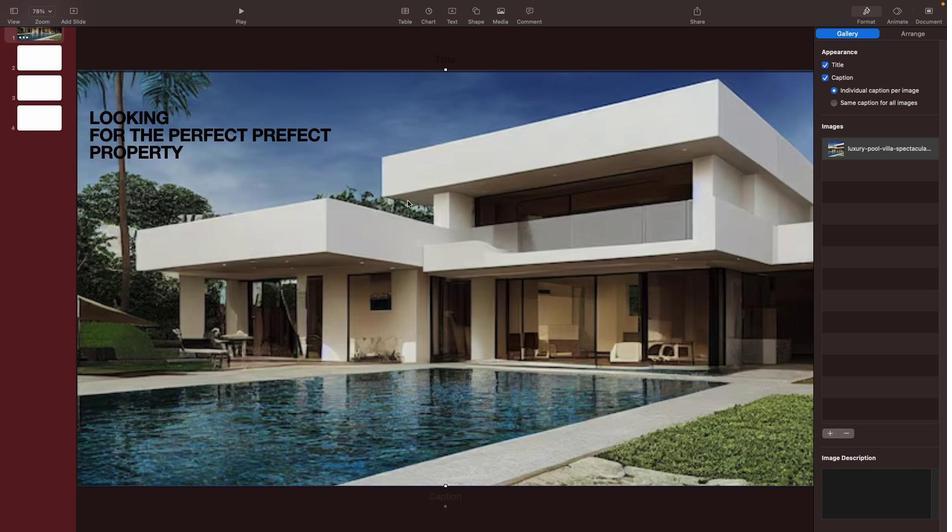 
Action: Mouse moved to (455, 11)
Screenshot: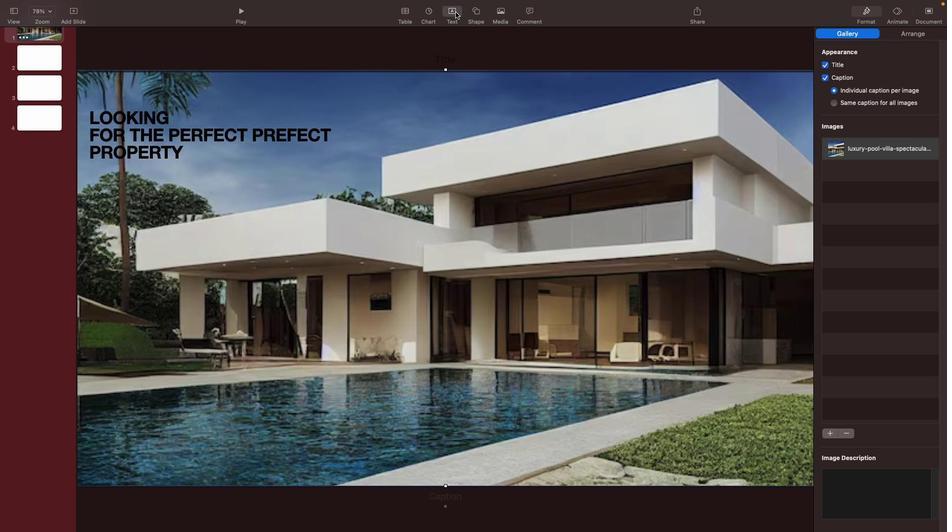 
Action: Mouse pressed left at (455, 11)
Screenshot: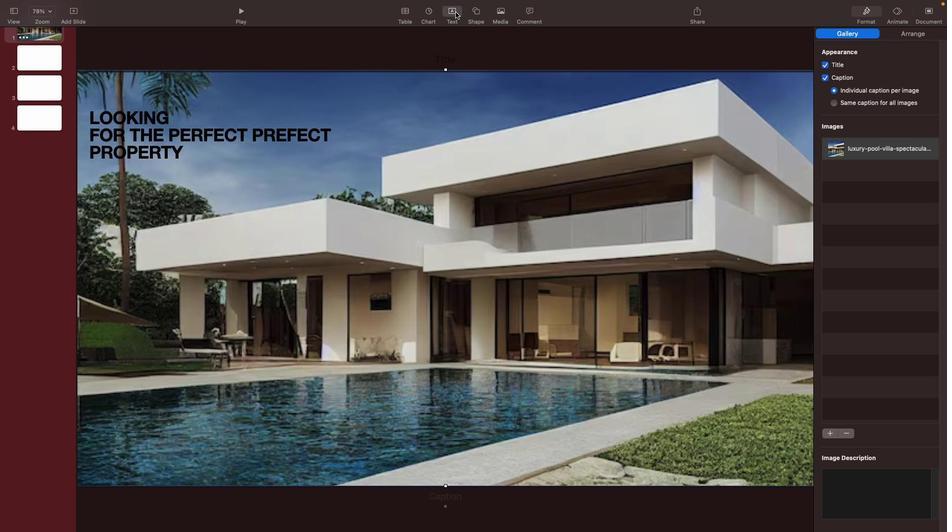 
Action: Mouse moved to (936, 139)
Screenshot: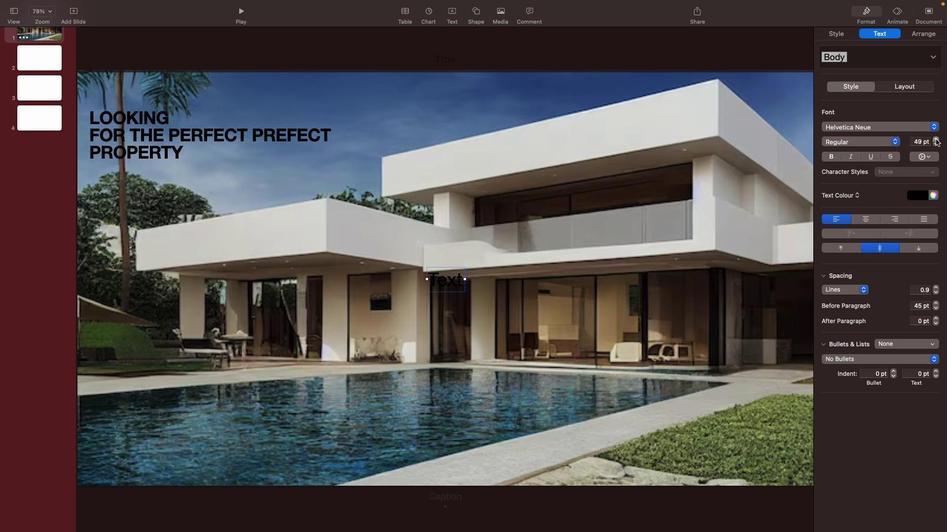 
Action: Mouse pressed left at (936, 139)
Screenshot: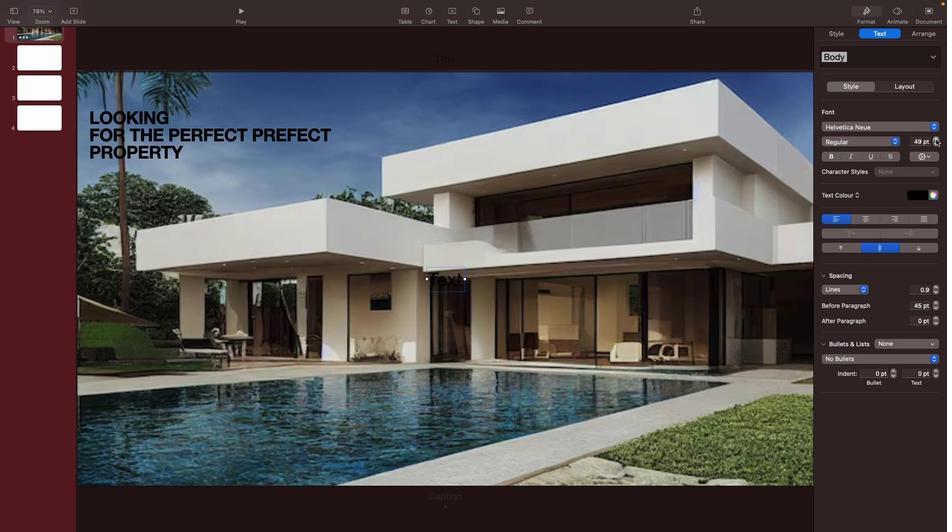 
Action: Mouse moved to (836, 34)
Screenshot: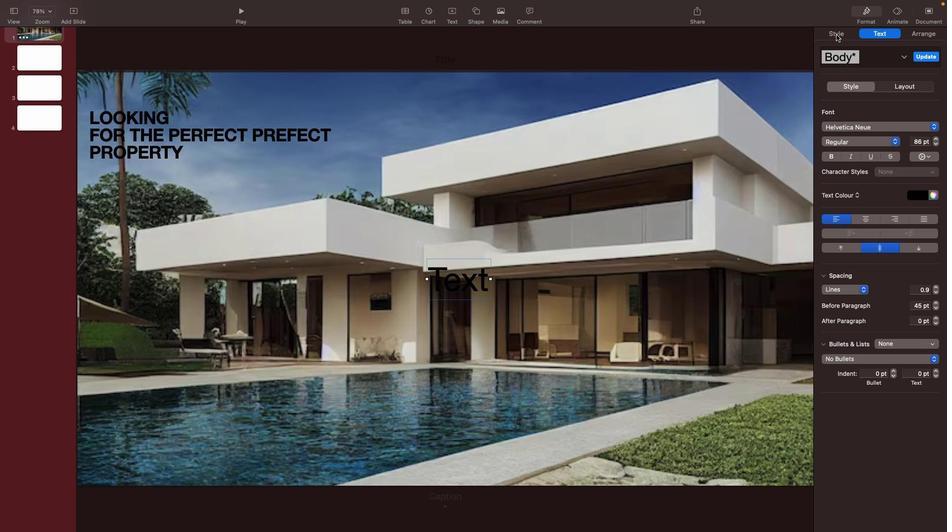 
Action: Mouse pressed left at (836, 34)
Screenshot: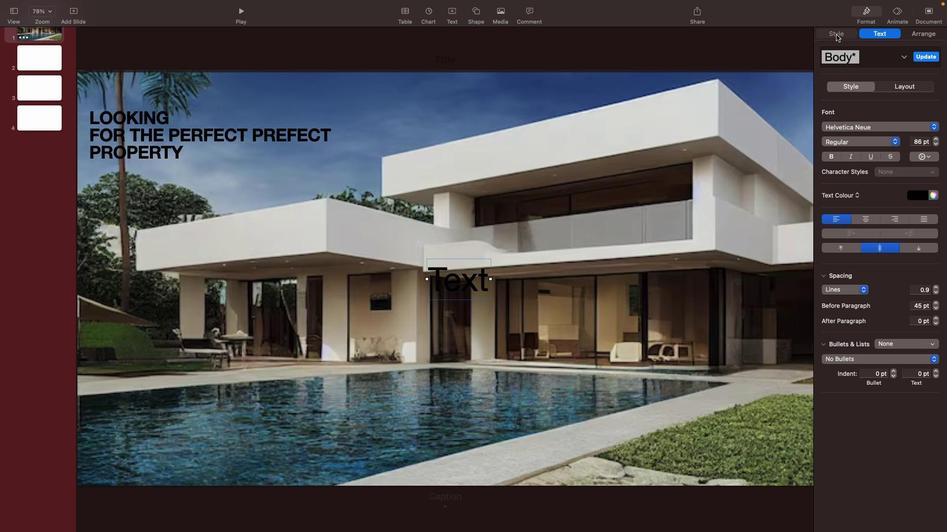 
Action: Mouse moved to (933, 221)
Screenshot: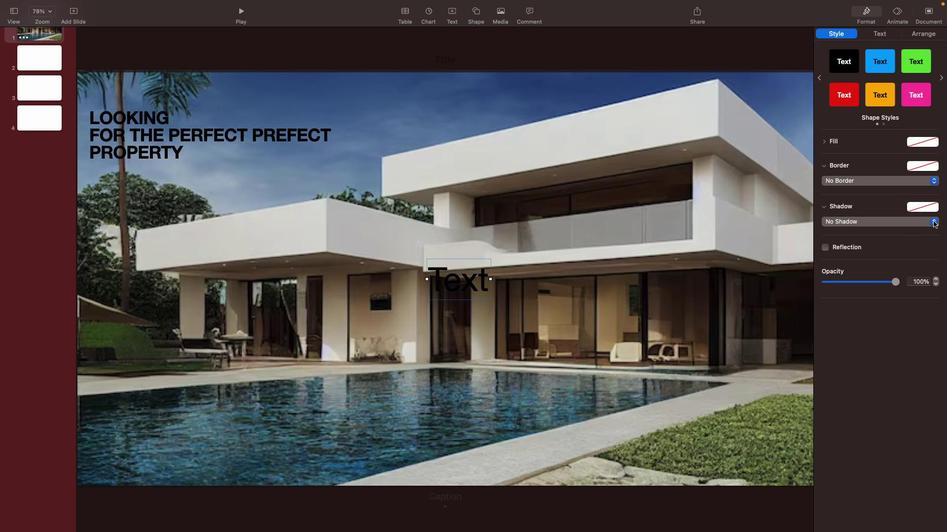 
Action: Mouse pressed left at (933, 221)
Screenshot: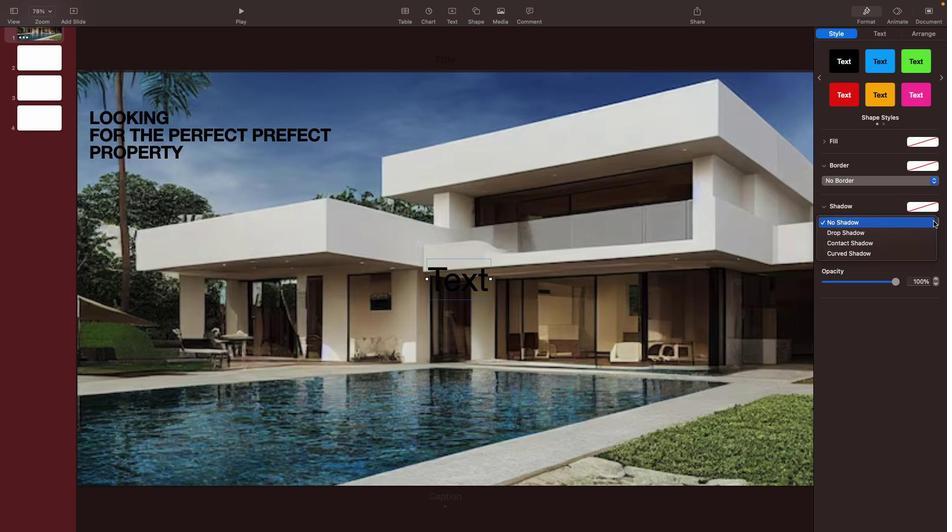 
Action: Mouse moved to (863, 254)
Screenshot: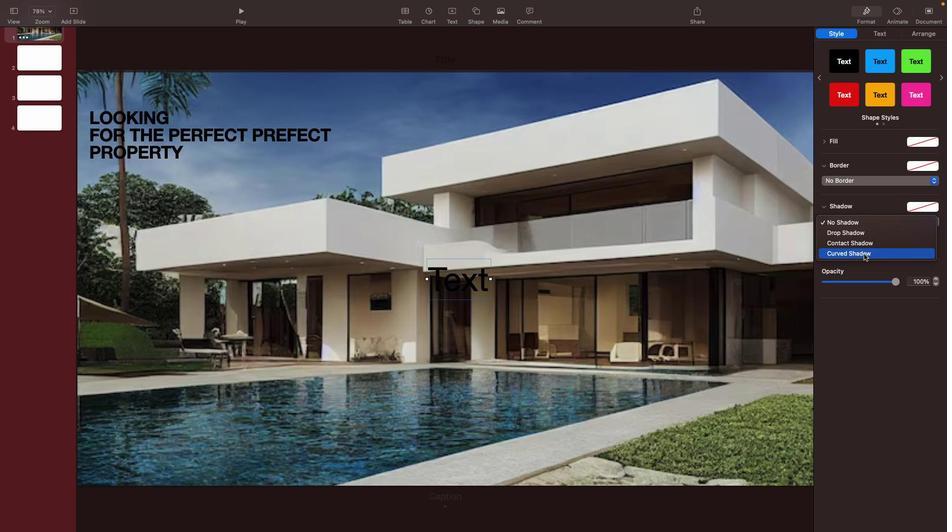 
Action: Mouse pressed left at (863, 254)
Screenshot: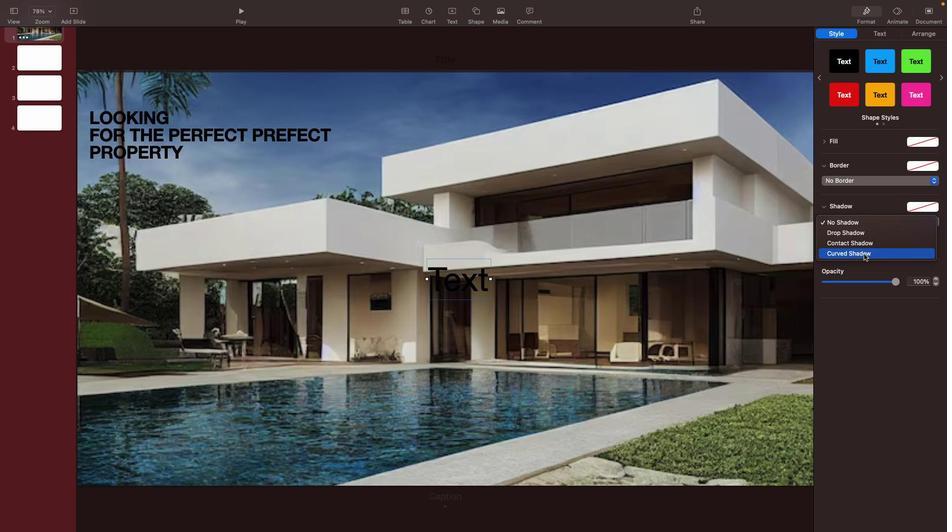 
Action: Mouse moved to (878, 37)
Screenshot: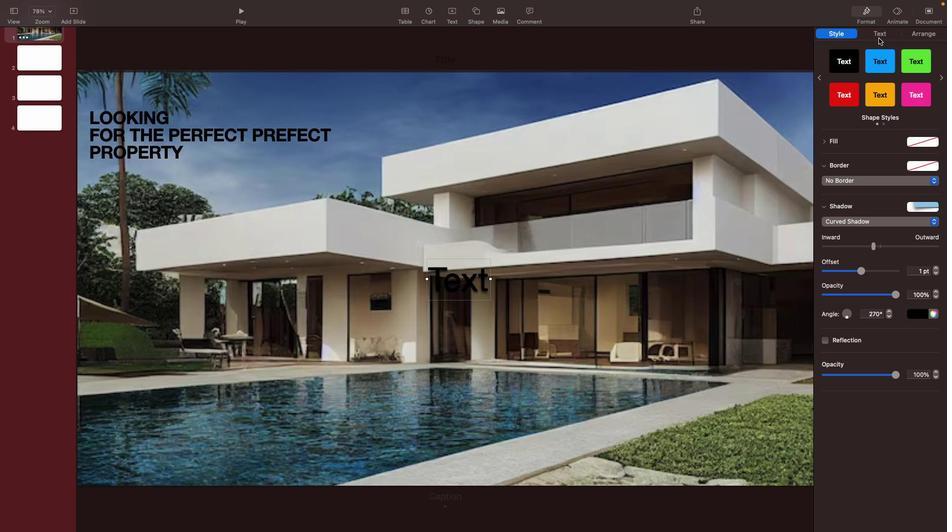 
Action: Mouse pressed left at (878, 37)
Screenshot: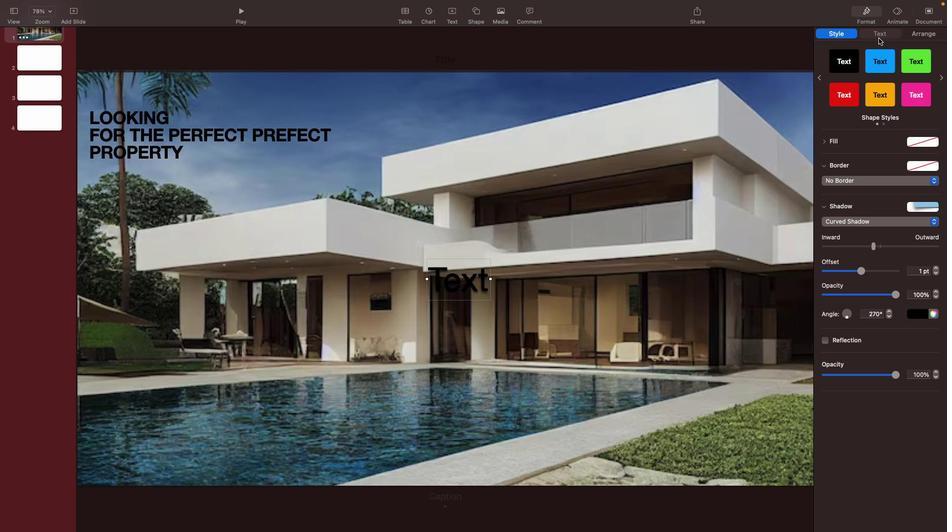 
Action: Mouse moved to (925, 195)
Screenshot: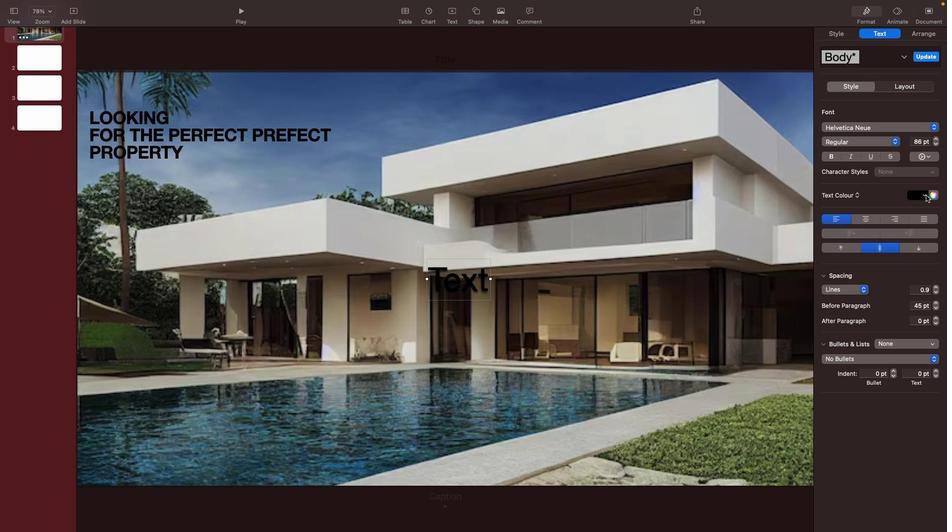 
Action: Mouse pressed left at (925, 195)
Screenshot: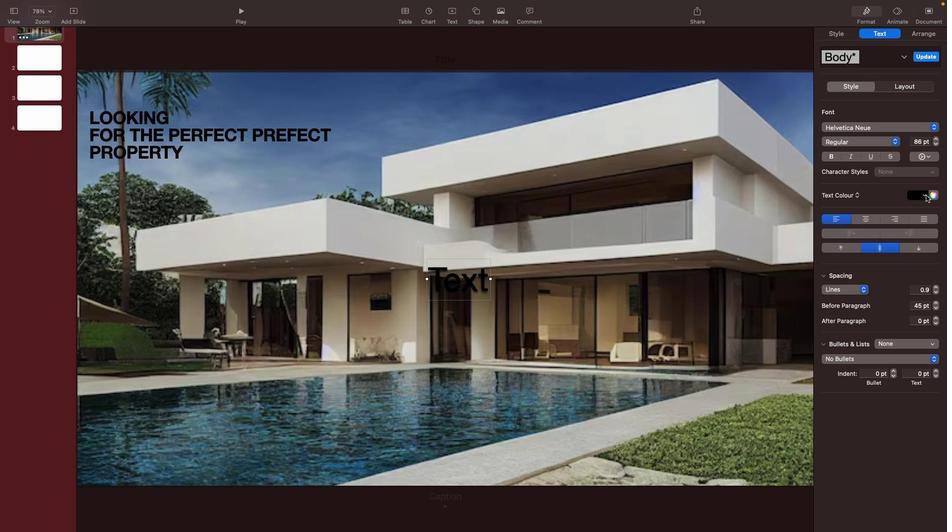 
Action: Mouse moved to (836, 260)
Screenshot: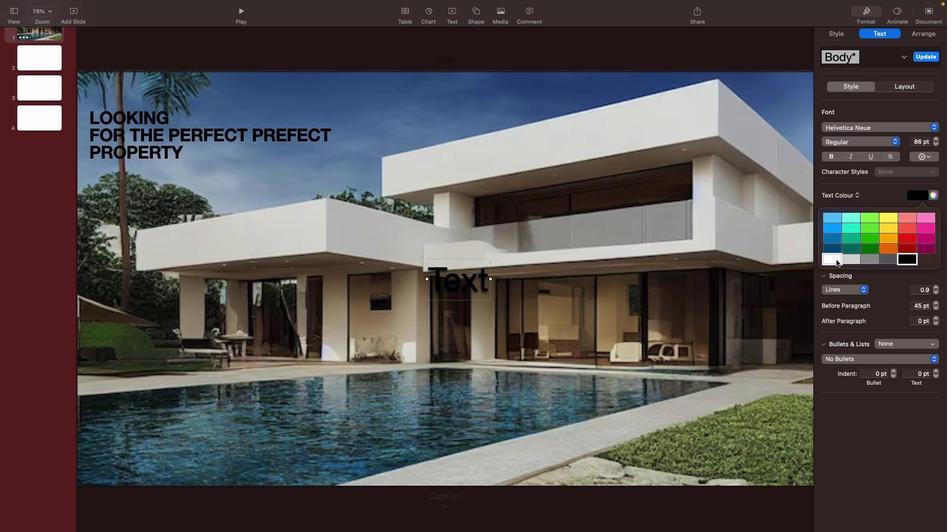 
Action: Mouse pressed left at (836, 260)
Screenshot: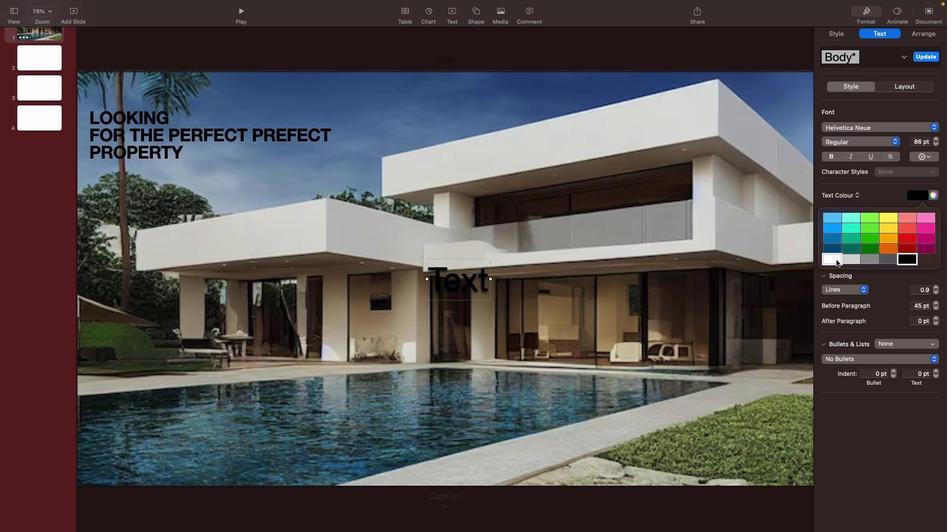 
Action: Mouse moved to (443, 285)
Screenshot: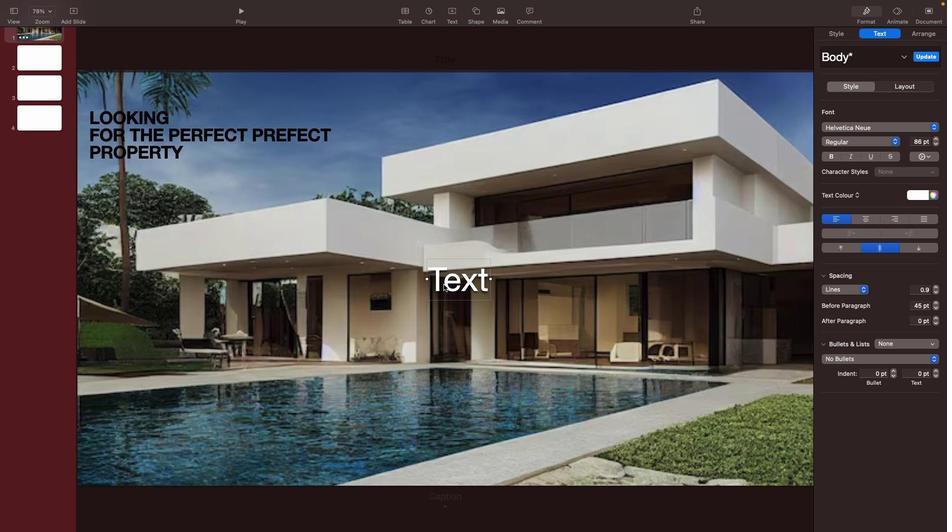 
Action: Mouse pressed left at (443, 285)
Screenshot: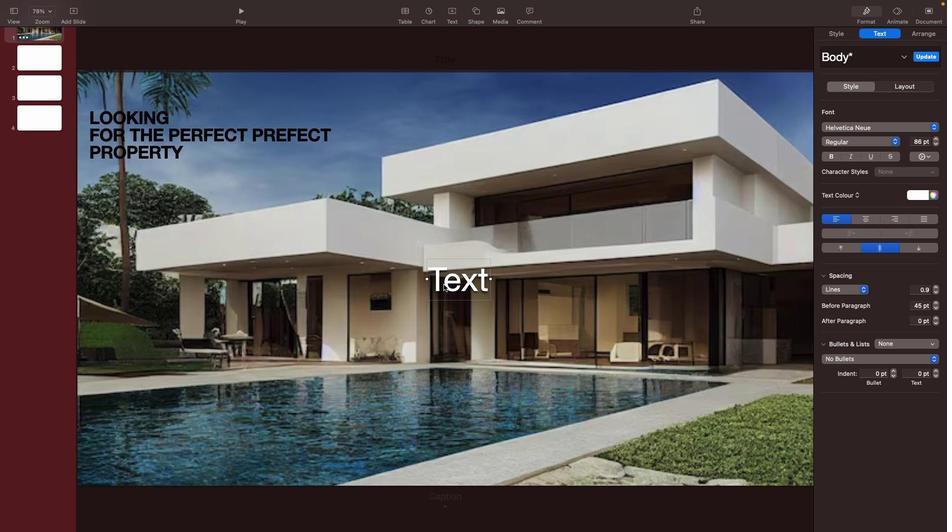 
Action: Mouse moved to (452, 244)
Screenshot: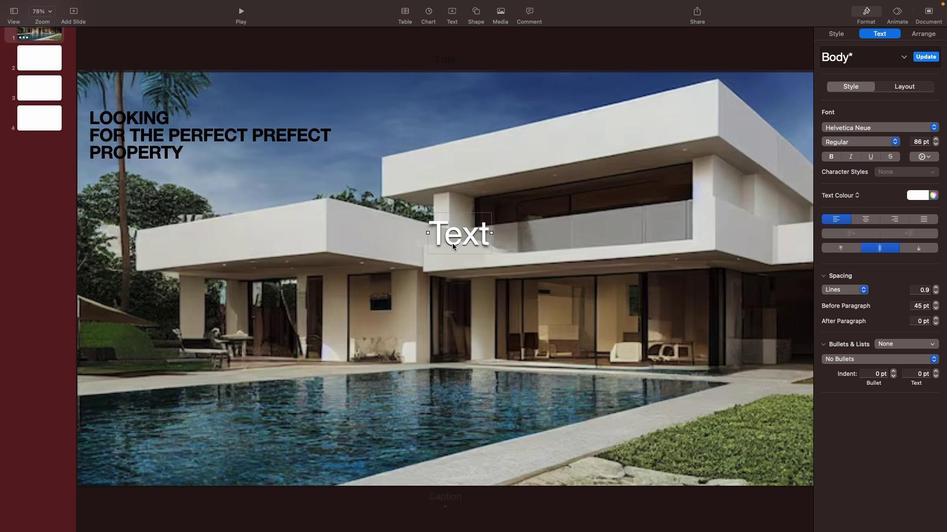 
Action: Mouse pressed left at (452, 244)
Screenshot: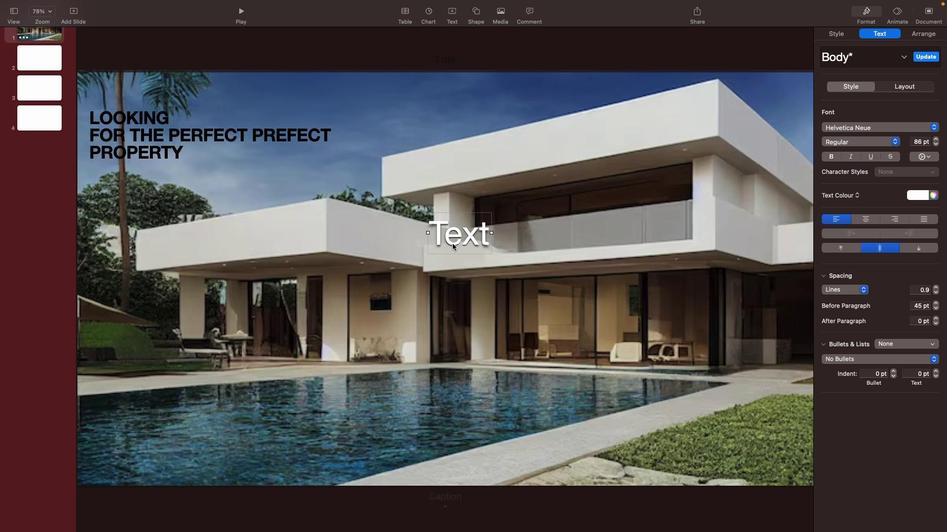 
Action: Key pressed Key.shift_r'M''A''R''K''E''T''I''N''G'Key.space'P''R''E''S''E''N''T''A''T''A''T''I''O''N'
Screenshot: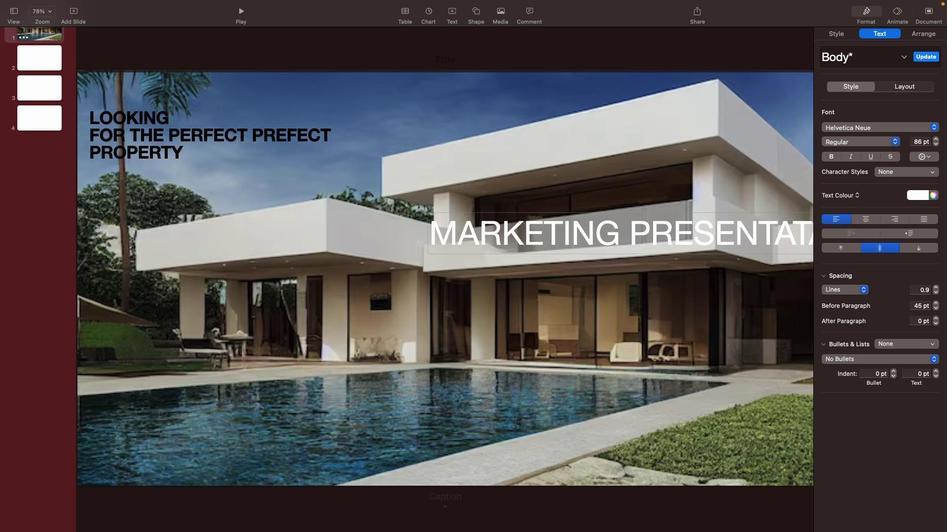 
Action: Mouse moved to (616, 247)
Screenshot: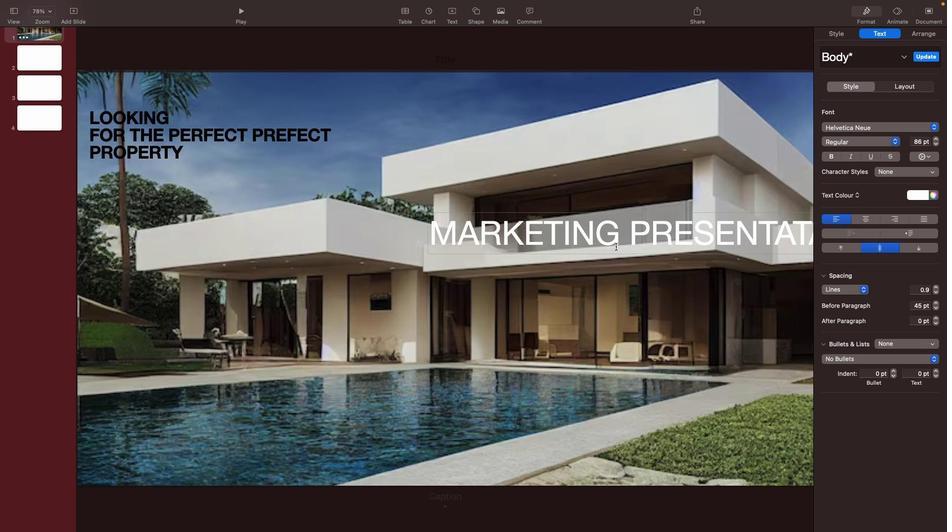 
Action: Mouse pressed left at (616, 247)
Screenshot: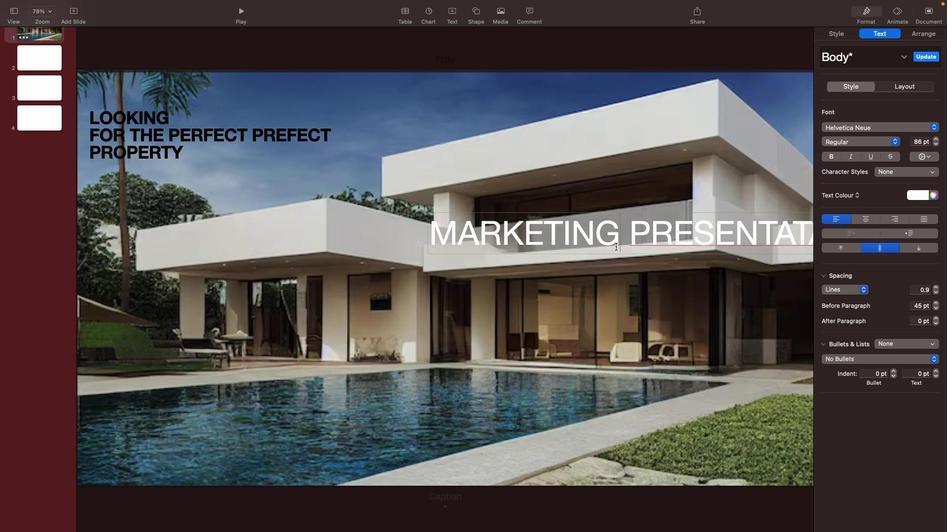 
Action: Mouse moved to (630, 235)
Screenshot: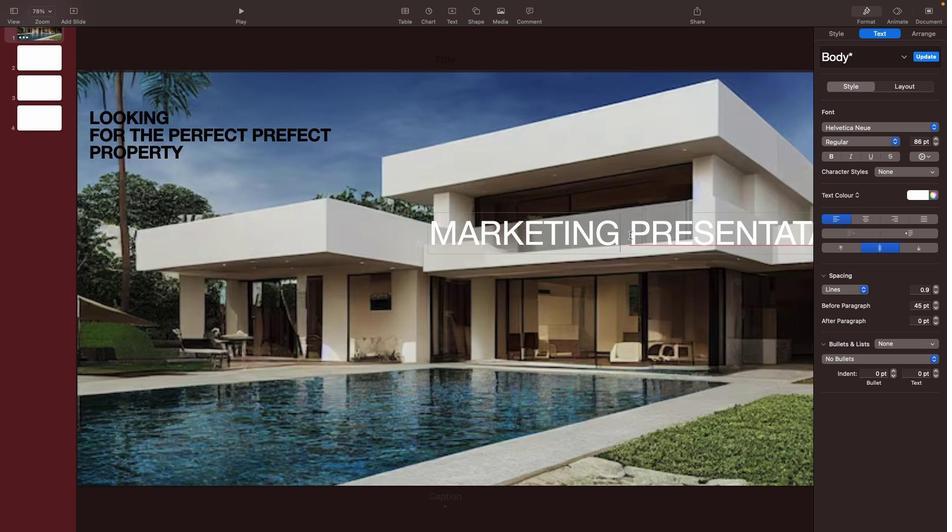 
Action: Mouse pressed left at (630, 235)
Screenshot: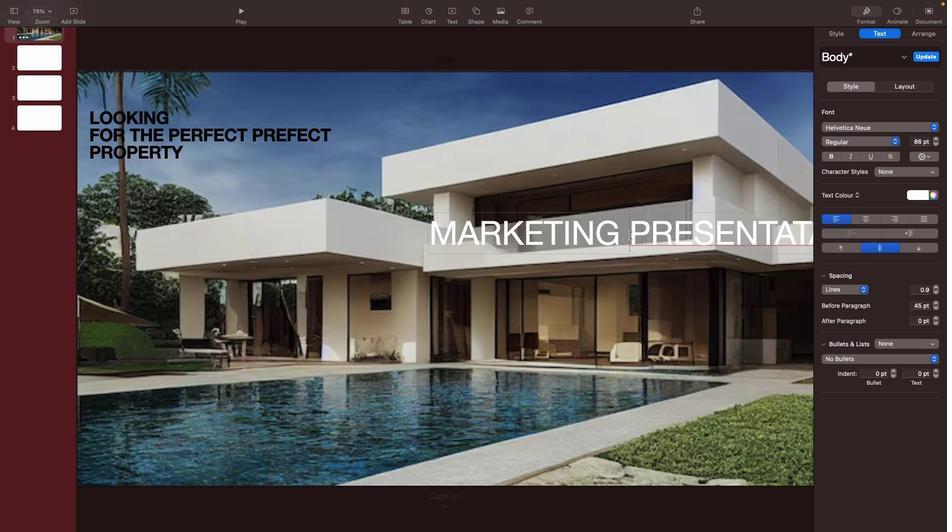 
Action: Mouse moved to (716, 187)
Screenshot: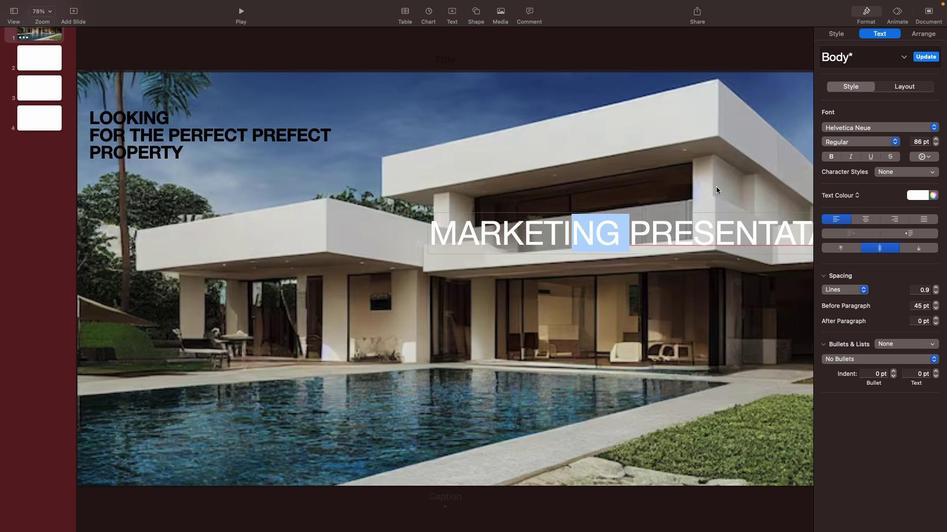 
Action: Mouse pressed left at (716, 187)
Screenshot: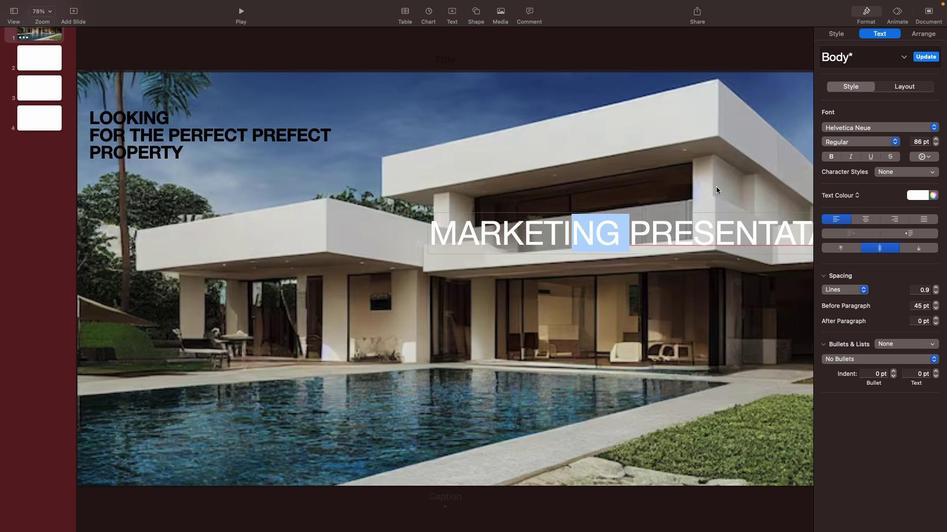 
Action: Mouse moved to (743, 227)
Screenshot: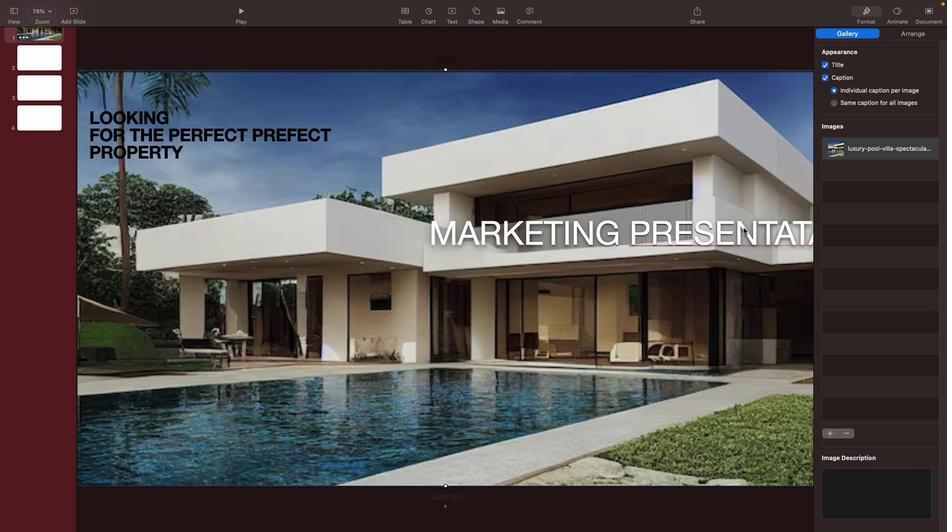 
Action: Mouse pressed left at (743, 227)
Screenshot: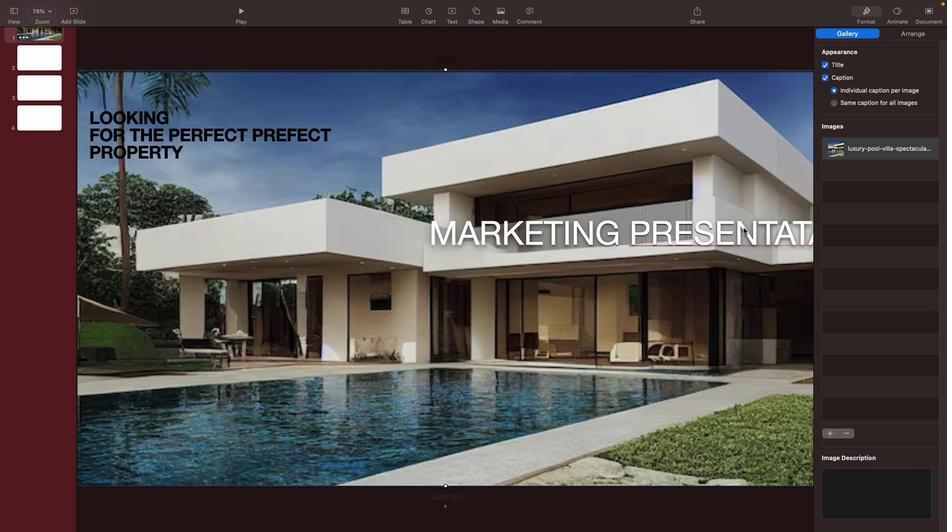 
Action: Mouse moved to (694, 225)
Screenshot: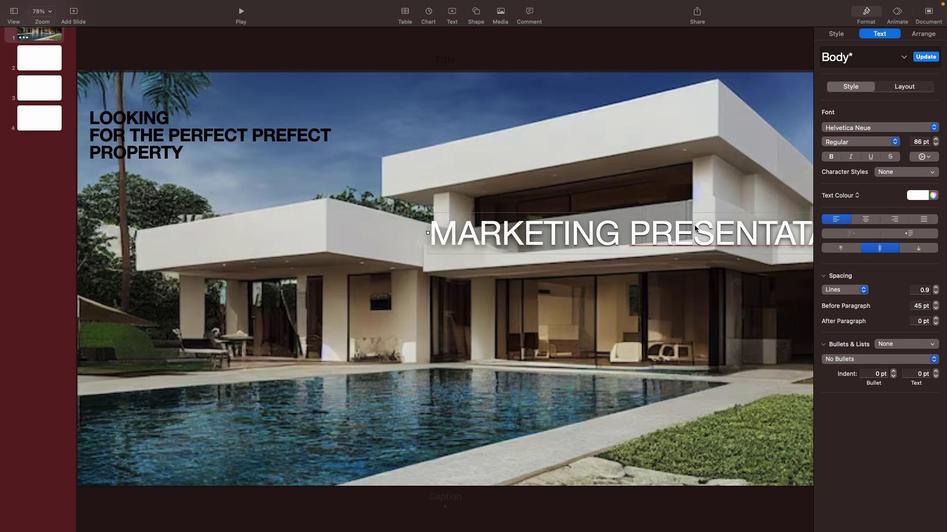 
Action: Mouse pressed left at (694, 225)
Screenshot: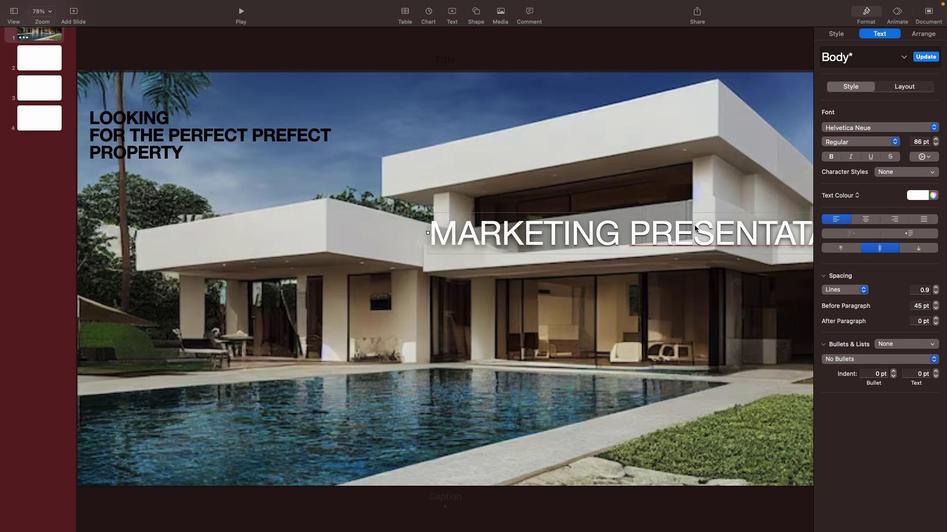 
Action: Mouse moved to (746, 229)
Screenshot: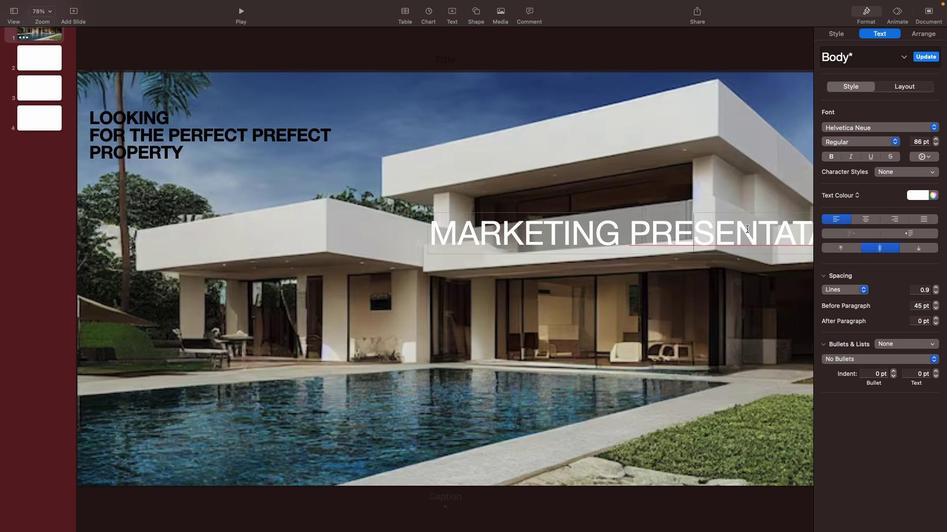
Action: Mouse pressed left at (746, 229)
Screenshot: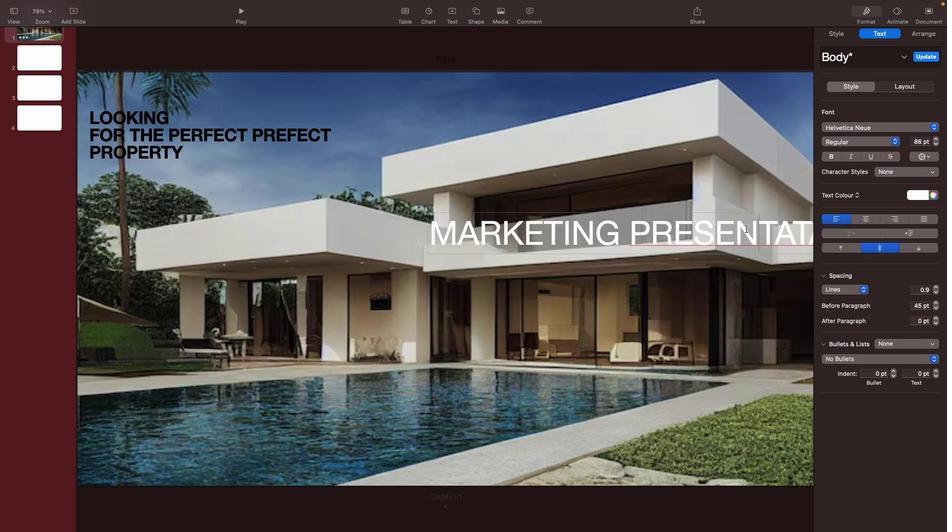 
Action: Mouse moved to (791, 211)
Screenshot: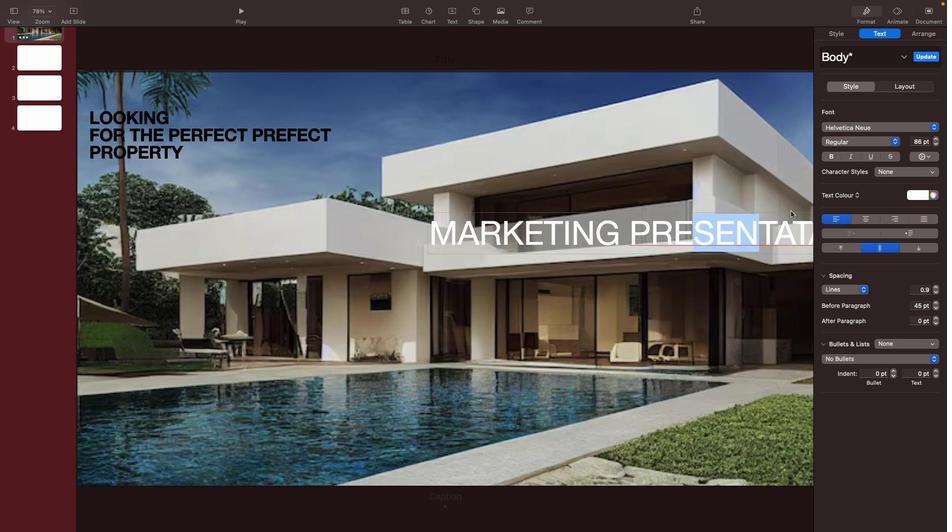 
Action: Mouse pressed left at (791, 211)
Screenshot: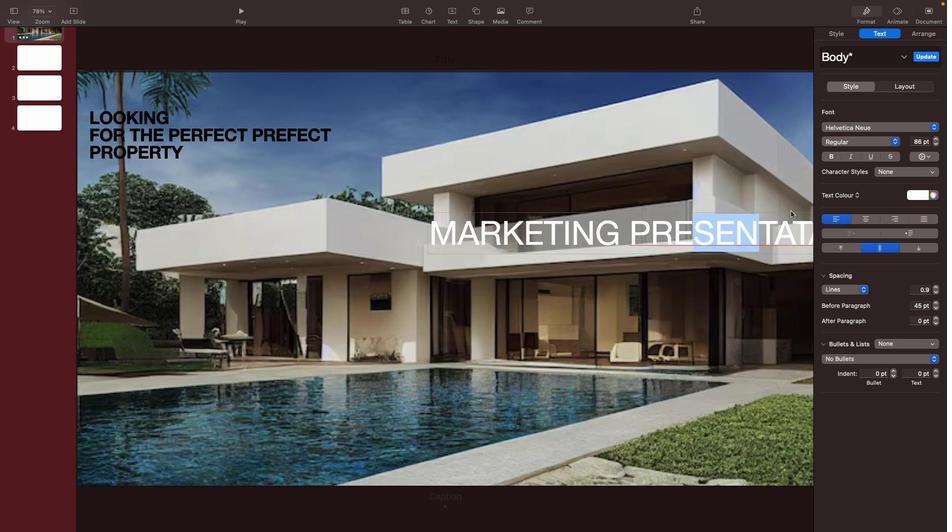 
Action: Mouse moved to (649, 226)
Screenshot: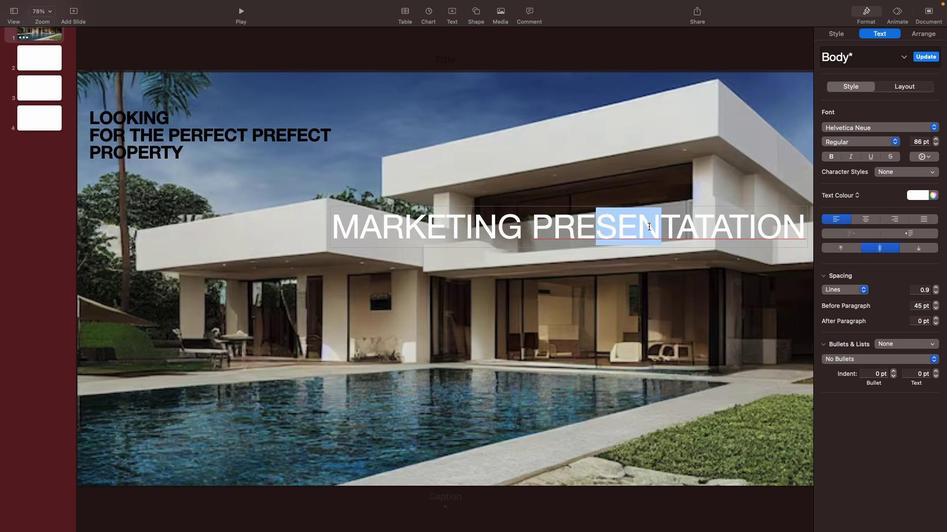 
Action: Mouse pressed left at (649, 226)
Screenshot: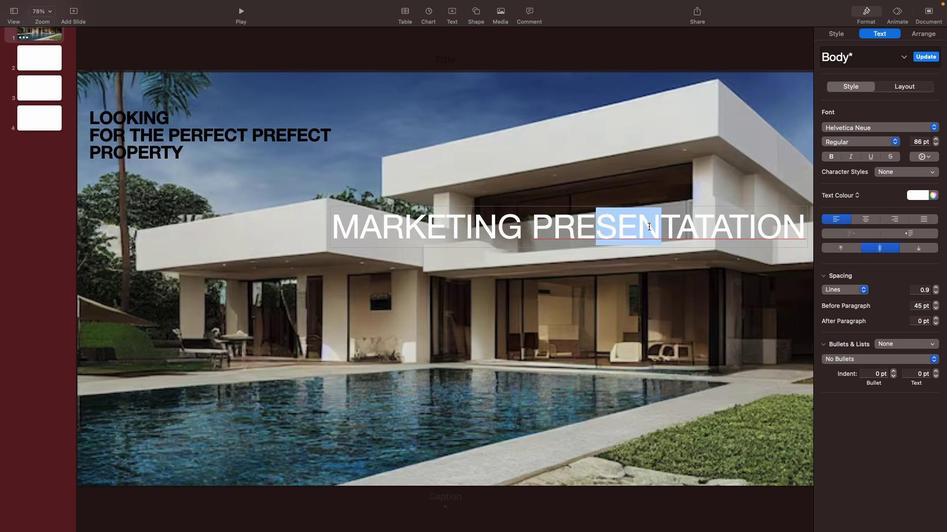 
Action: Mouse moved to (681, 224)
Screenshot: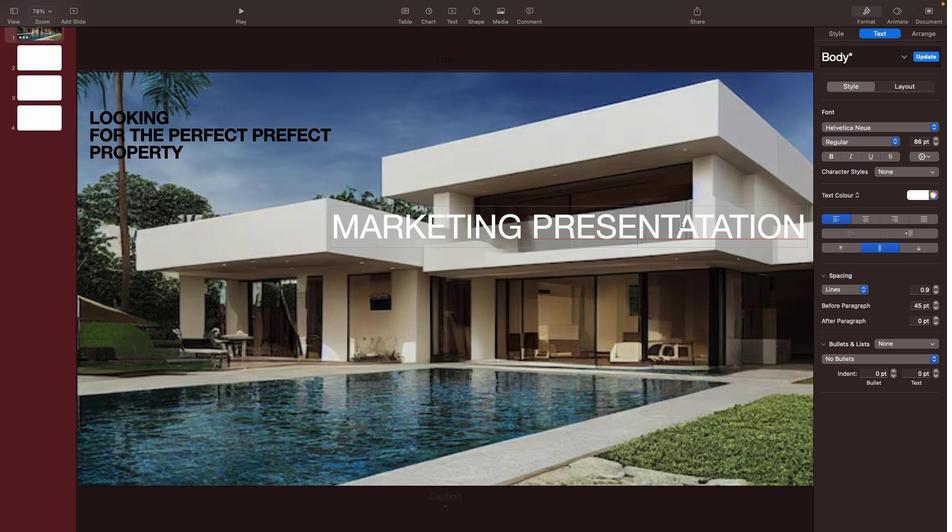 
Action: Mouse pressed right at (681, 224)
Screenshot: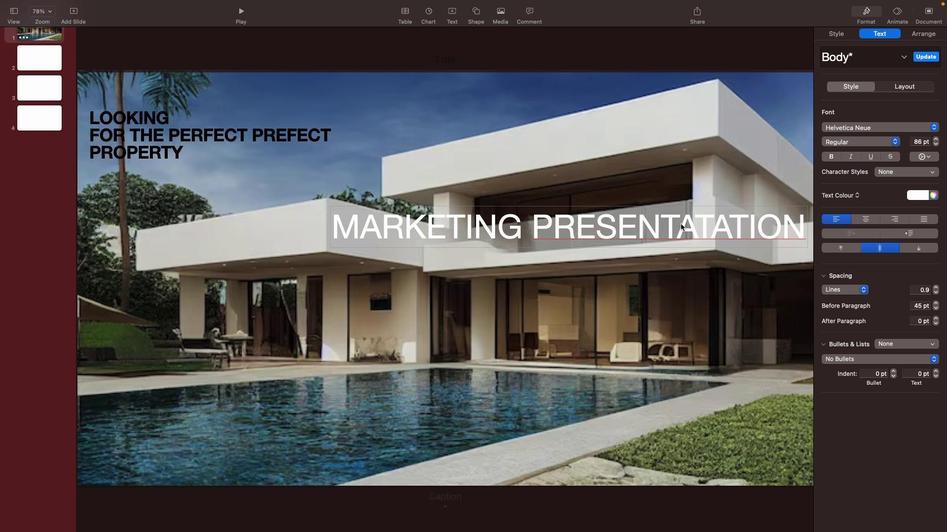 
Action: Mouse moved to (749, 284)
Screenshot: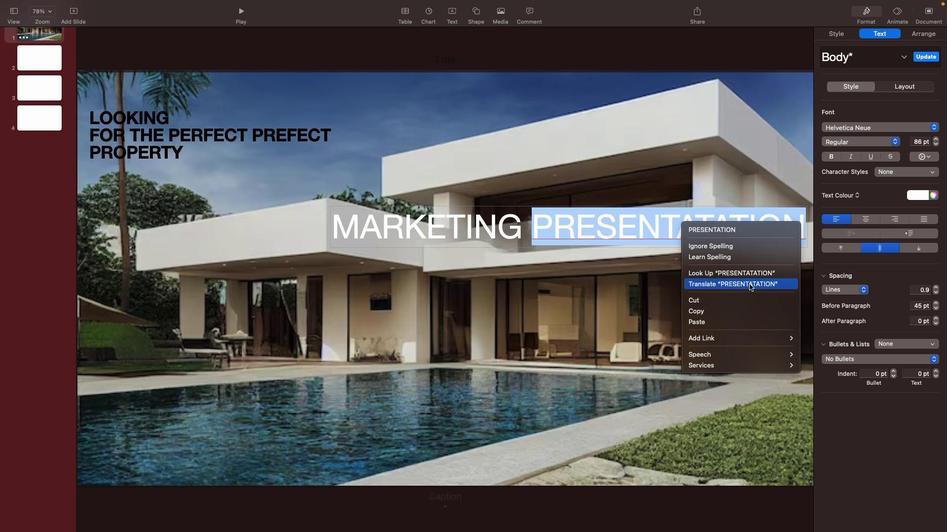 
Action: Mouse pressed left at (749, 284)
Screenshot: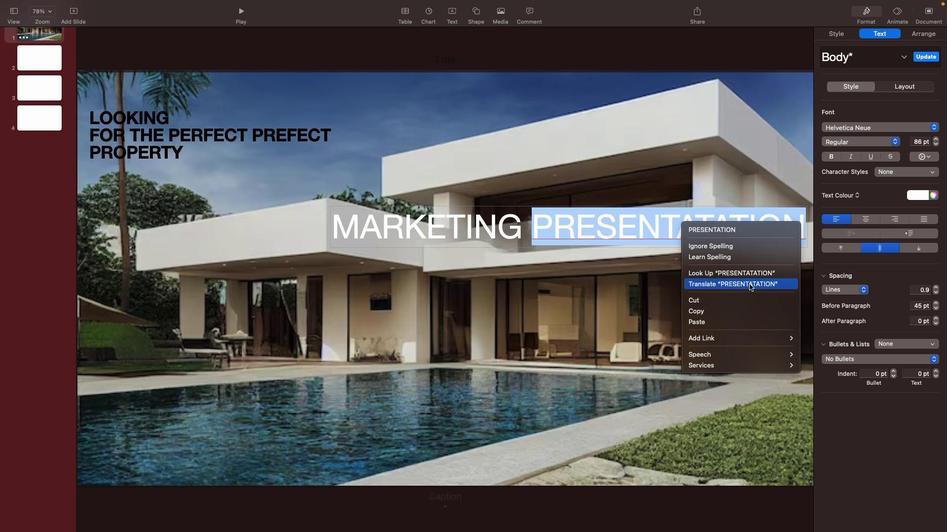 
Action: Mouse moved to (434, 265)
Screenshot: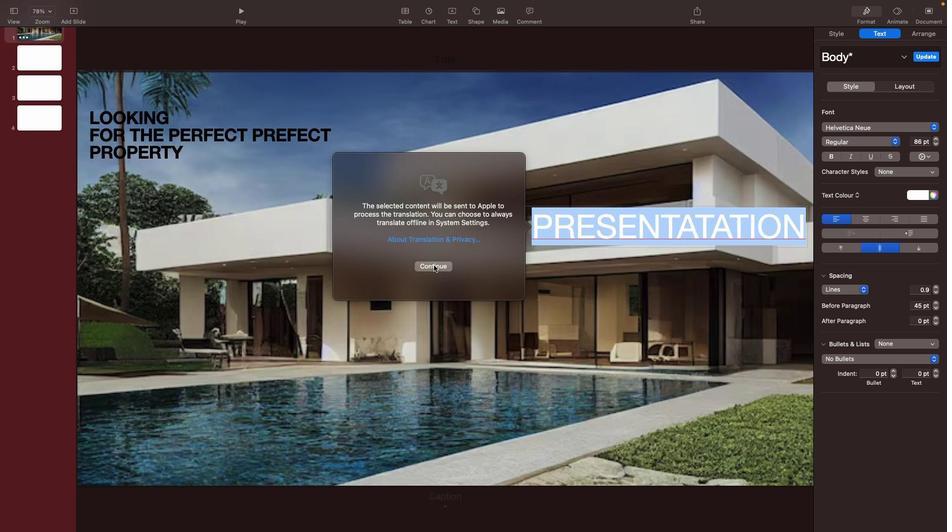 
Action: Mouse pressed left at (434, 265)
Screenshot: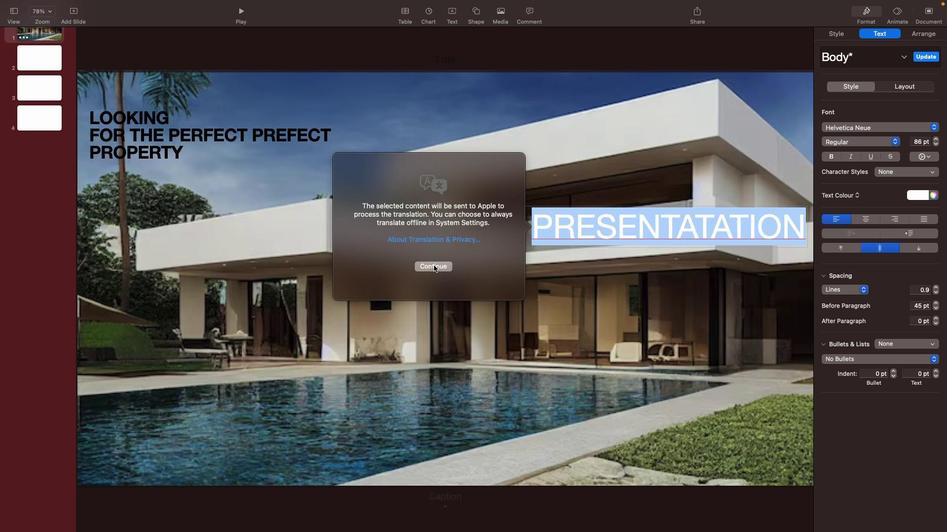 
Action: Mouse moved to (337, 159)
Screenshot: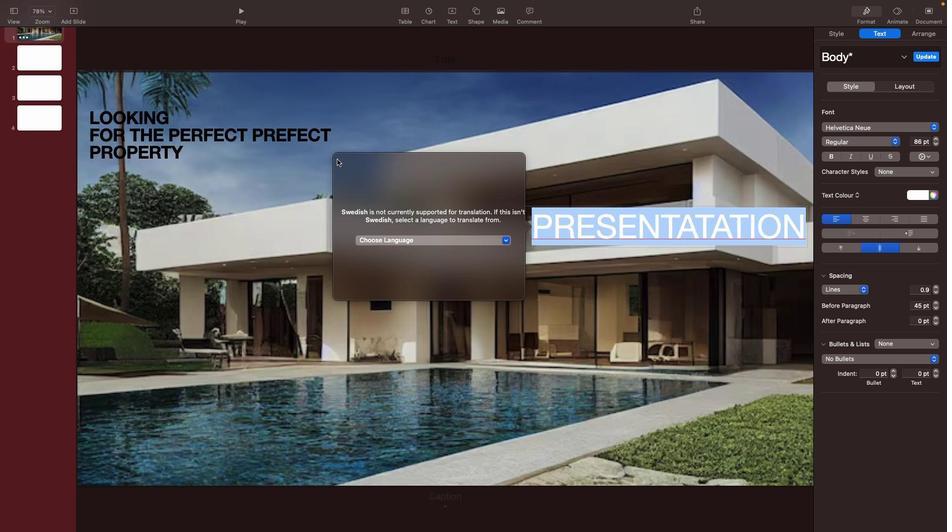 
Action: Mouse pressed left at (337, 159)
Screenshot: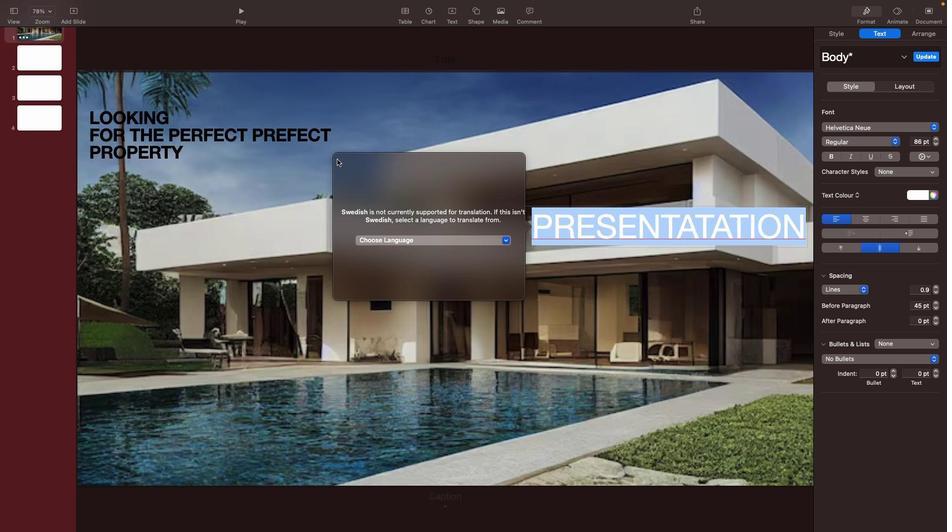 
Action: Mouse moved to (566, 150)
Screenshot: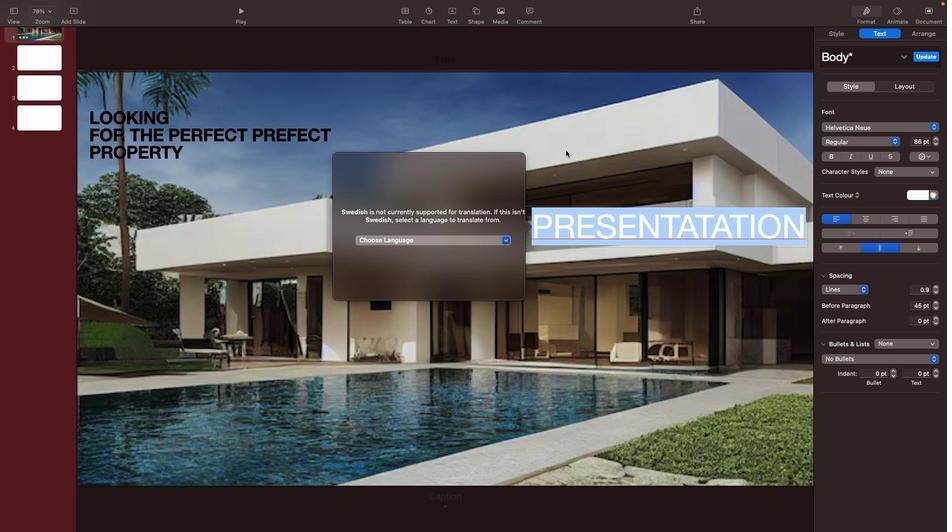 
Action: Mouse pressed left at (566, 150)
Screenshot: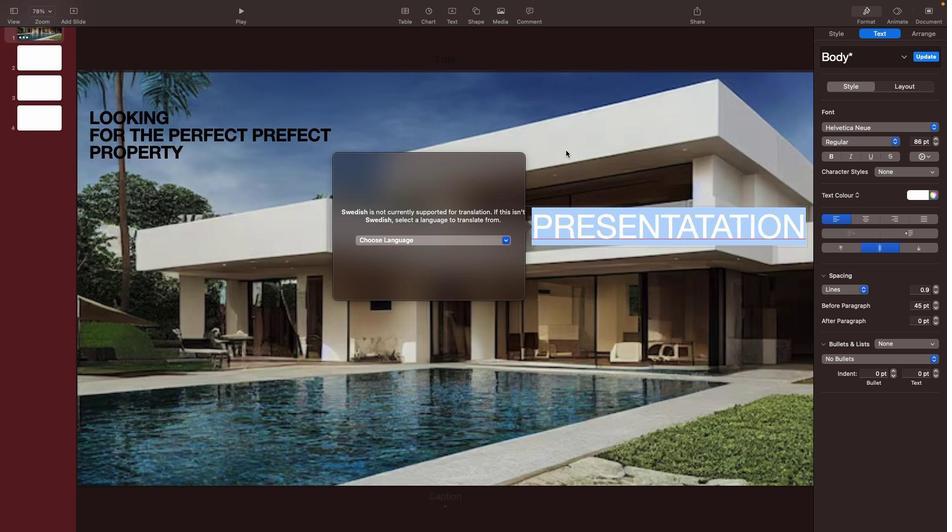 
Action: Mouse moved to (627, 225)
Screenshot: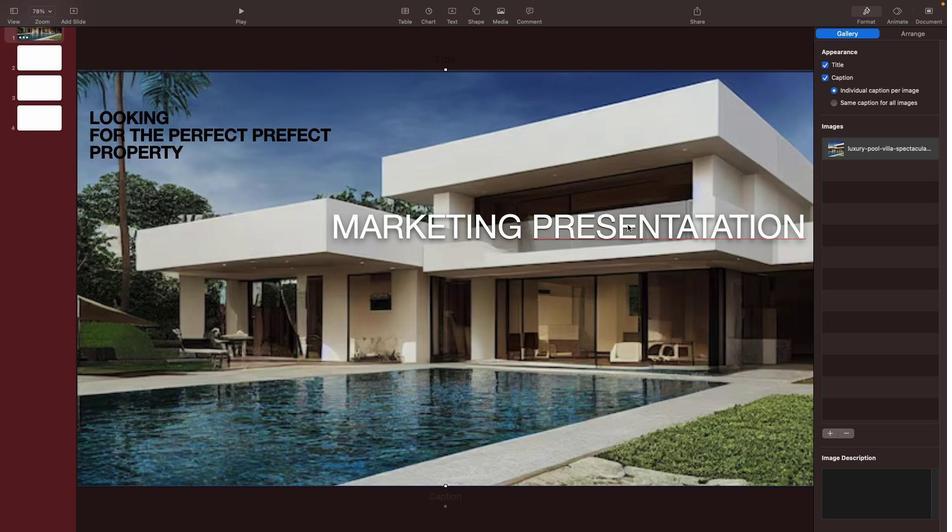 
Action: Mouse pressed left at (627, 225)
Screenshot: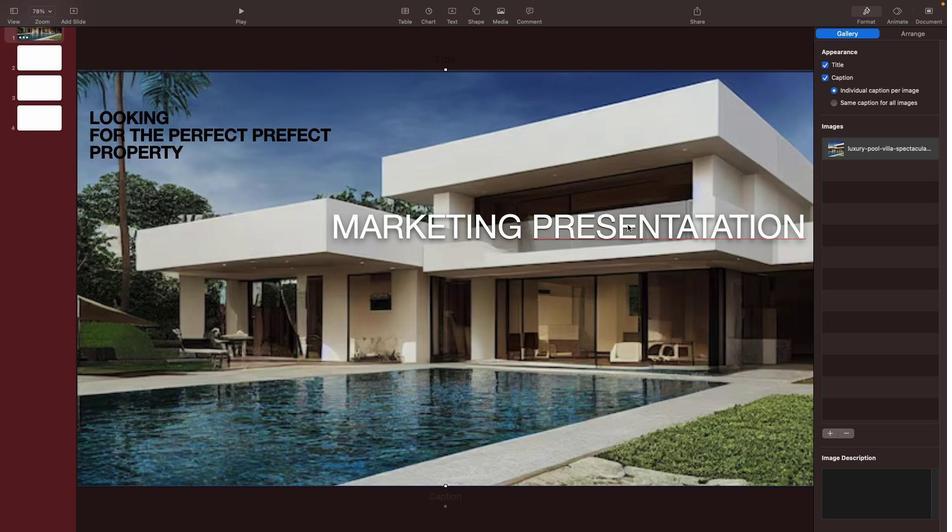 
Action: Mouse moved to (668, 224)
Screenshot: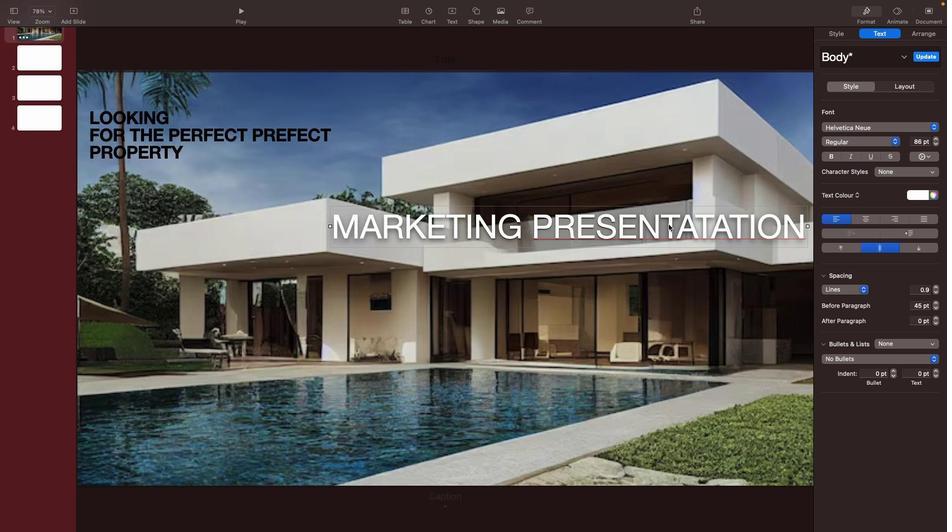 
Action: Mouse pressed left at (668, 224)
Screenshot: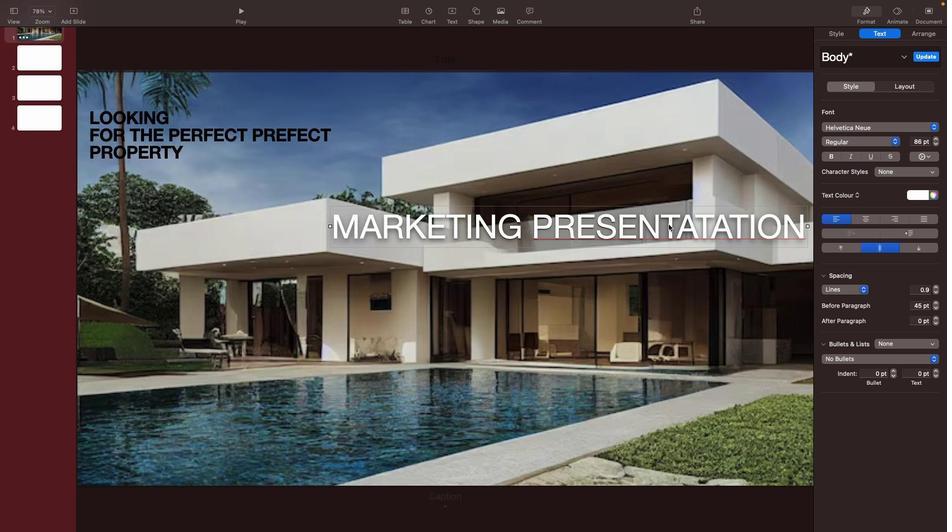 
Action: Mouse moved to (726, 217)
Screenshot: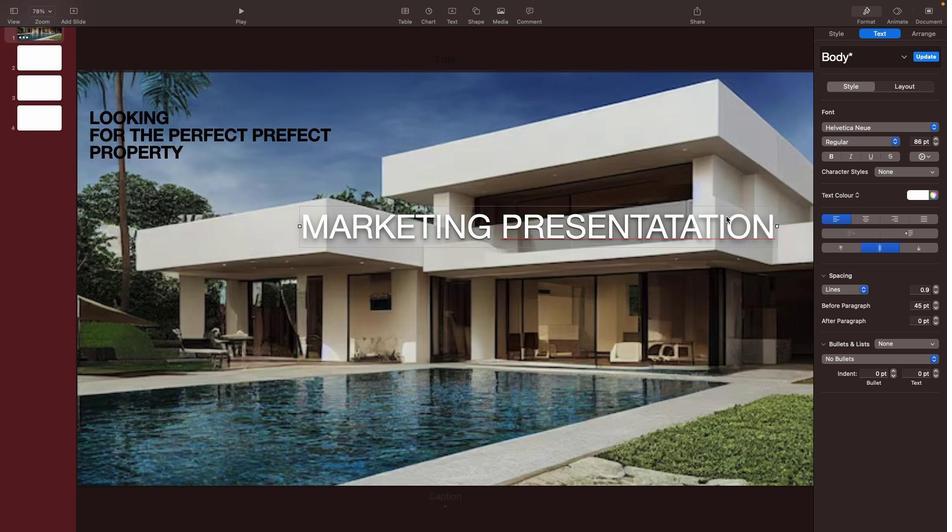 
Action: Mouse pressed left at (726, 217)
Screenshot: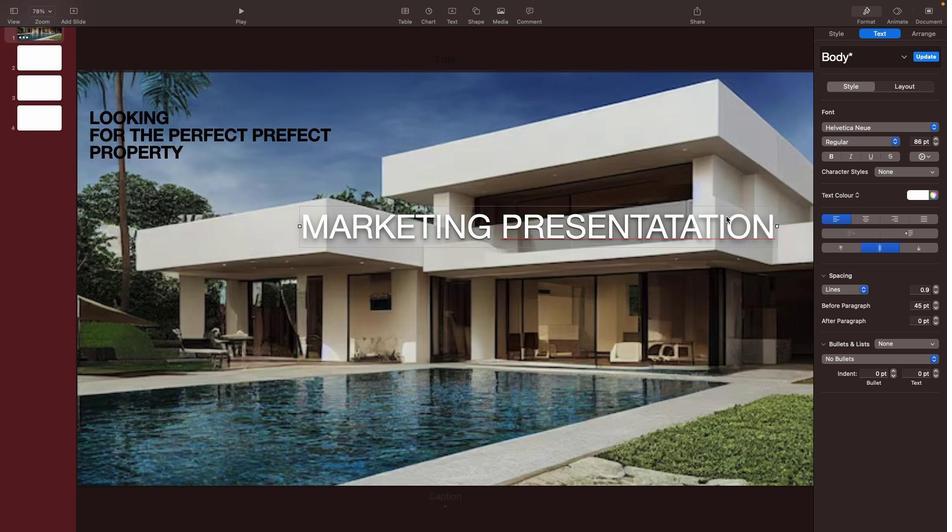 
Action: Mouse moved to (733, 219)
Screenshot: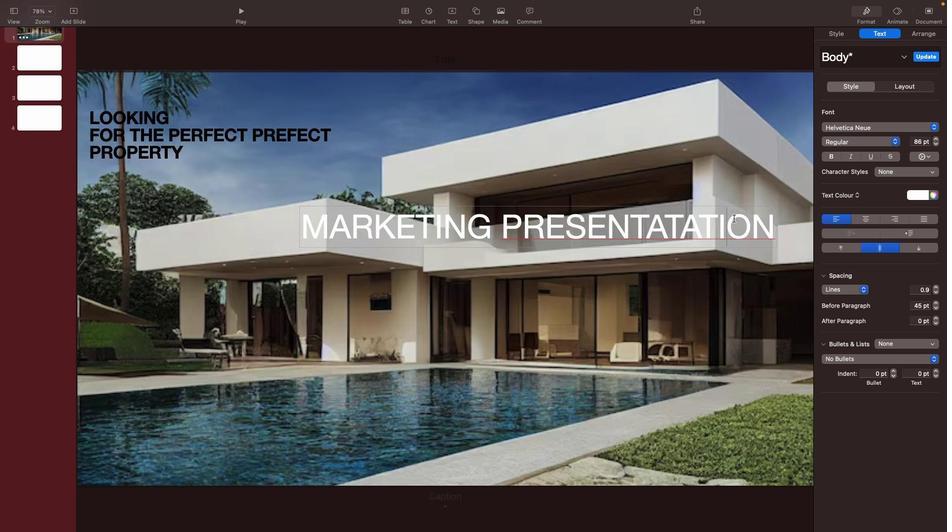 
Action: Mouse pressed right at (733, 219)
Screenshot: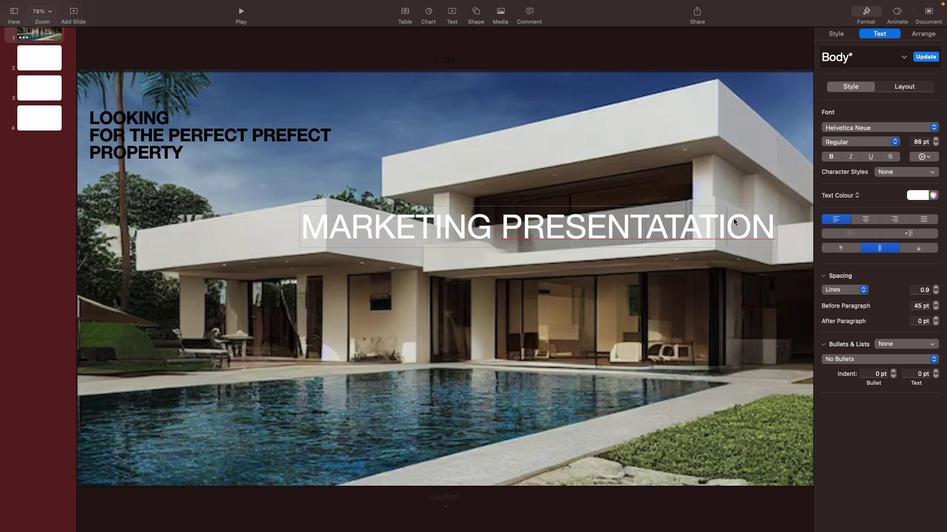 
Action: Mouse moved to (756, 249)
Screenshot: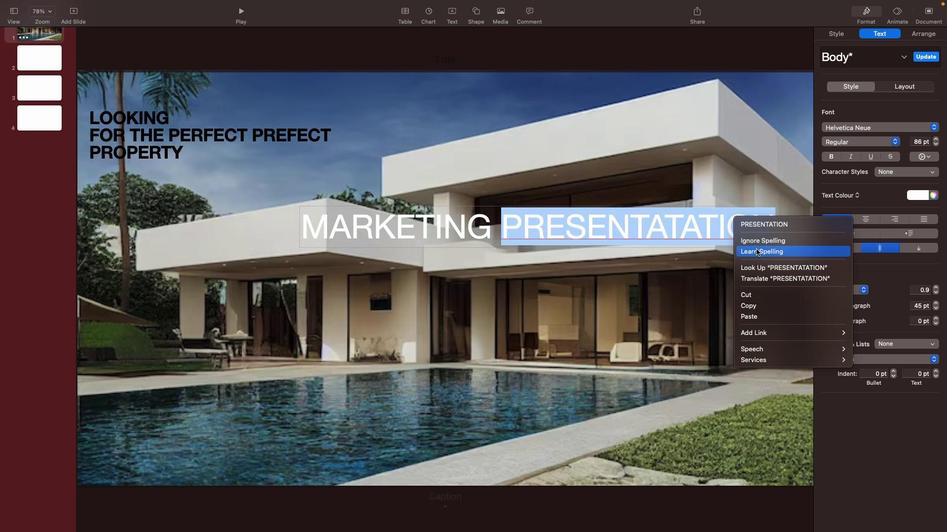 
Action: Mouse pressed left at (756, 249)
Screenshot: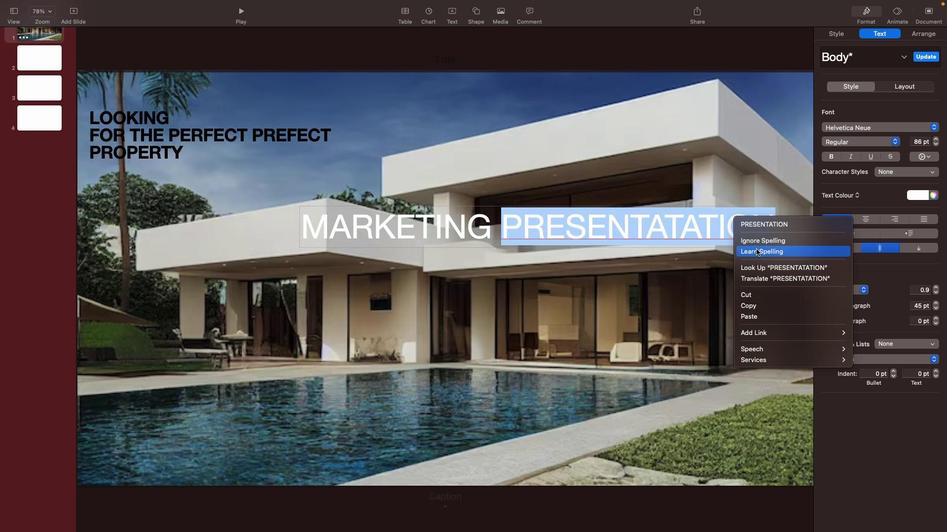 
Action: Mouse moved to (630, 235)
Screenshot: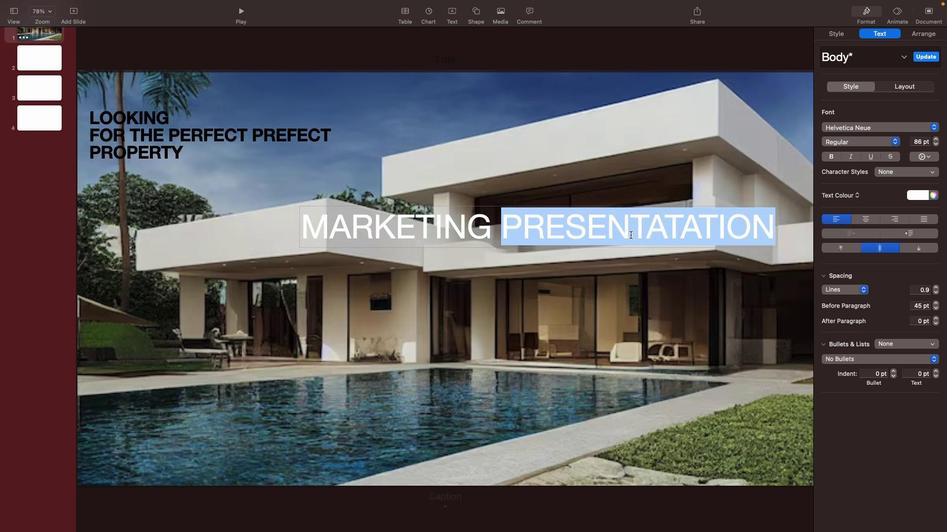 
Action: Mouse pressed right at (630, 235)
Screenshot: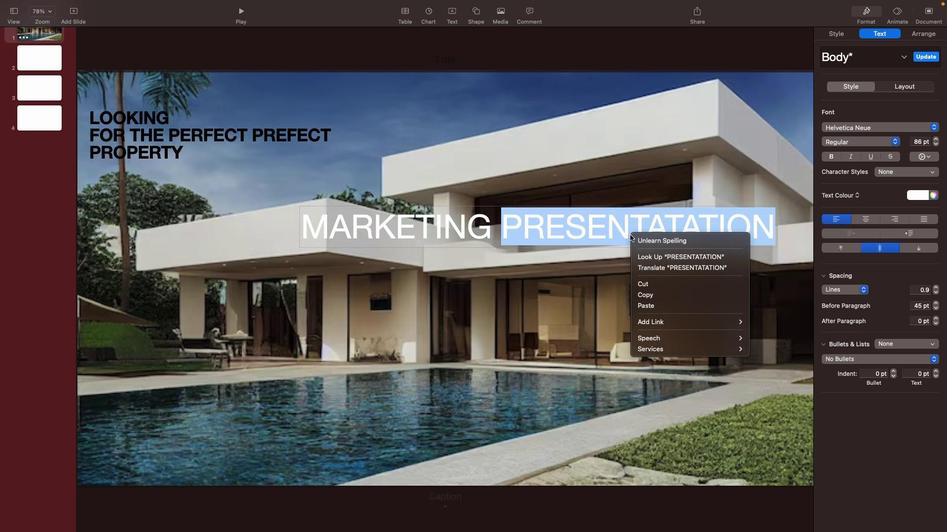 
Action: Mouse moved to (532, 268)
Screenshot: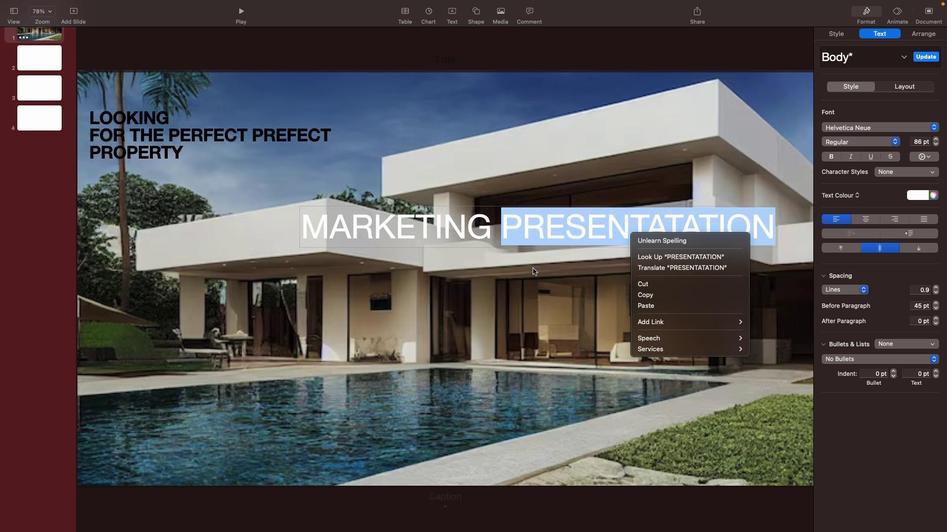 
Action: Mouse pressed left at (532, 268)
Screenshot: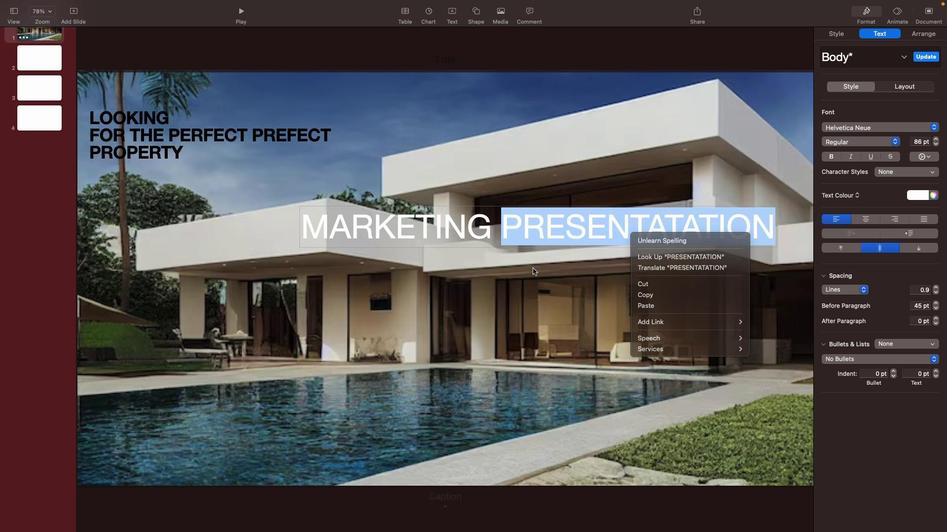 
Action: Mouse moved to (771, 217)
Screenshot: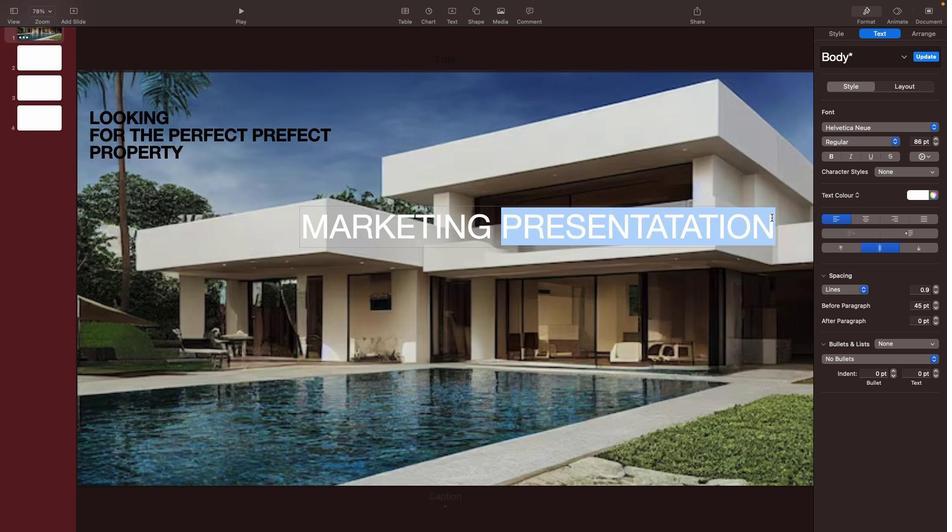 
Action: Mouse pressed left at (771, 217)
Screenshot: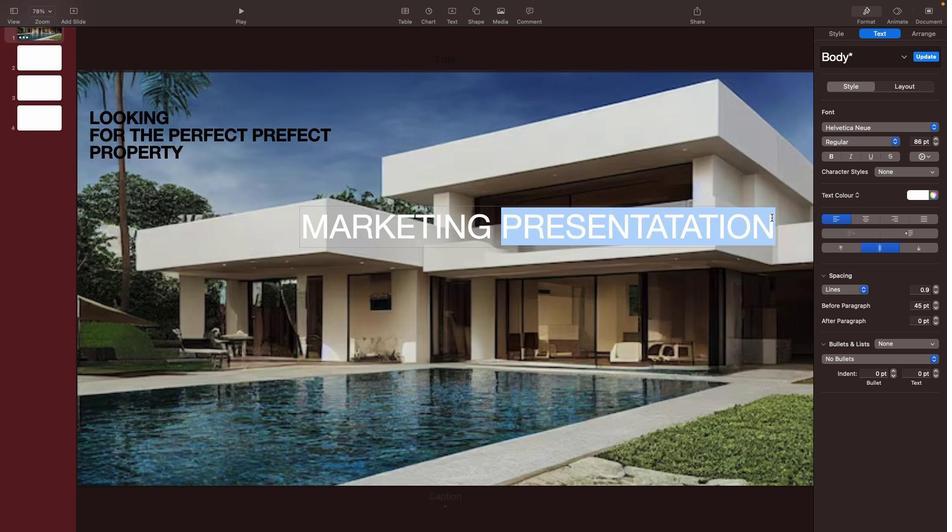 
Action: Mouse moved to (774, 221)
Screenshot: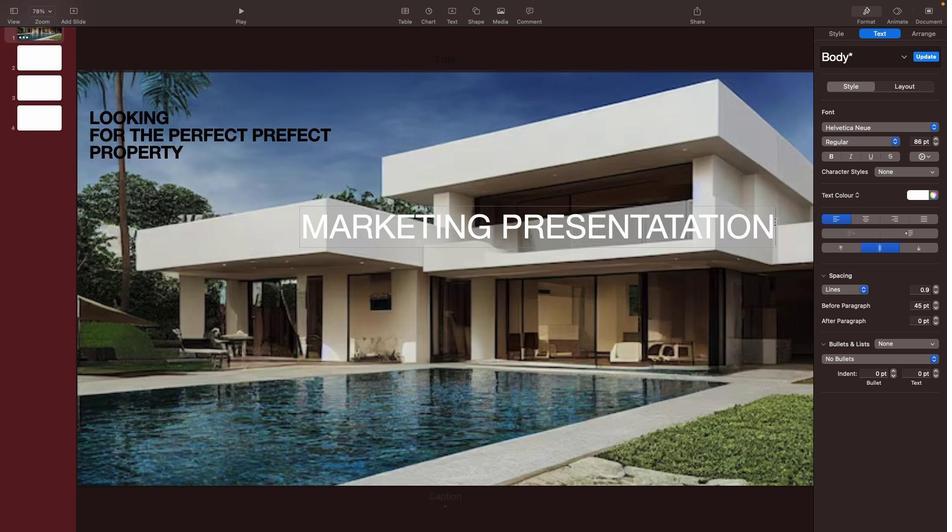
Action: Mouse pressed left at (774, 221)
Screenshot: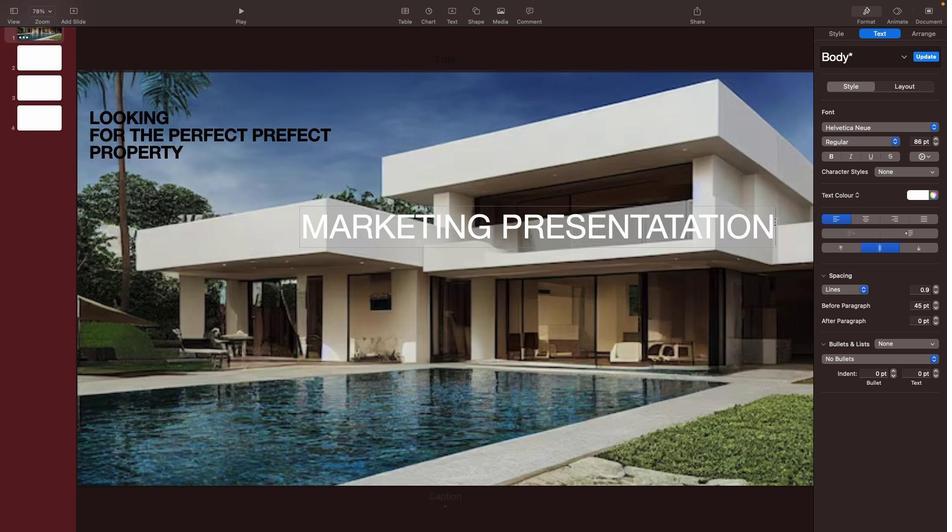 
Action: Mouse moved to (768, 223)
Screenshot: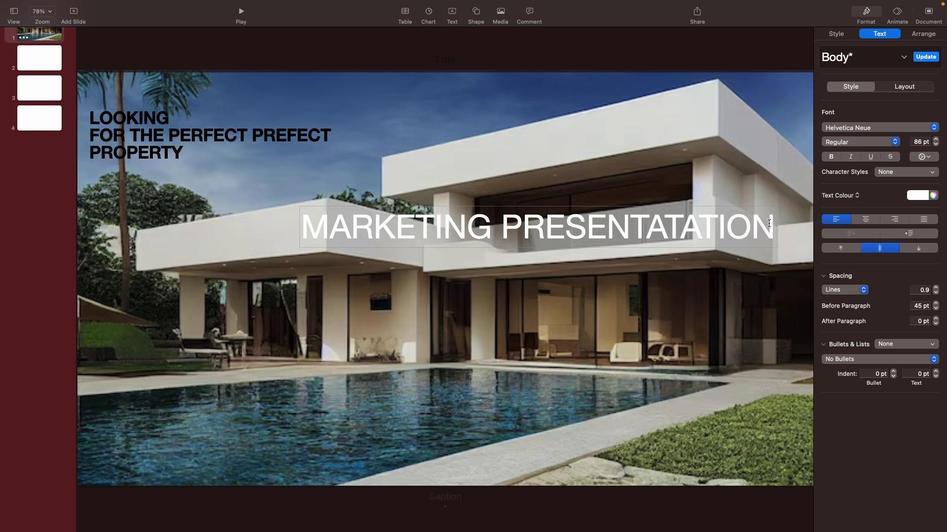 
Action: Key pressed Key.backspaceKey.backspaceKey.backspaceKey.backspaceKey.backspaceKey.backspaceKey.backspaceKey.backspaceKey.backspaceKey.backspaceKey.backspaceKey.backspaceKey.backspaceKey.backspaceKey.backspaceKey.backspaceKey.backspaceKey.backspaceKey.backspace'T''I''N''G'Key.space'P''R''E''S''E''N''T''A''T''I''O''N'
Screenshot: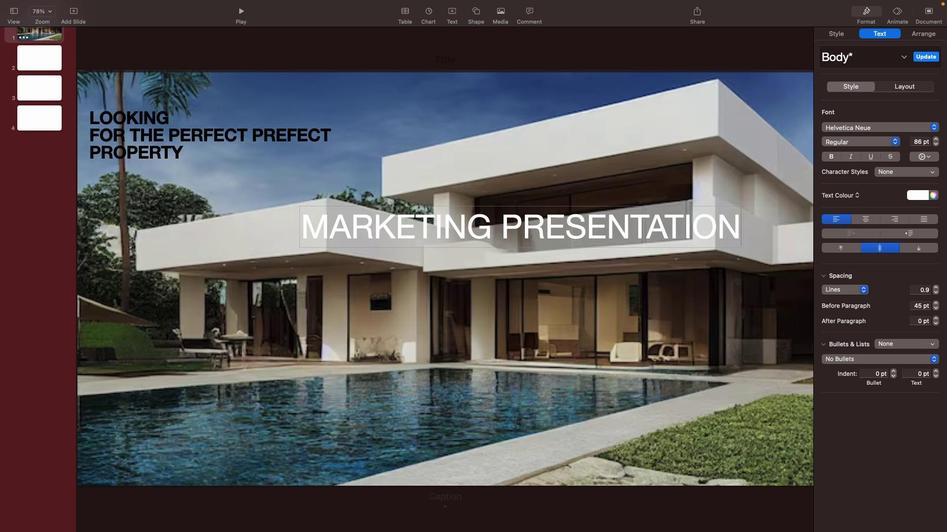 
Action: Mouse moved to (759, 318)
Screenshot: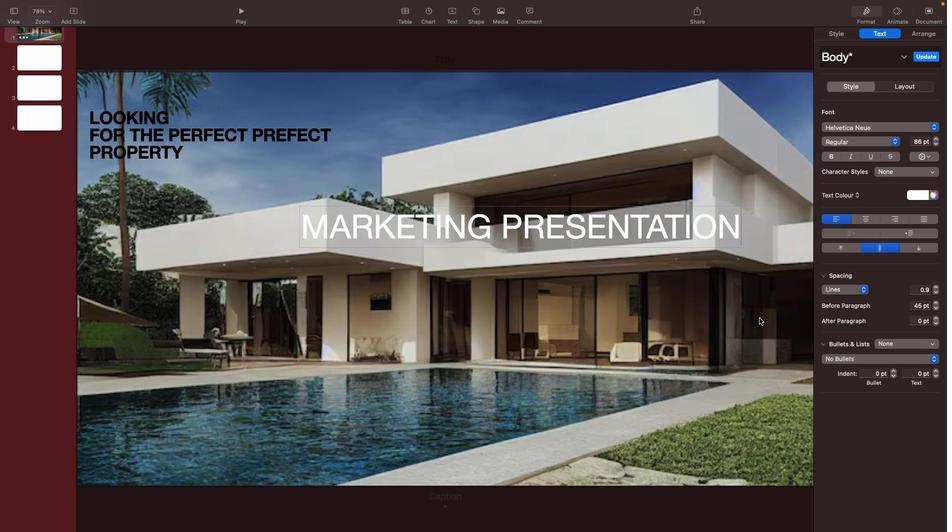 
Action: Mouse pressed left at (759, 318)
Screenshot: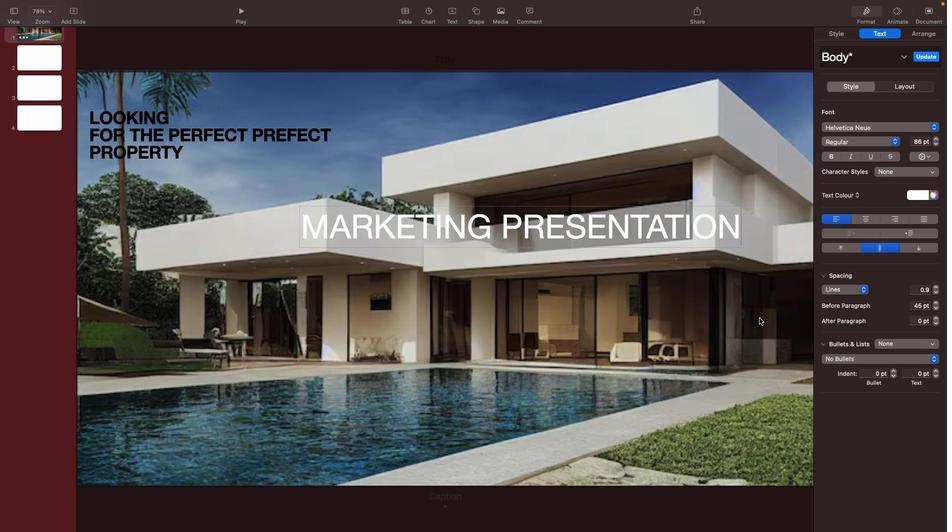 
Action: Mouse moved to (635, 233)
Screenshot: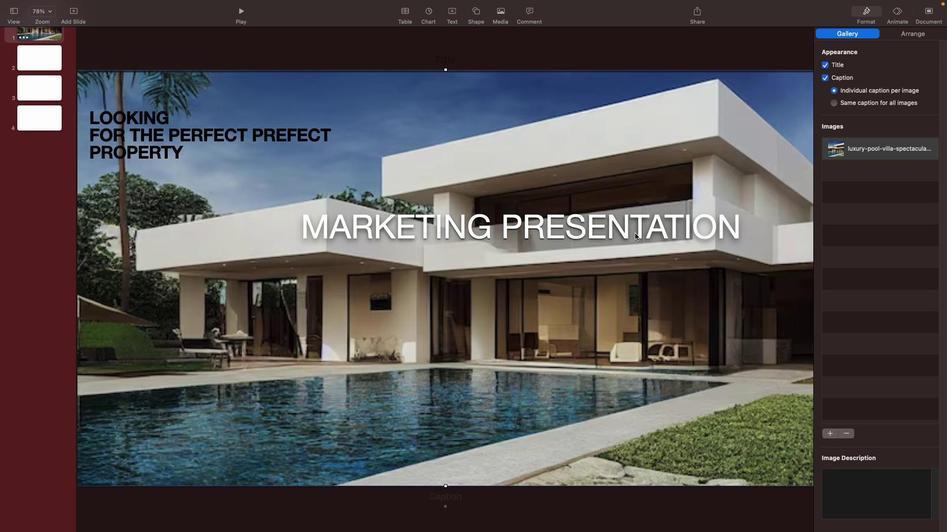 
Action: Mouse pressed left at (635, 233)
Screenshot: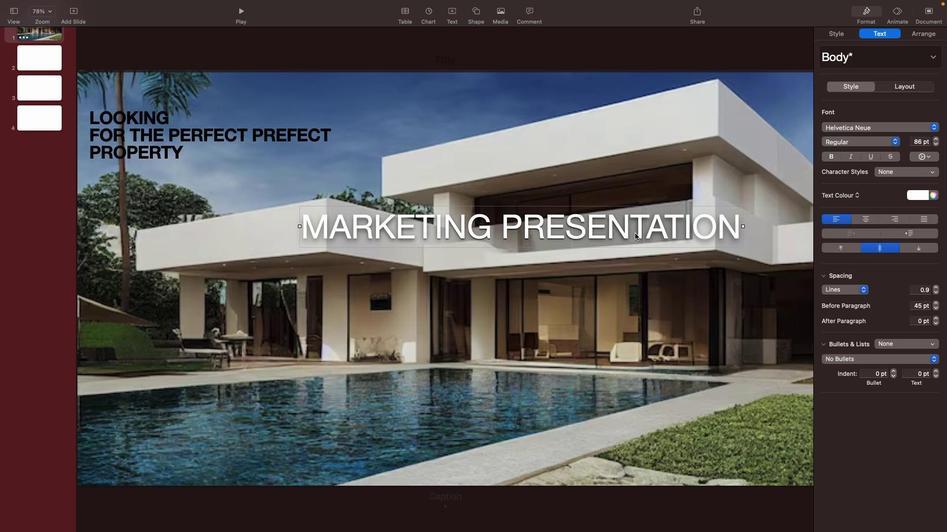 
Action: Mouse moved to (637, 231)
Screenshot: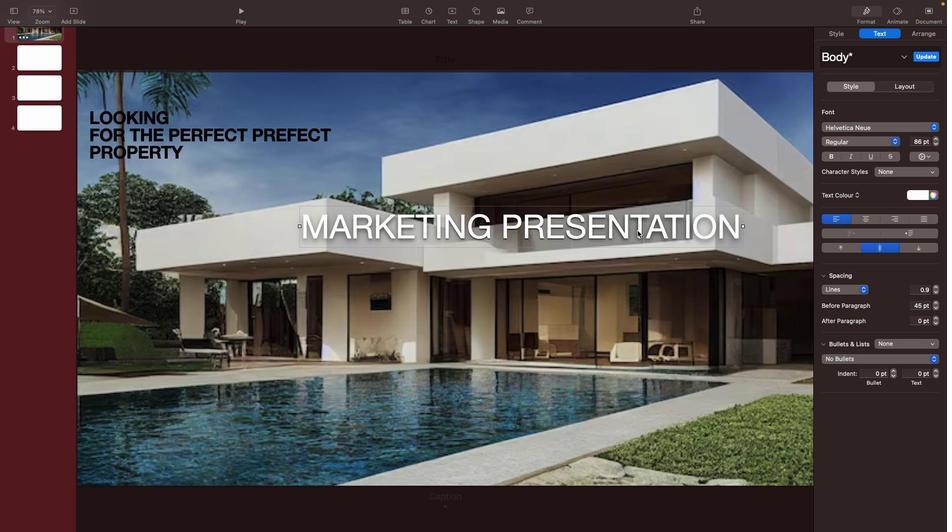 
Action: Mouse pressed left at (637, 231)
Screenshot: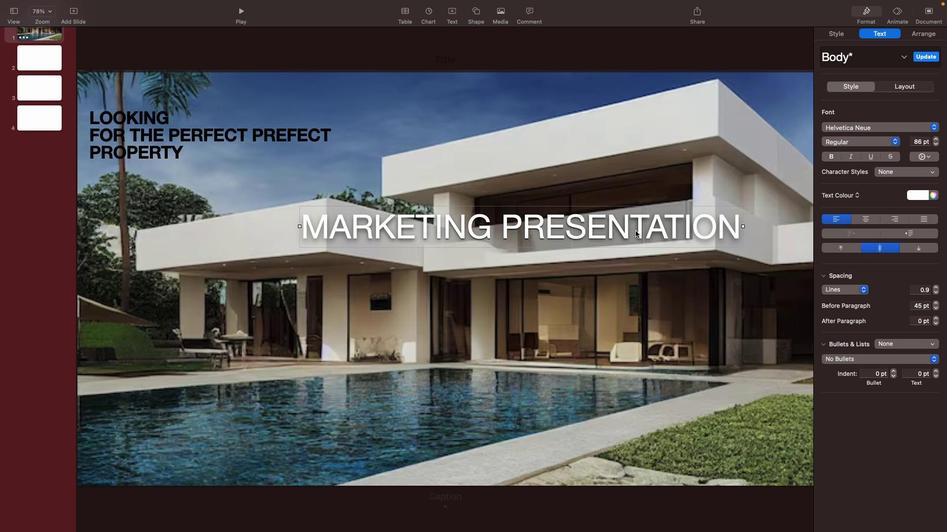 
Action: Mouse moved to (153, 132)
Screenshot: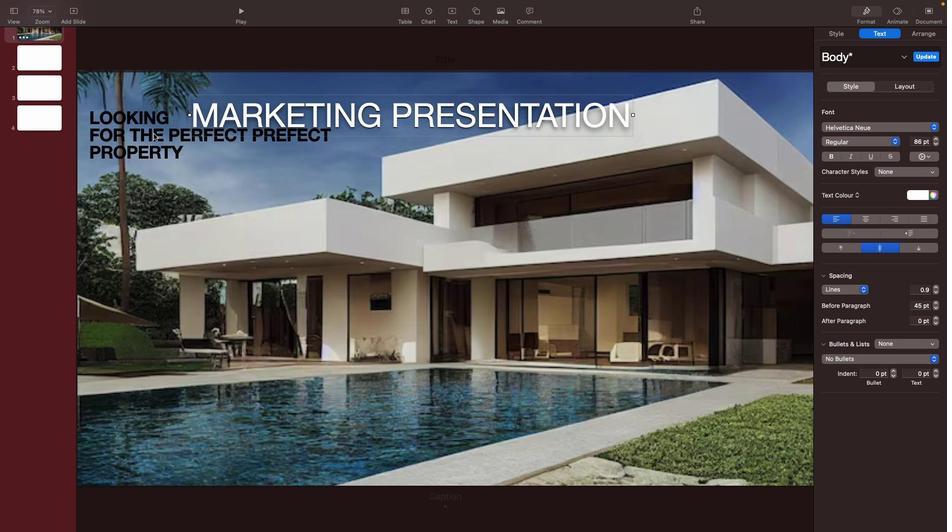 
Action: Mouse pressed left at (153, 132)
Screenshot: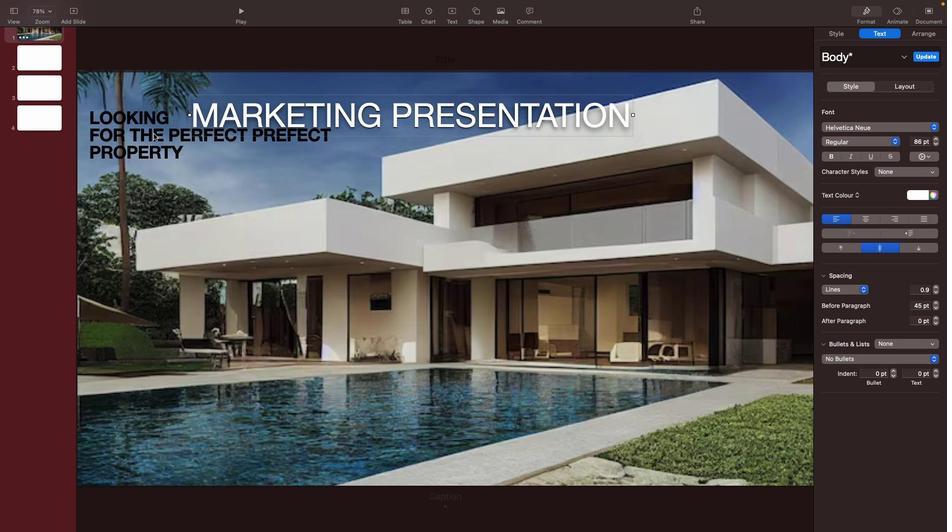 
Action: Mouse moved to (368, 107)
Screenshot: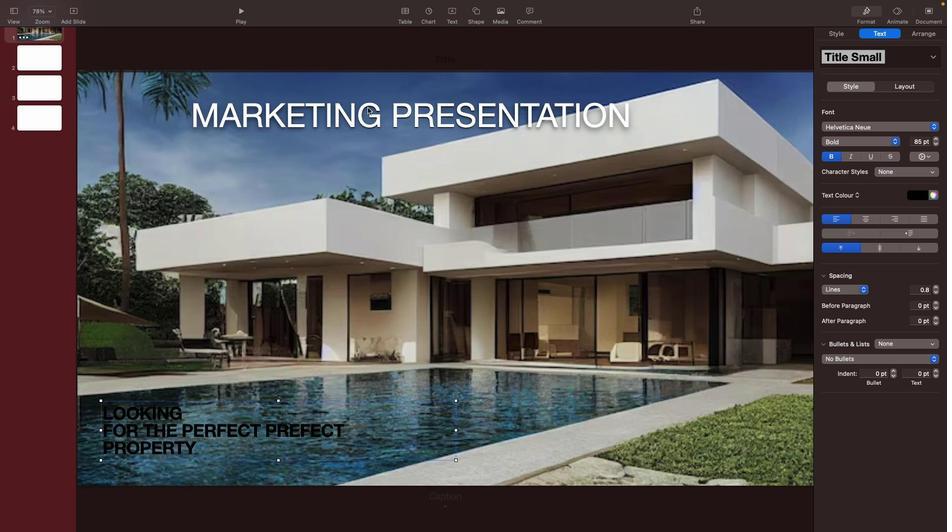 
Action: Mouse pressed left at (368, 107)
Screenshot: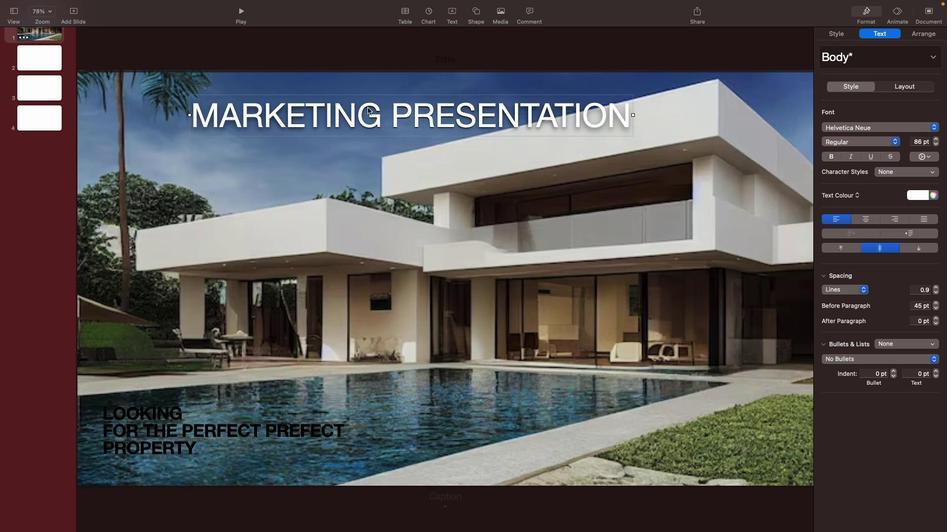 
Action: Mouse moved to (852, 35)
Screenshot: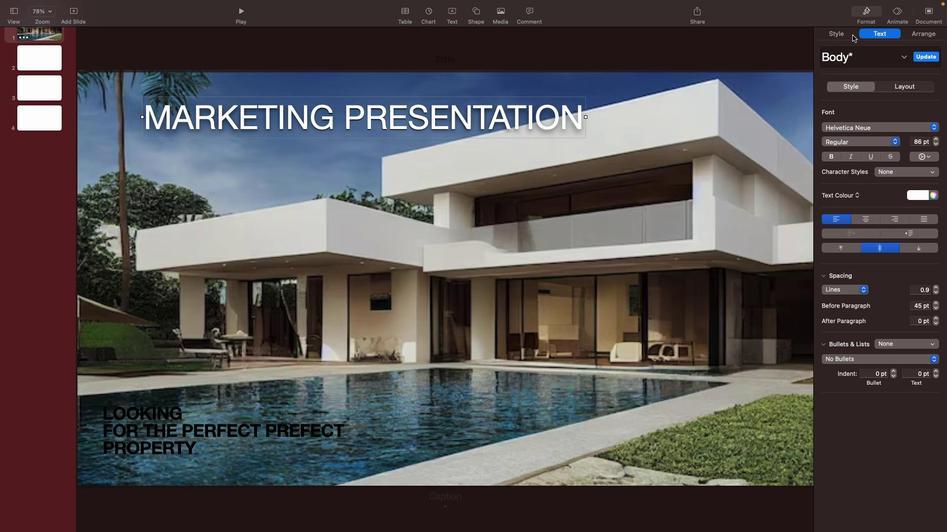 
Action: Mouse pressed left at (852, 35)
Screenshot: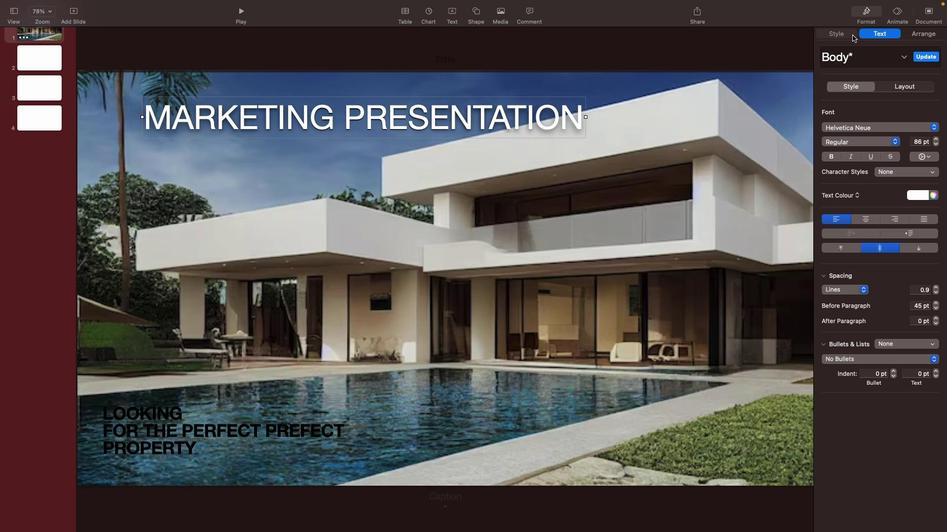 
Action: Mouse moved to (864, 271)
Screenshot: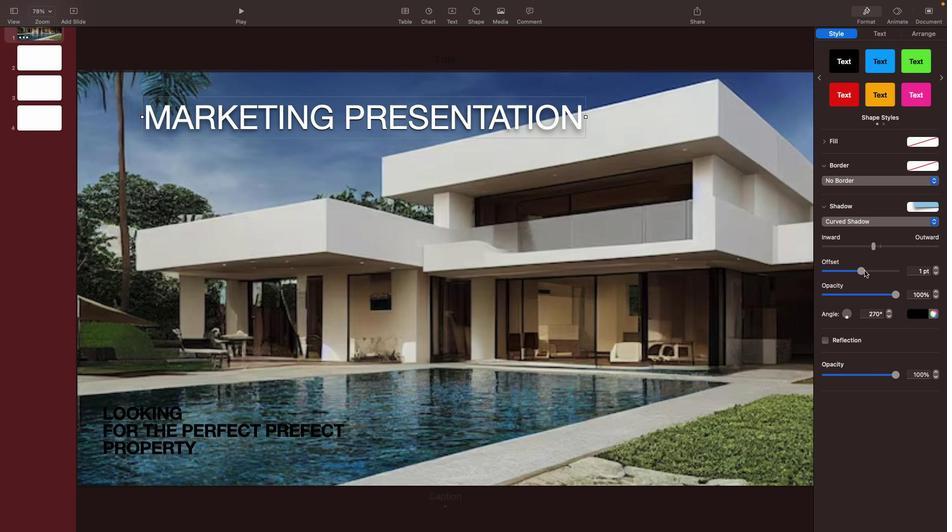
Action: Mouse pressed left at (864, 271)
Screenshot: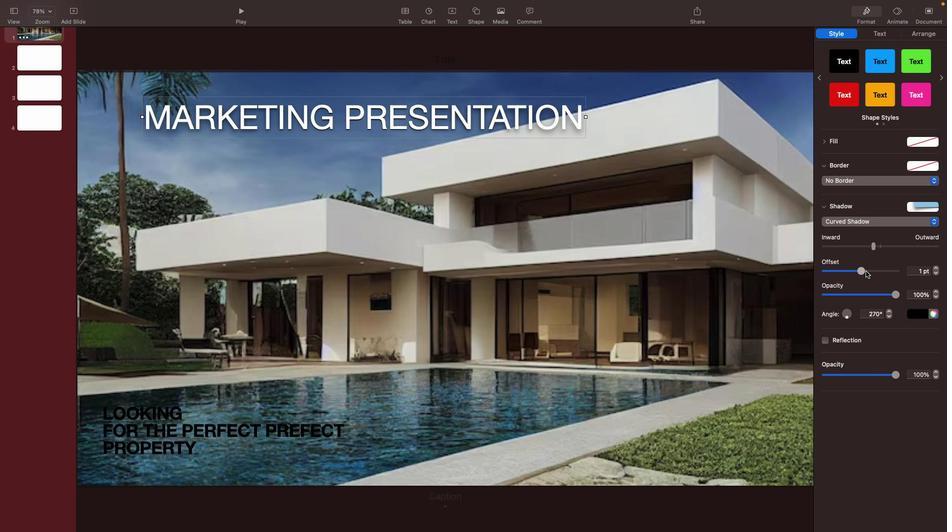 
Action: Mouse moved to (442, 120)
Screenshot: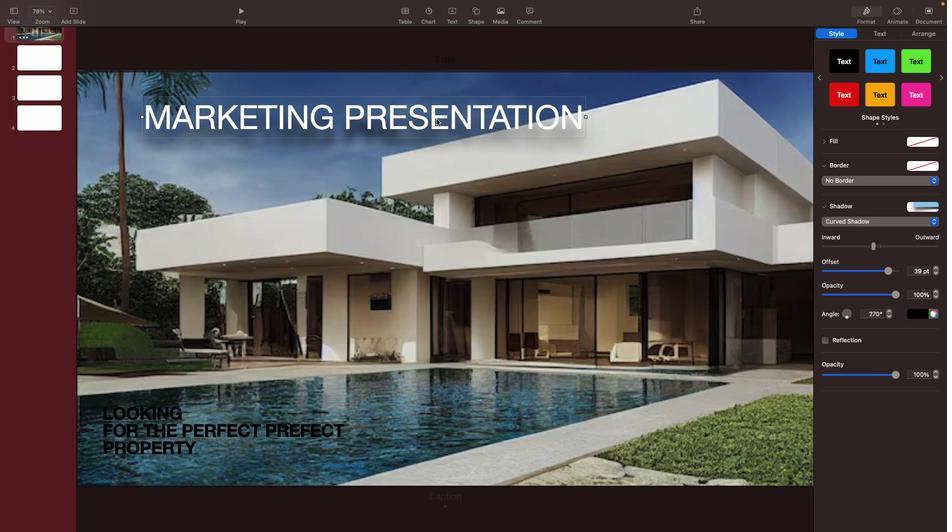 
Action: Mouse pressed left at (442, 120)
Screenshot: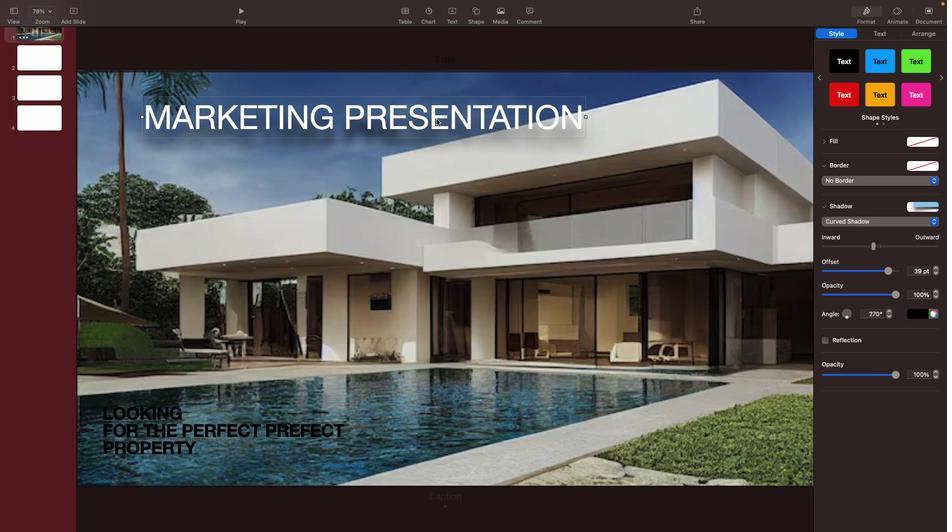 
Action: Mouse moved to (217, 436)
Screenshot: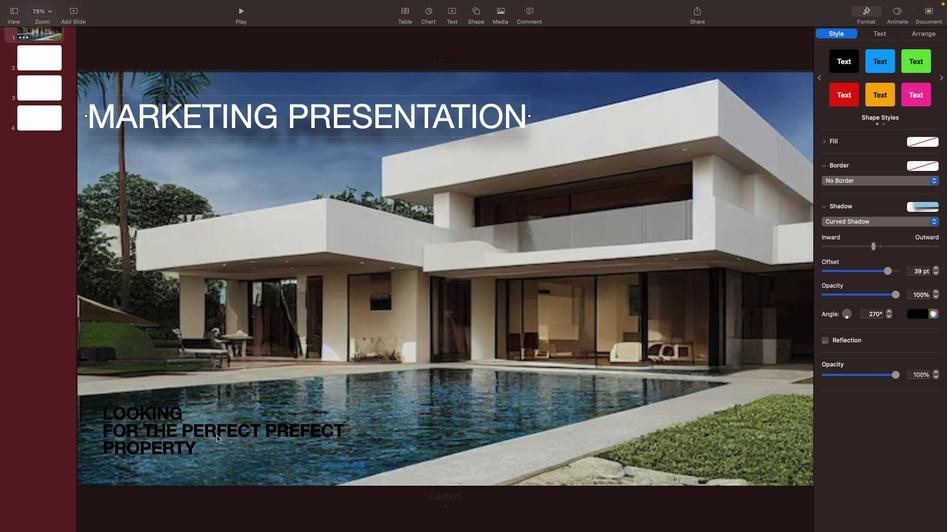 
Action: Mouse pressed left at (217, 436)
Screenshot: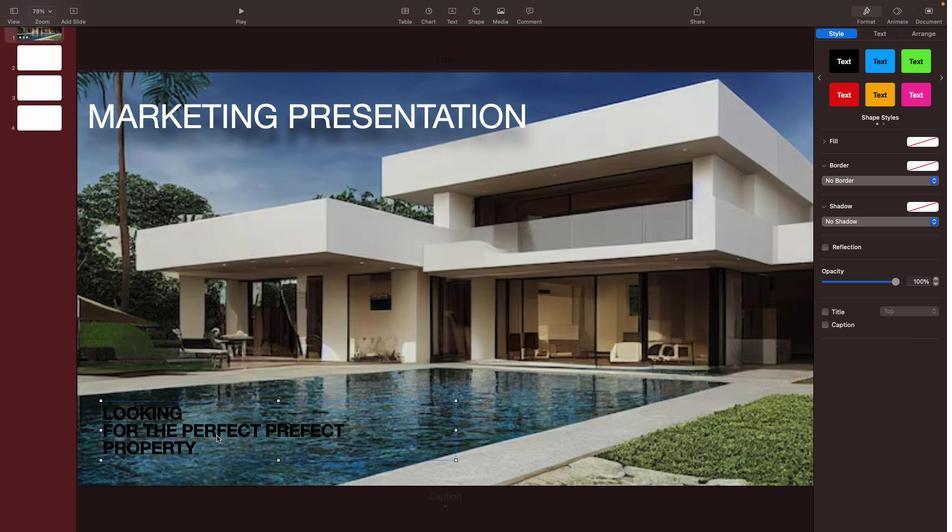 
Action: Mouse moved to (887, 33)
Screenshot: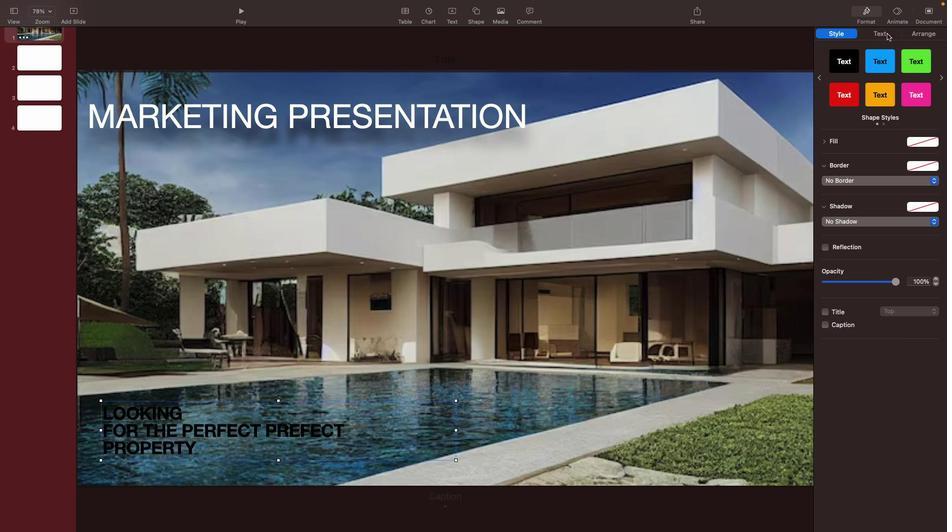 
Action: Mouse pressed left at (887, 33)
Screenshot: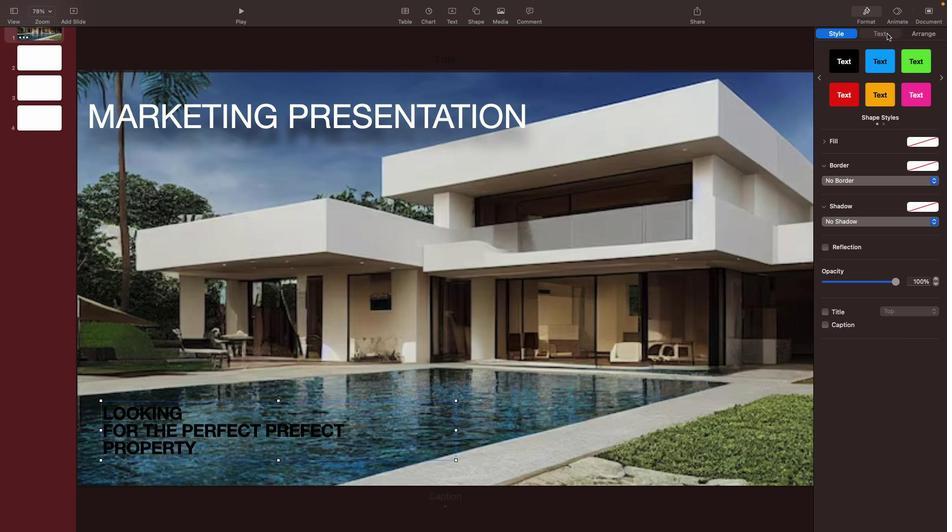 
Action: Mouse moved to (923, 192)
Screenshot: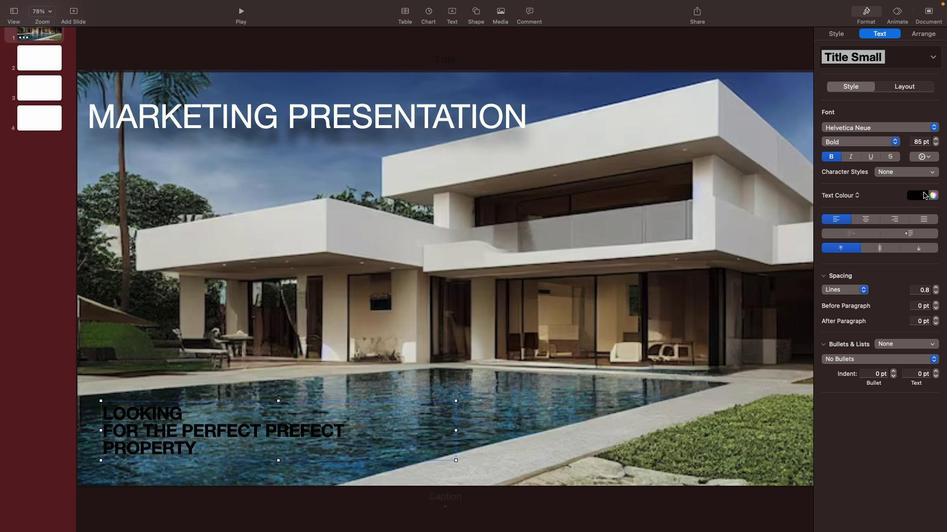 
Action: Mouse pressed left at (923, 192)
Screenshot: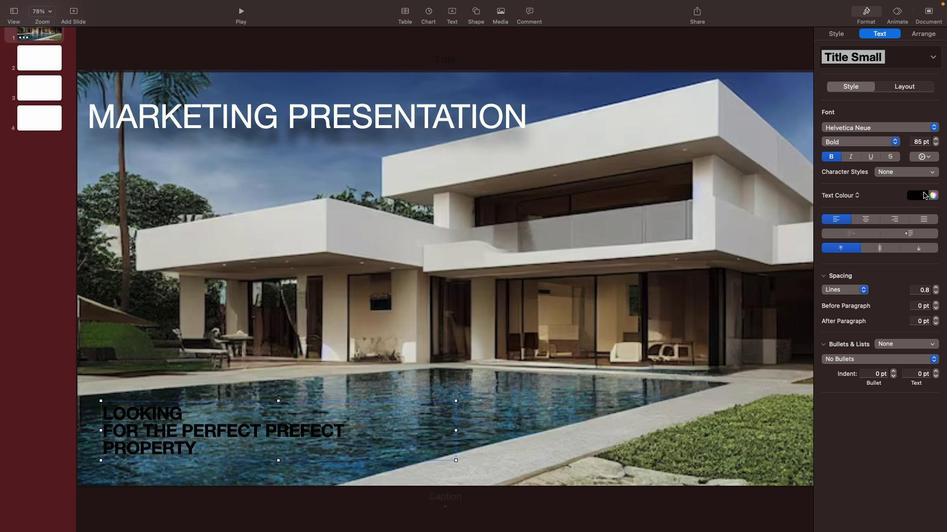 
Action: Mouse moved to (833, 263)
Screenshot: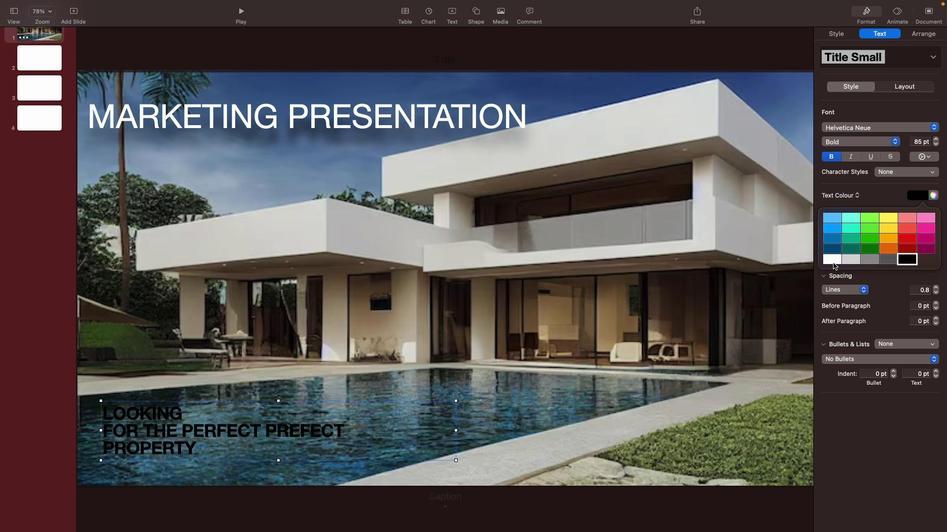 
Action: Mouse pressed left at (833, 263)
Screenshot: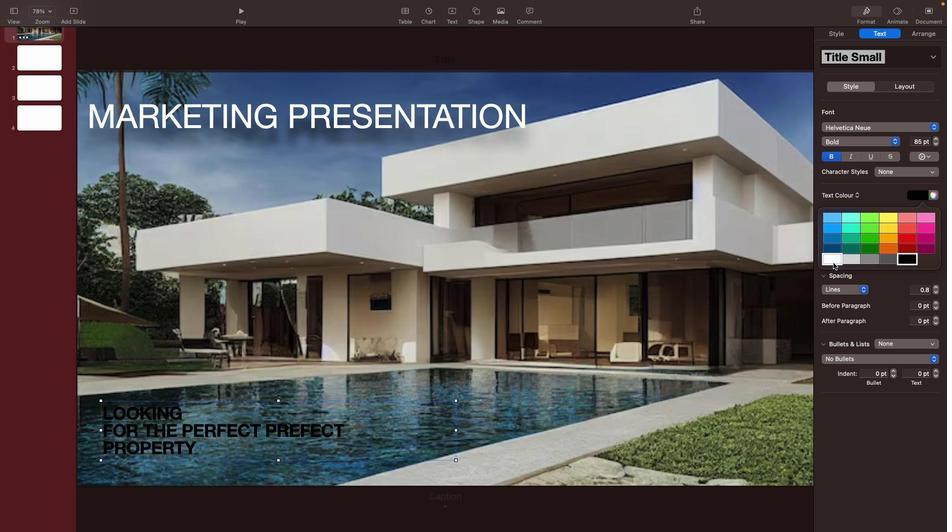 
Action: Mouse moved to (156, 446)
Screenshot: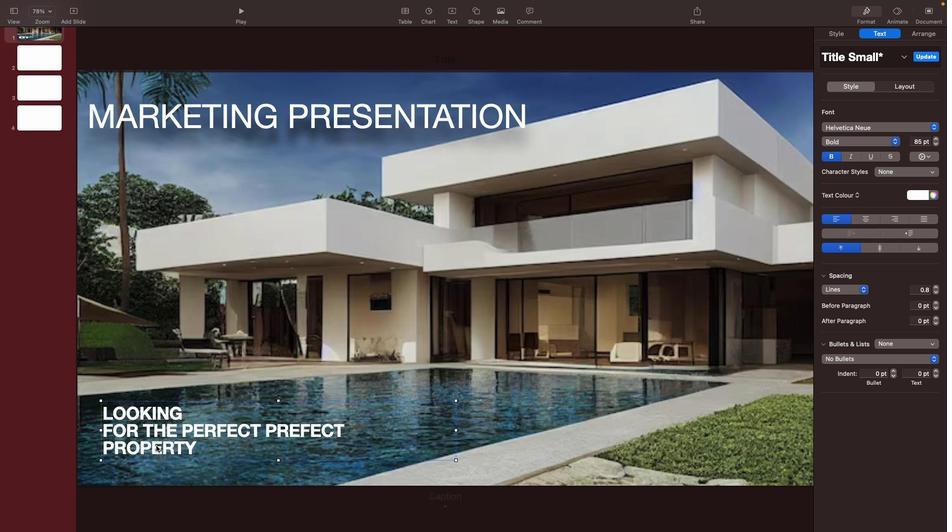 
Action: Mouse pressed left at (156, 446)
Screenshot: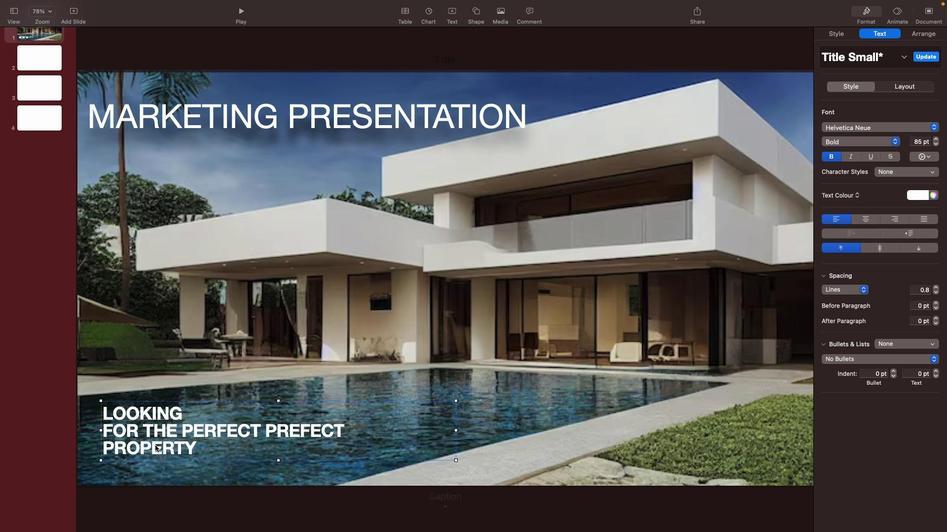 
Action: Mouse moved to (332, 317)
Screenshot: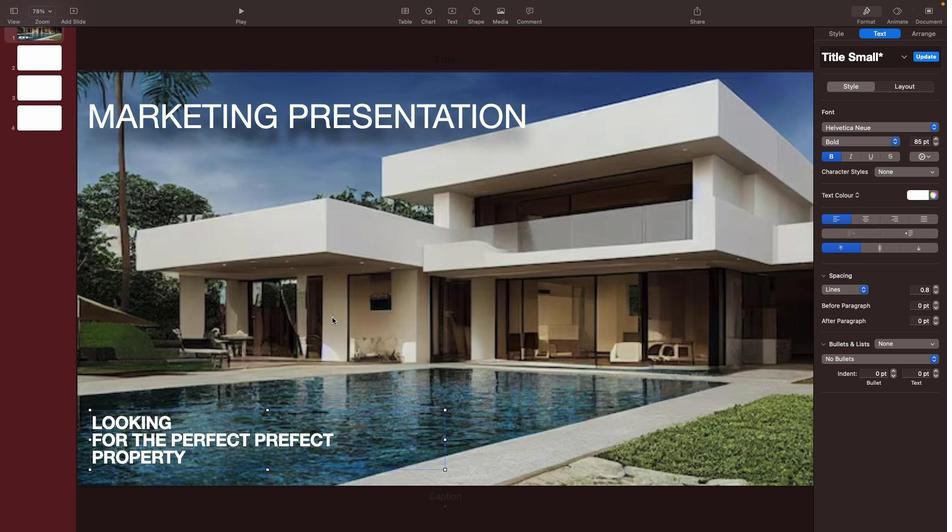 
Action: Mouse pressed left at (332, 317)
Screenshot: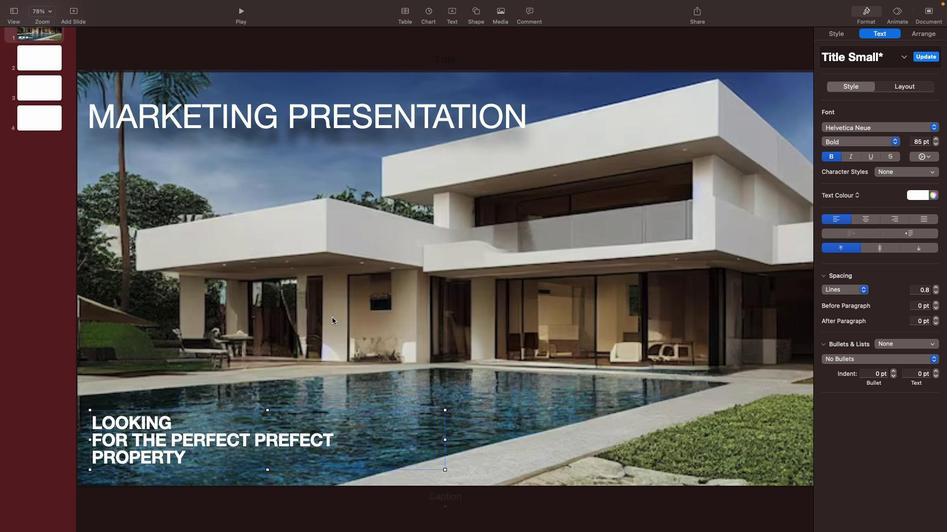 
Action: Mouse moved to (224, 175)
Screenshot: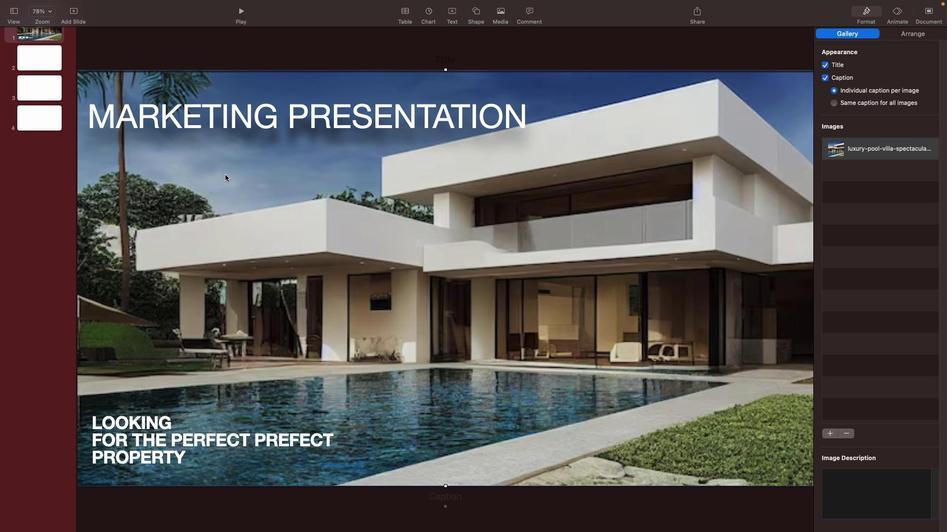 
Action: Mouse pressed left at (224, 175)
Screenshot: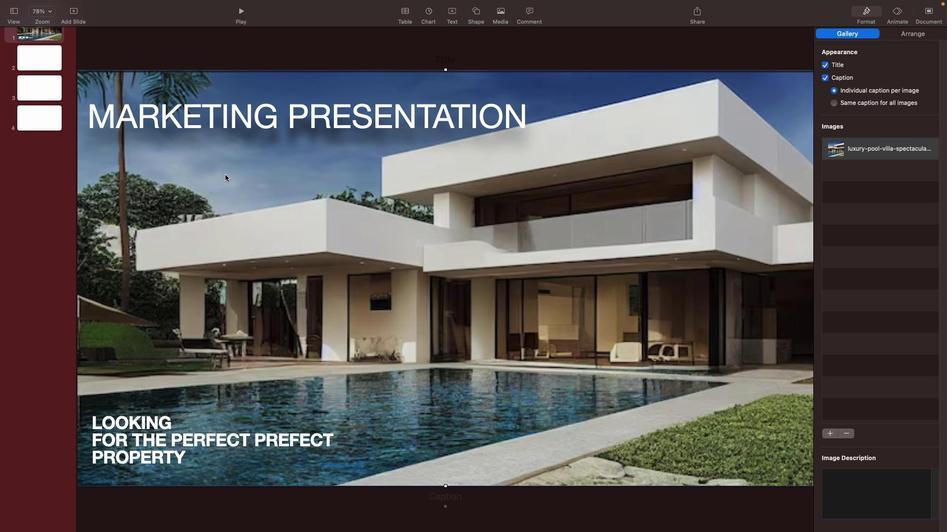 
Action: Mouse moved to (447, 242)
Screenshot: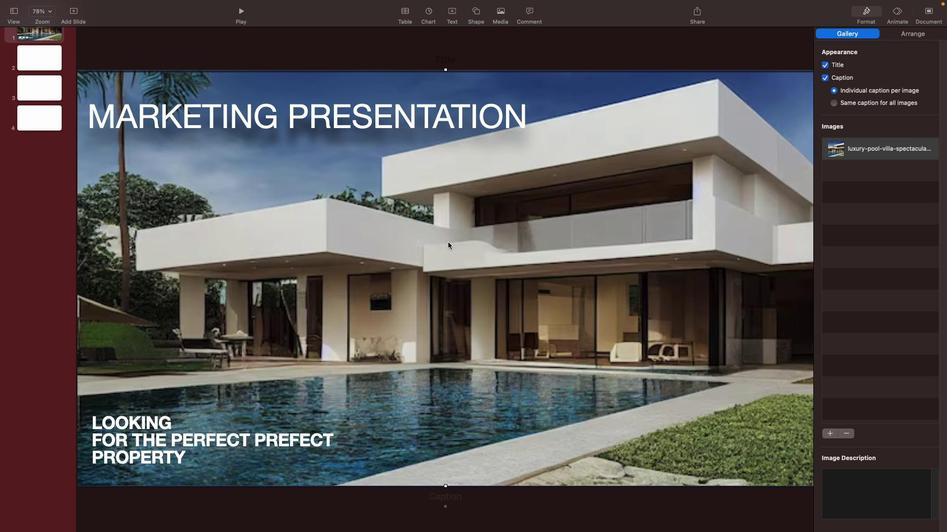 
Action: Mouse pressed left at (447, 242)
Screenshot: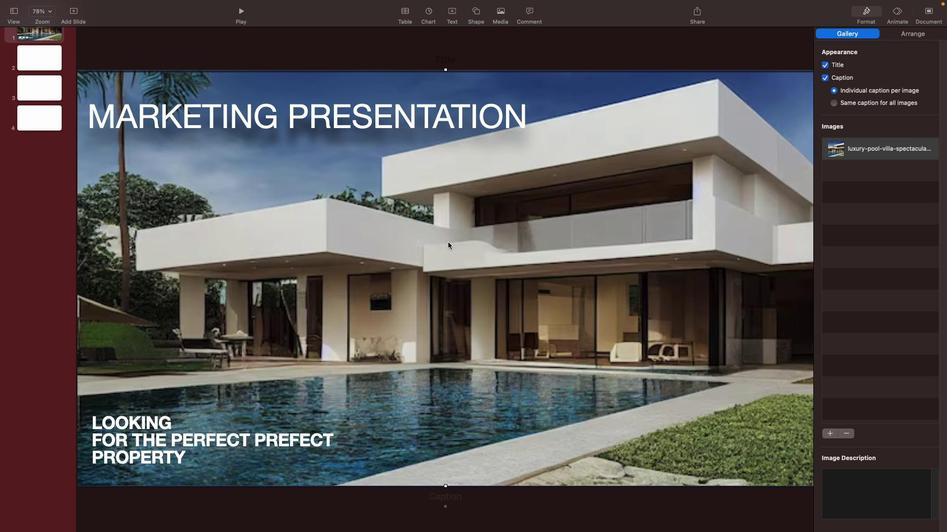 
Action: Mouse moved to (38, 50)
Screenshot: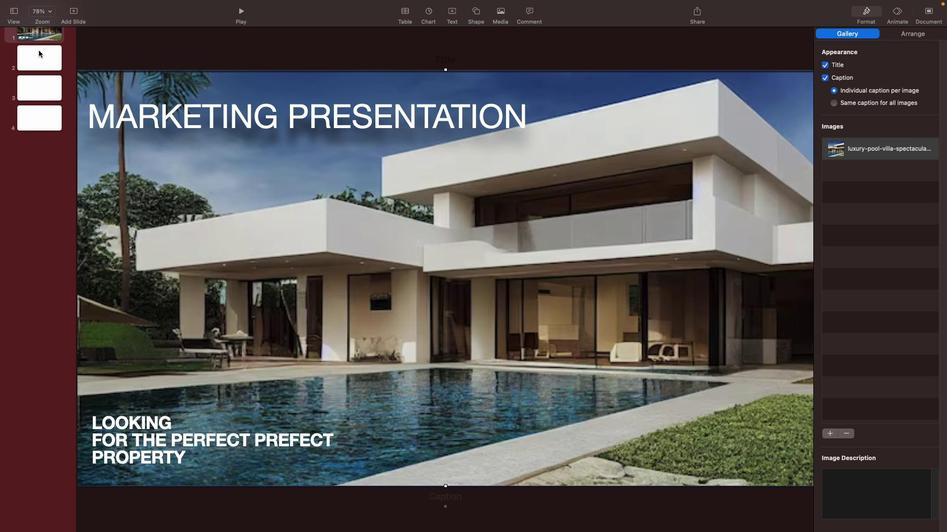 
Action: Mouse pressed left at (38, 50)
Screenshot: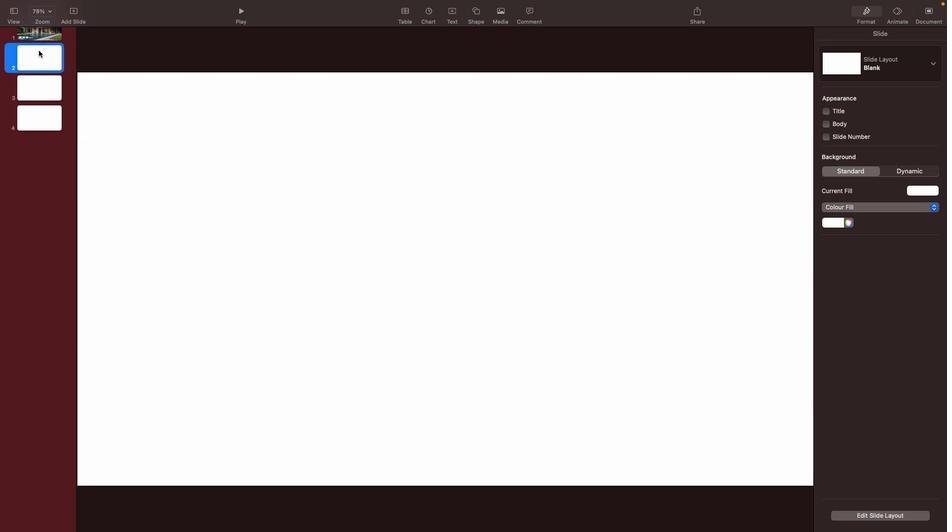 
Action: Mouse moved to (385, 170)
Screenshot: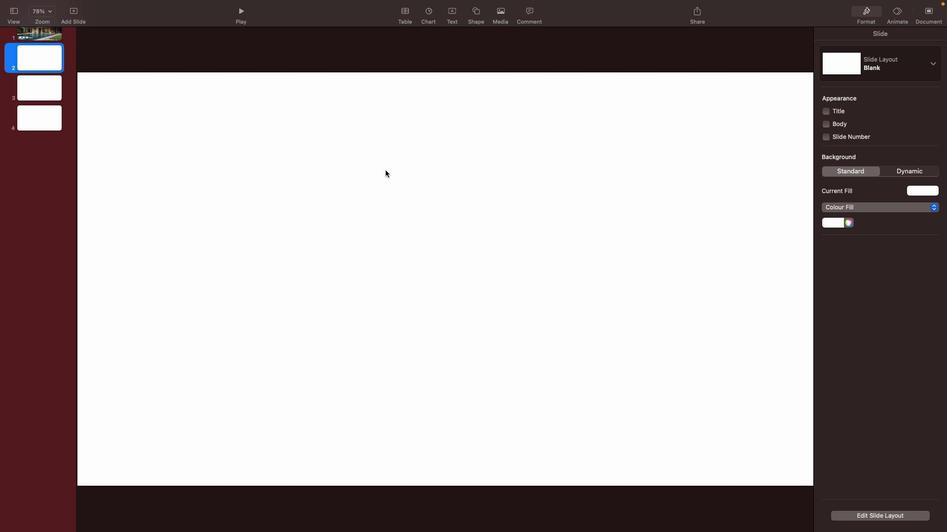 
Action: Mouse pressed left at (385, 170)
Screenshot: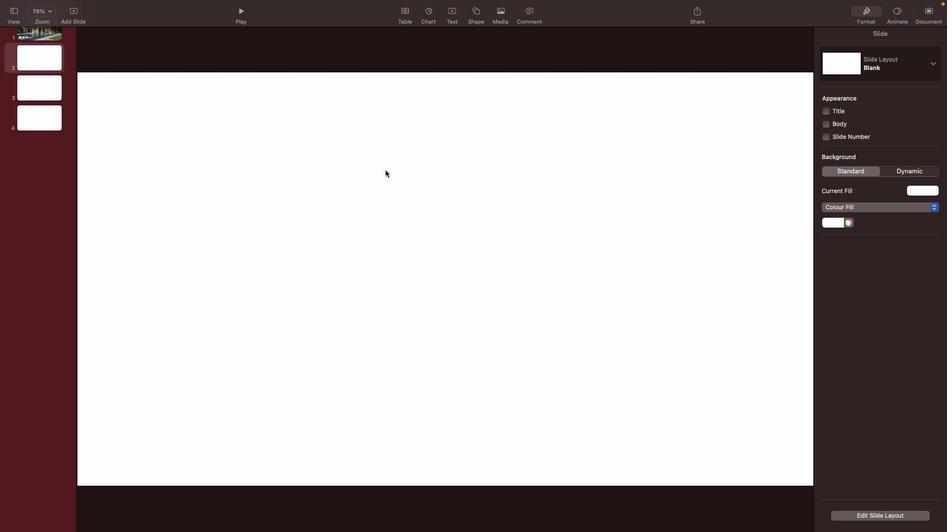 
Action: Mouse moved to (496, 8)
Screenshot: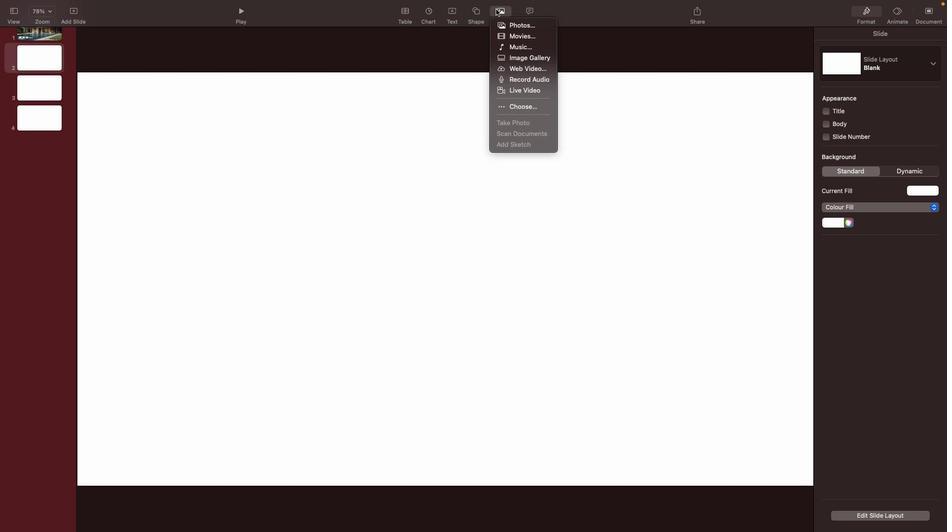 
Action: Mouse pressed left at (496, 8)
Screenshot: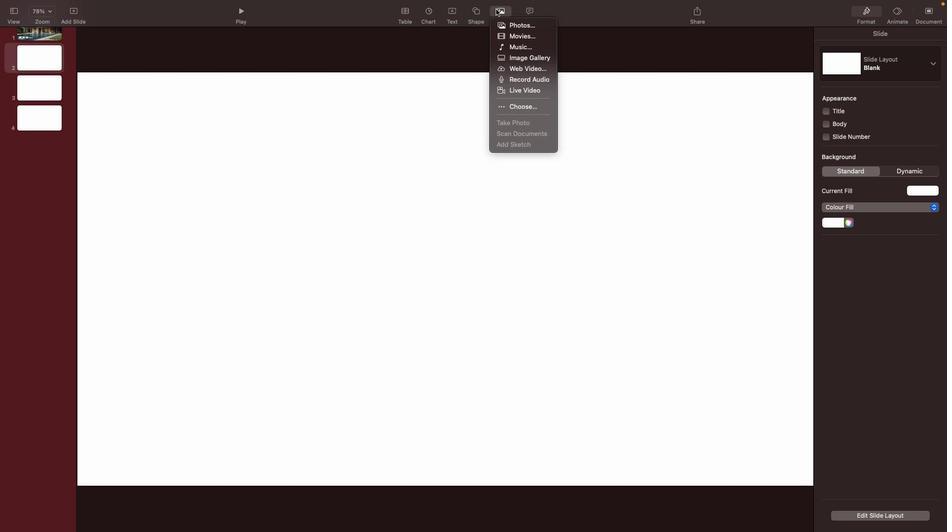 
Action: Mouse moved to (528, 61)
Screenshot: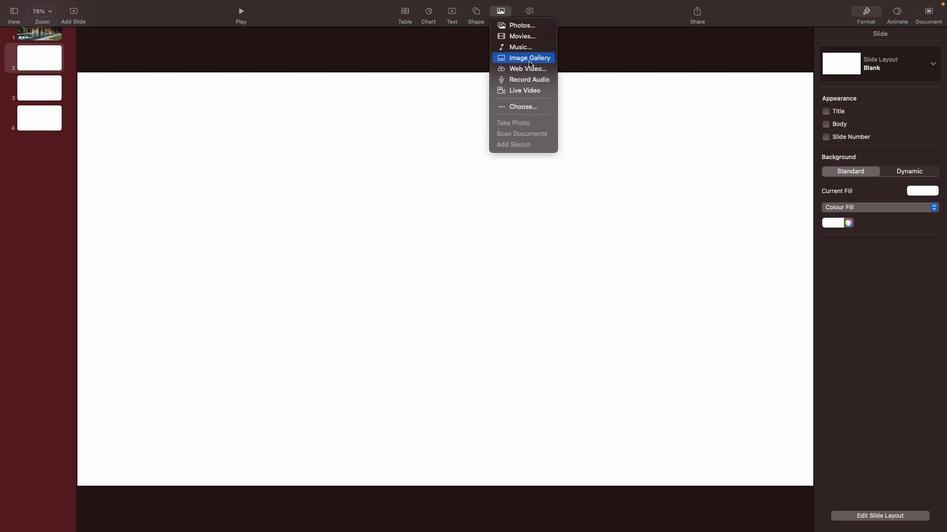 
Action: Mouse pressed left at (528, 61)
Screenshot: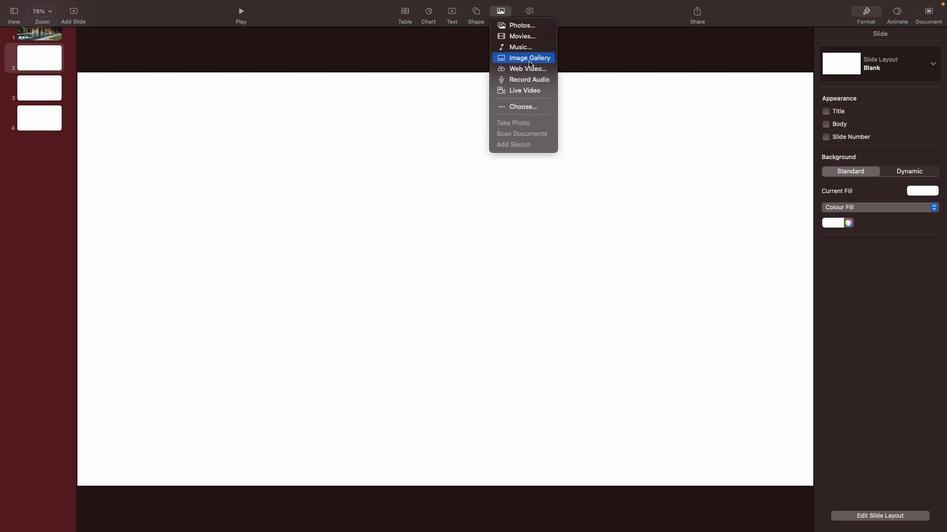 
Action: Mouse moved to (767, 419)
Screenshot: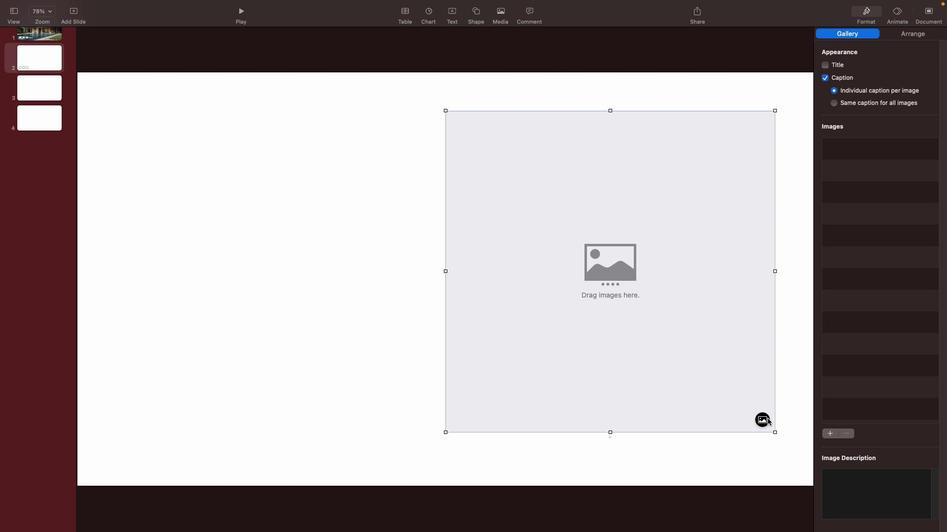 
Action: Mouse pressed left at (767, 419)
Screenshot: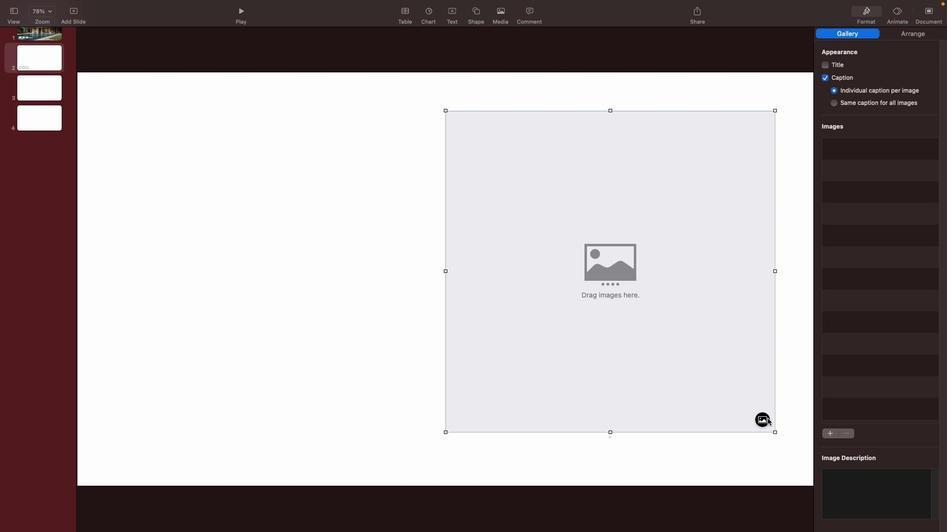 
Action: Mouse moved to (406, 238)
